 Task: Change  the formatting of the data to Which is Less than 10, In conditional formating, put the option 'Light Red Fill with Drak Red Text. 'add another formatting option Format As Table, insert the option Blue Table style Light 9 In the sheet   Inspire Sales review   book
Action: Mouse moved to (154, 84)
Screenshot: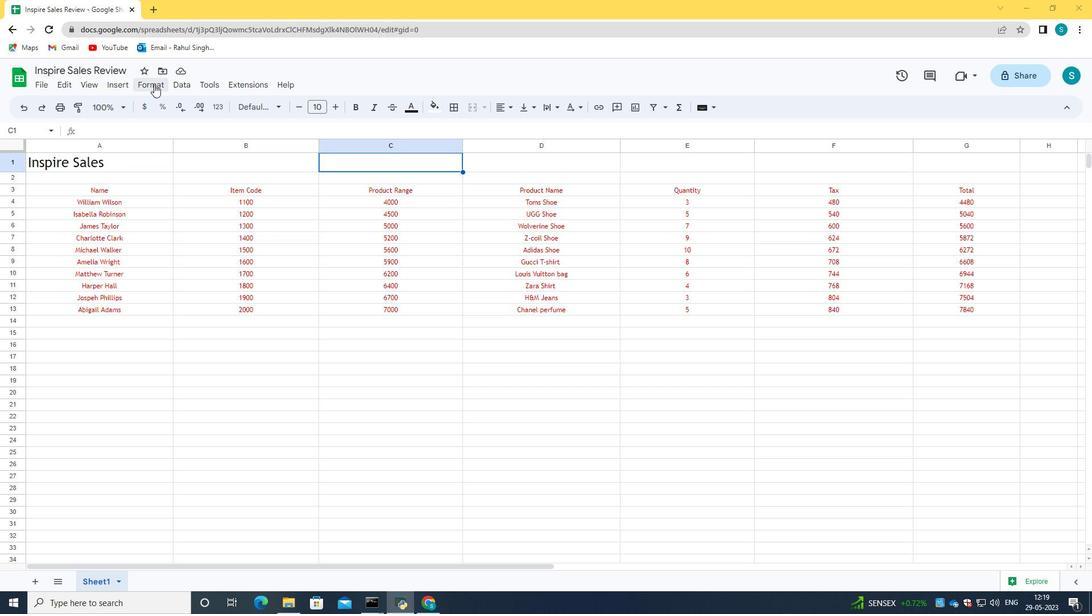 
Action: Mouse pressed left at (154, 84)
Screenshot: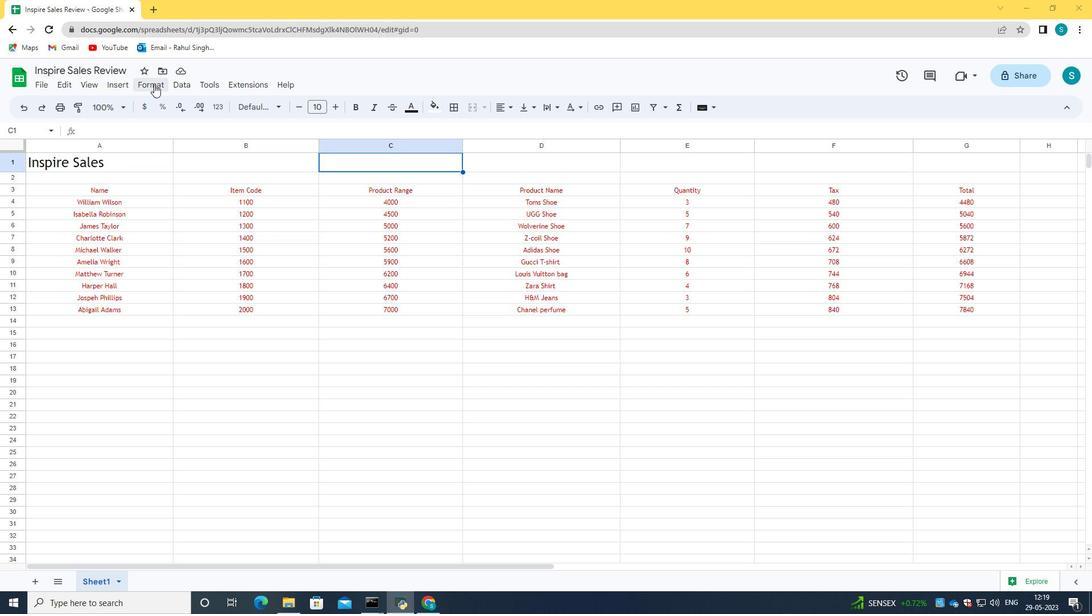 
Action: Mouse moved to (180, 282)
Screenshot: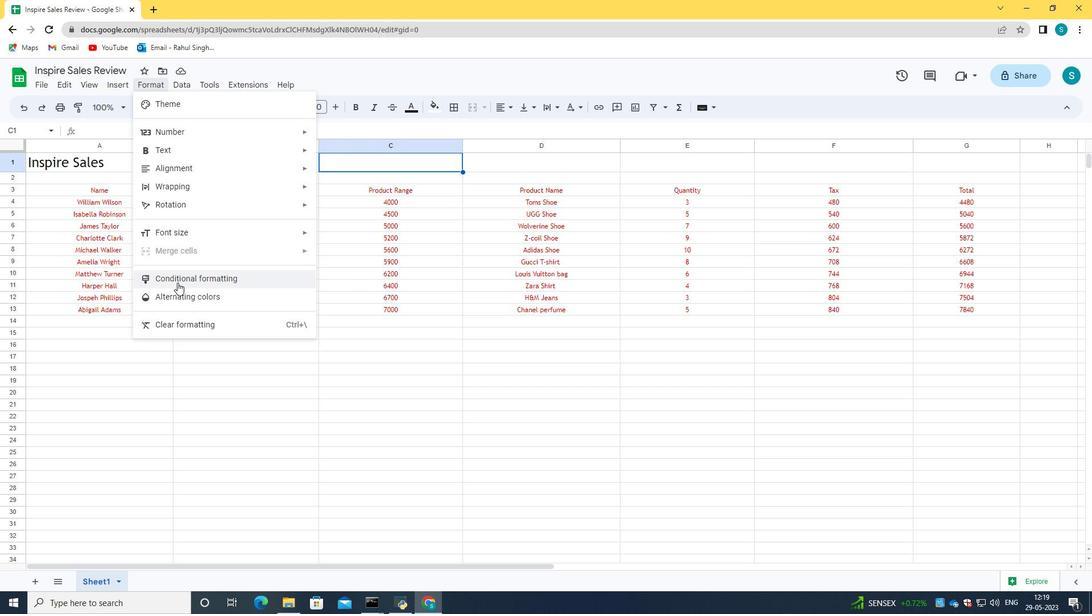 
Action: Mouse pressed left at (180, 282)
Screenshot: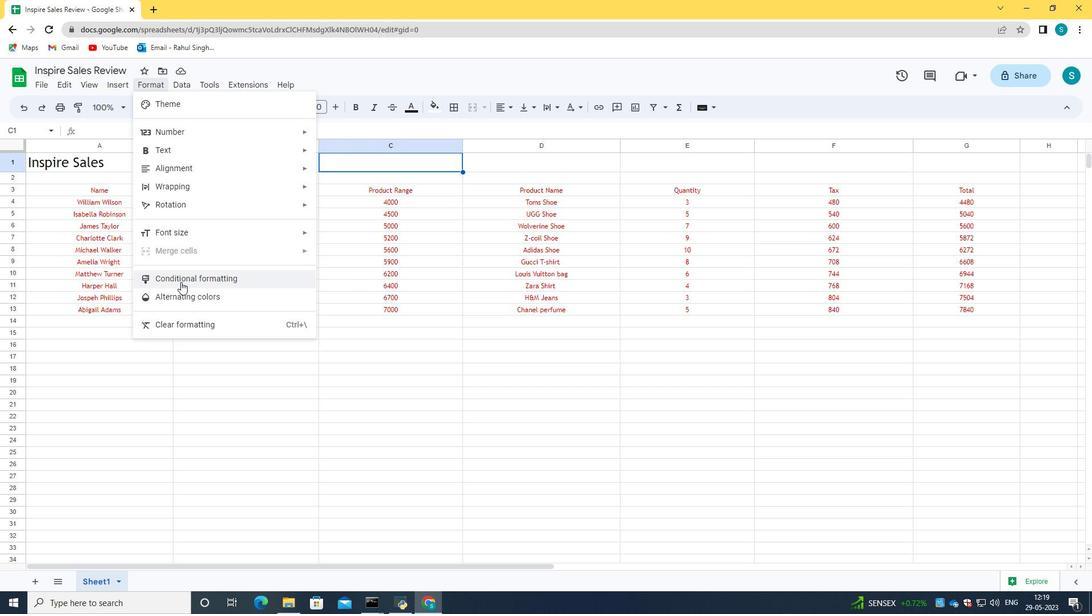 
Action: Mouse moved to (970, 260)
Screenshot: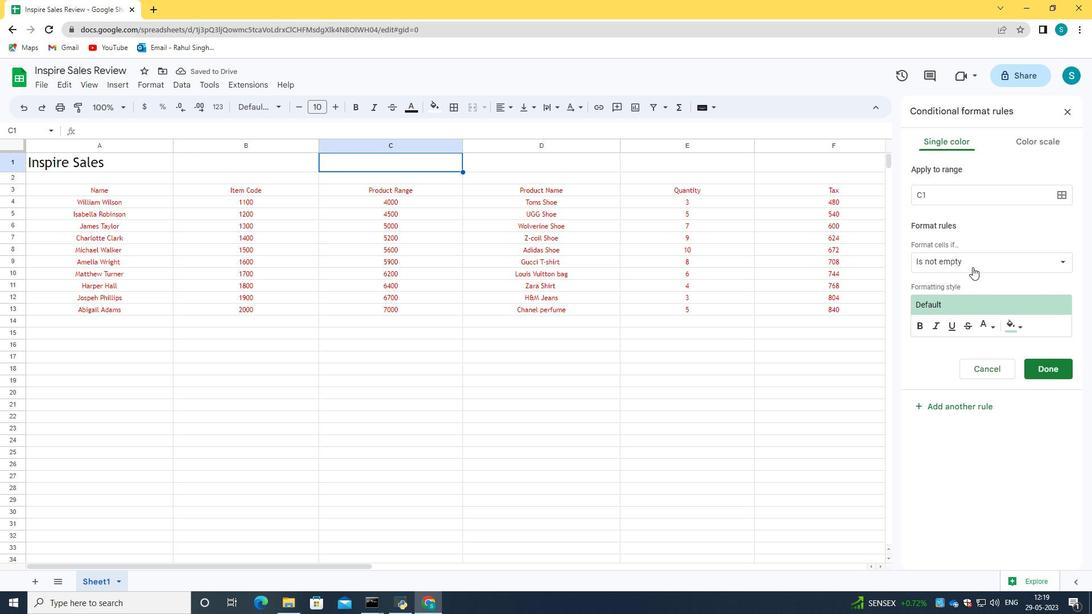 
Action: Mouse pressed left at (970, 260)
Screenshot: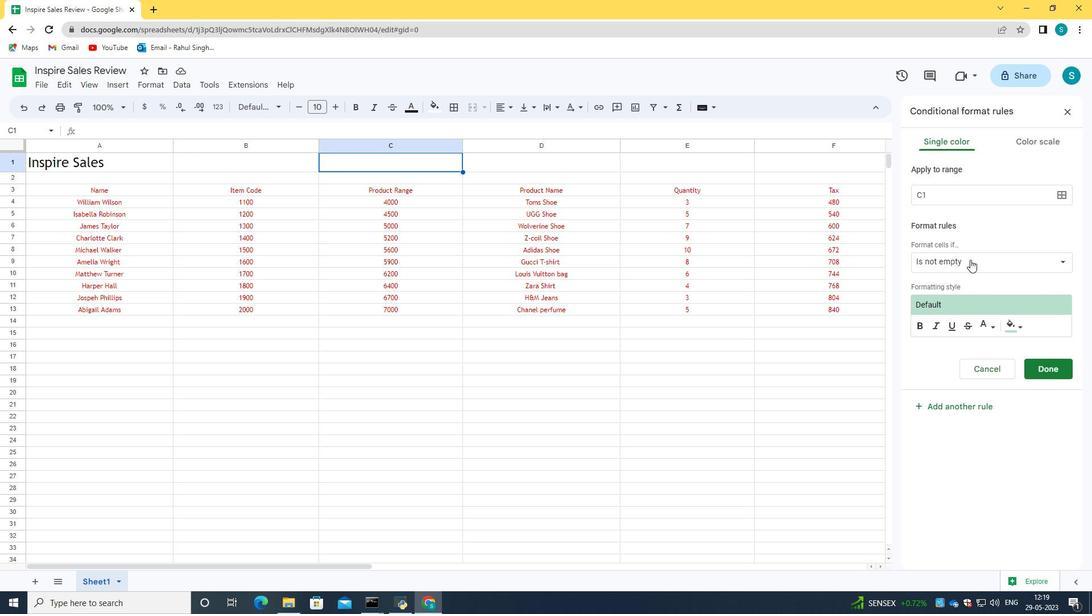 
Action: Mouse moved to (956, 485)
Screenshot: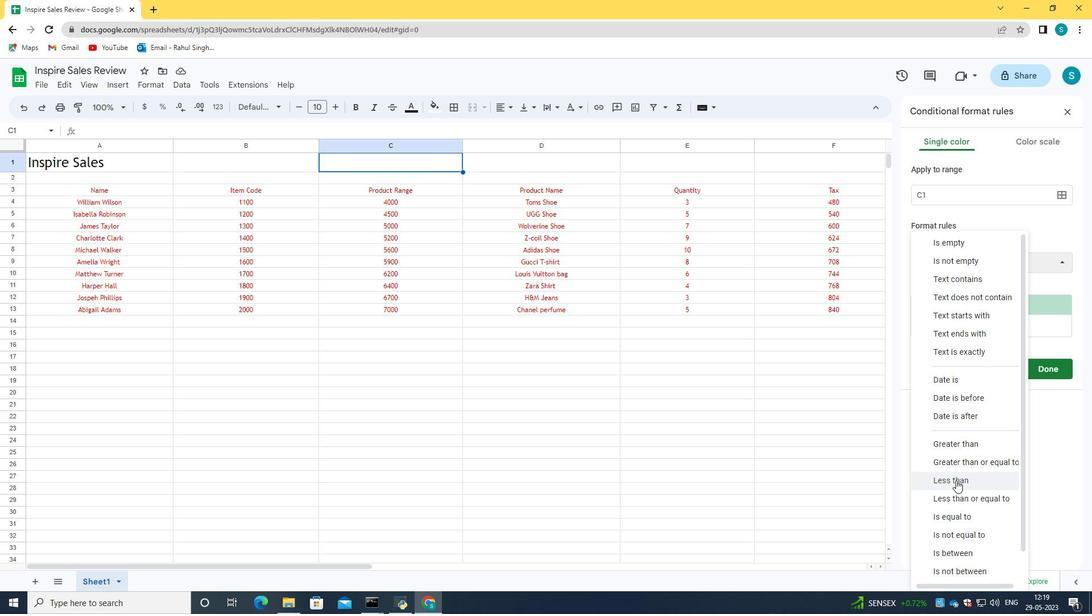 
Action: Mouse pressed left at (956, 485)
Screenshot: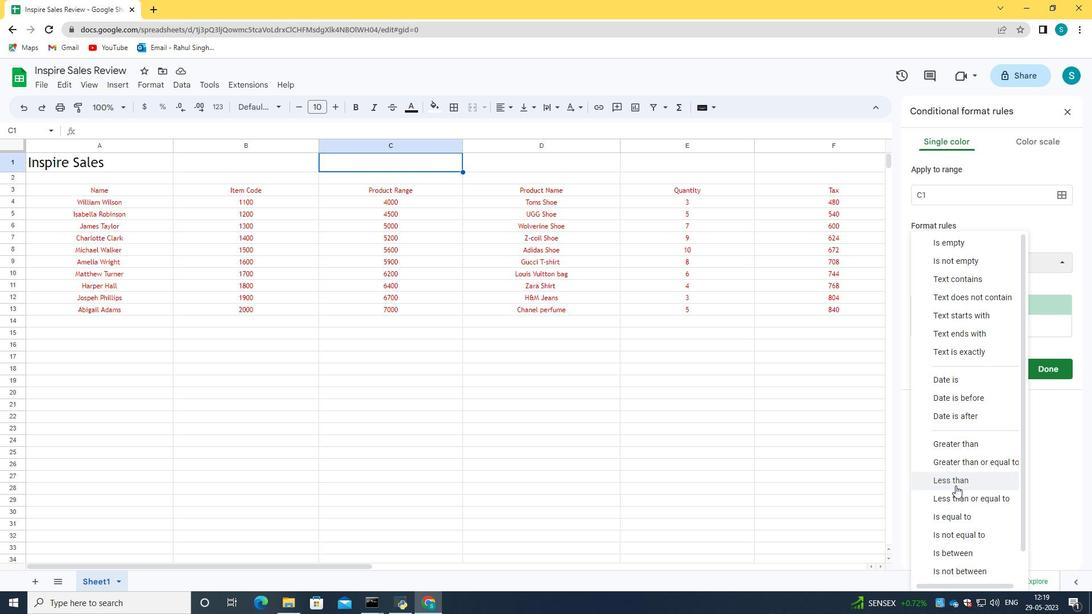 
Action: Mouse moved to (945, 285)
Screenshot: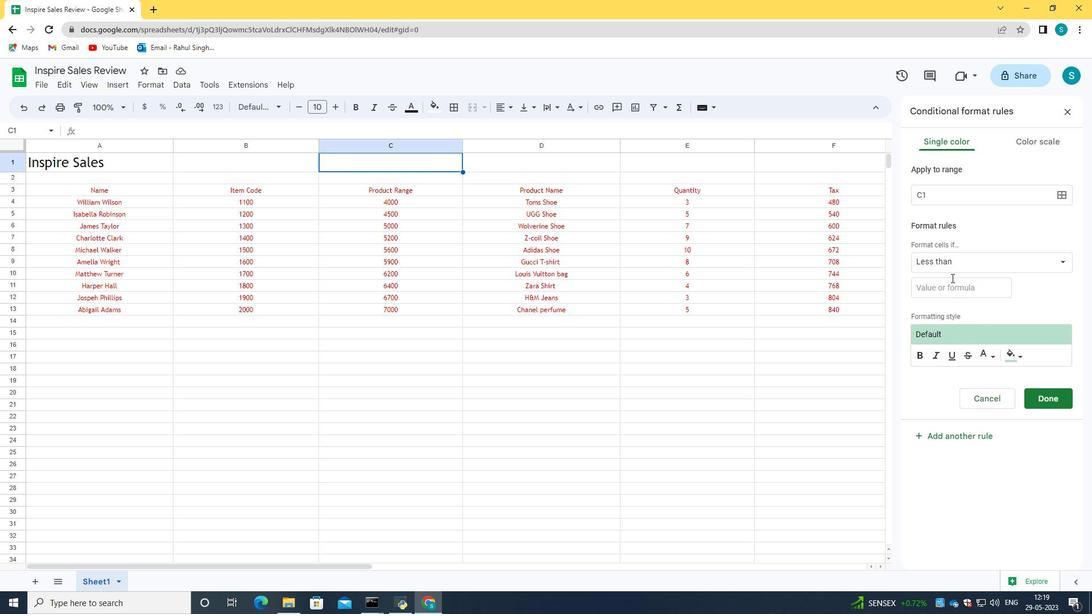 
Action: Mouse pressed left at (945, 285)
Screenshot: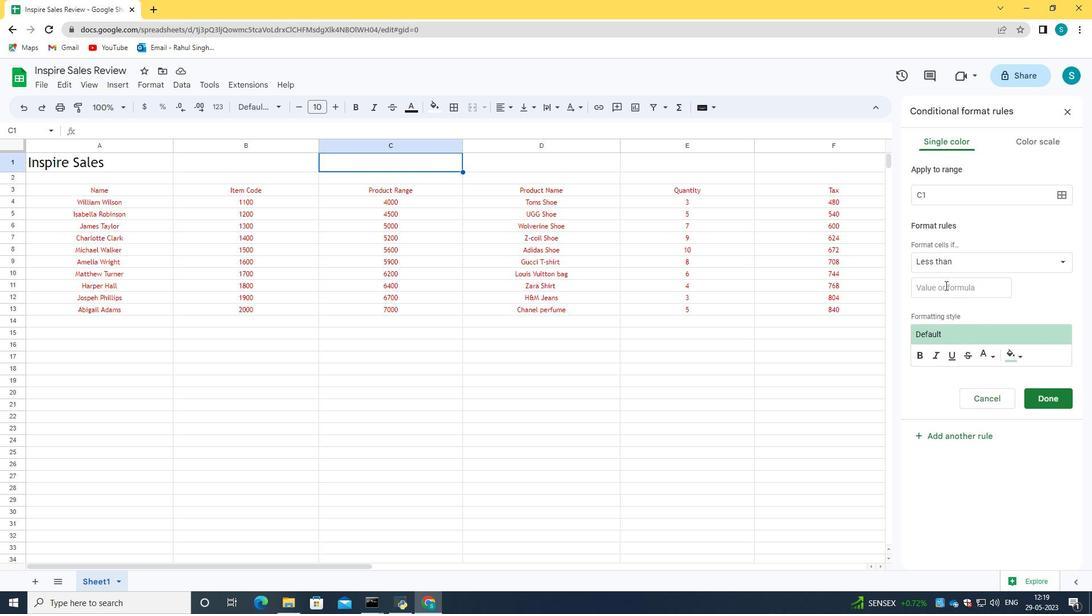
Action: Key pressed 10
Screenshot: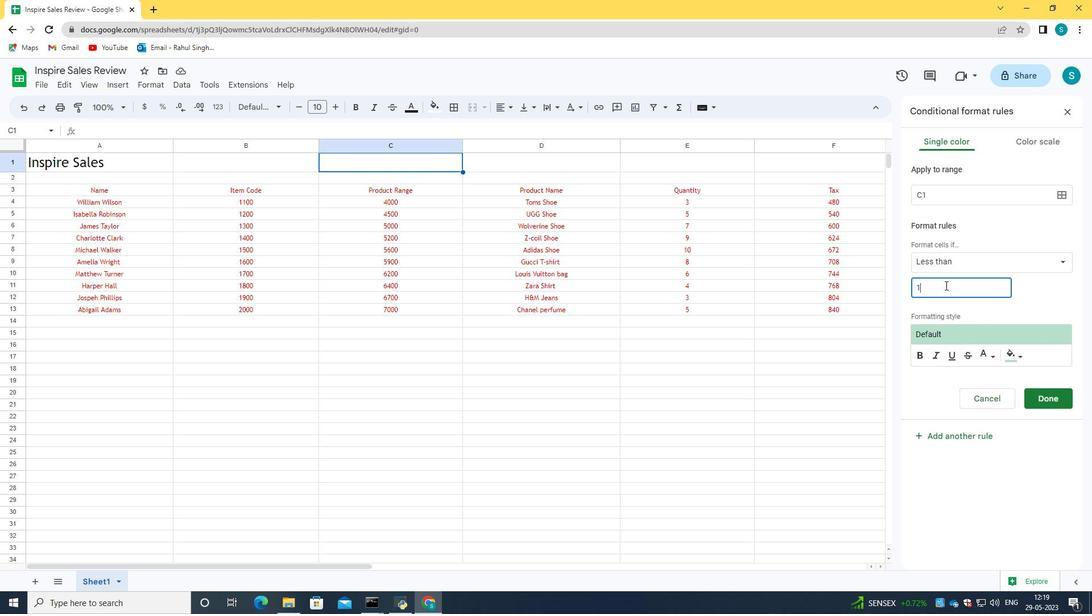 
Action: Mouse moved to (361, 214)
Screenshot: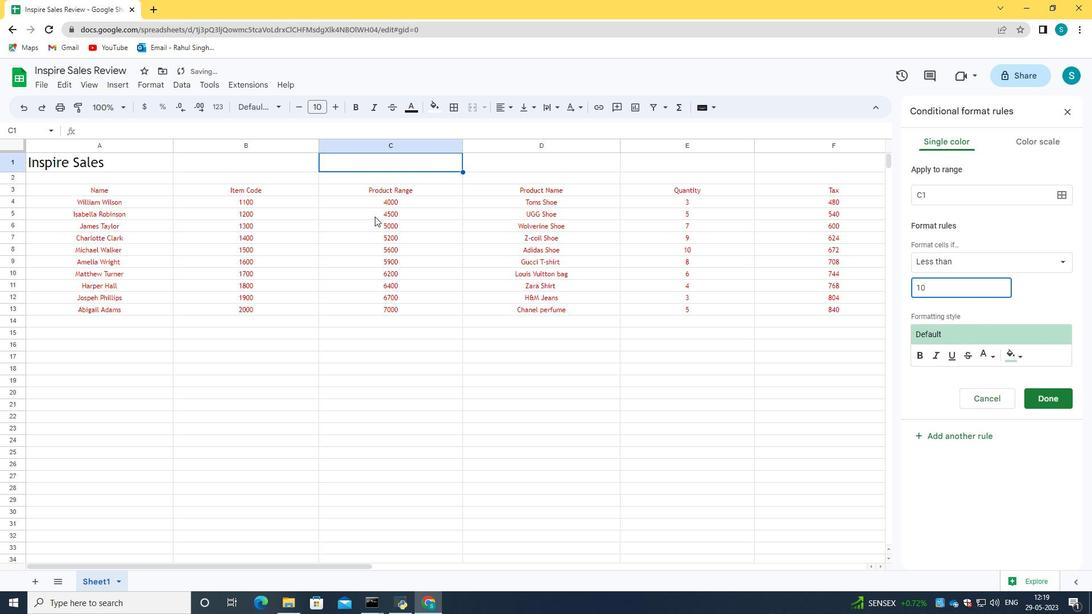 
Action: Mouse pressed left at (361, 214)
Screenshot: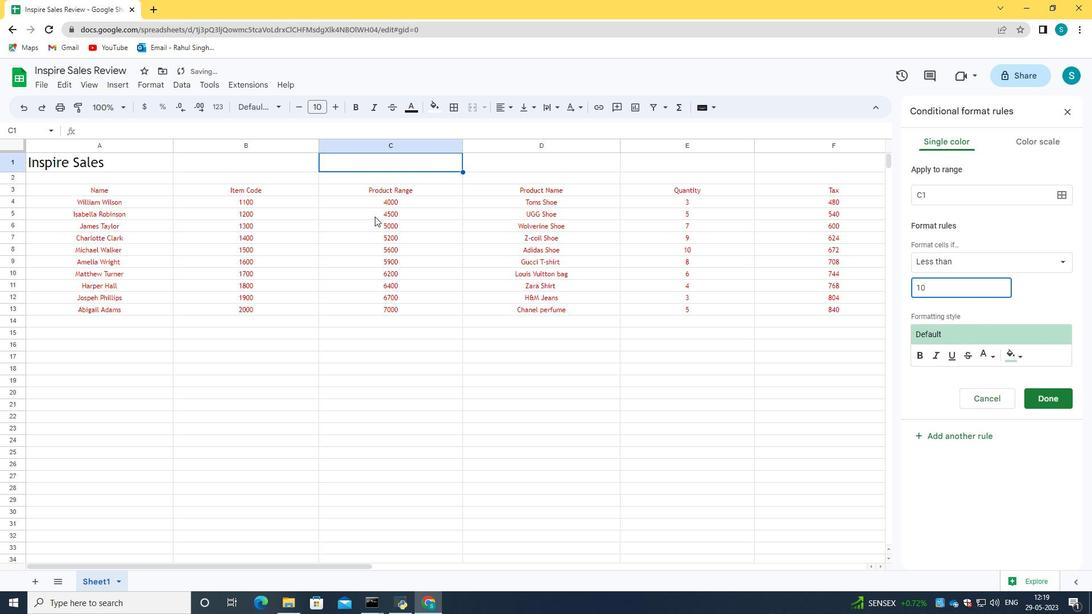
Action: Mouse moved to (32, 180)
Screenshot: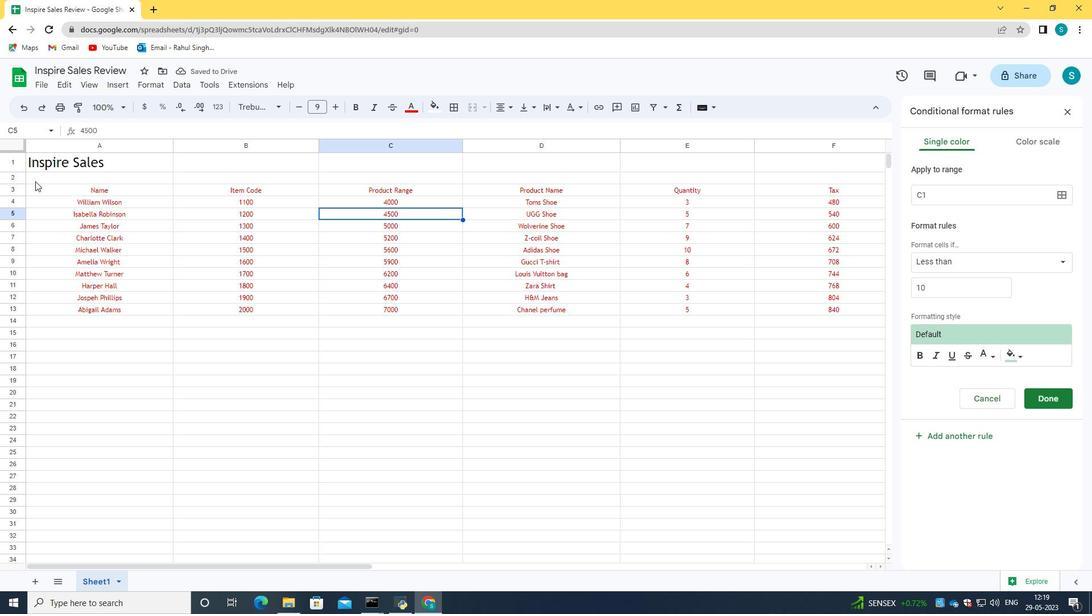 
Action: Mouse pressed left at (32, 180)
Screenshot: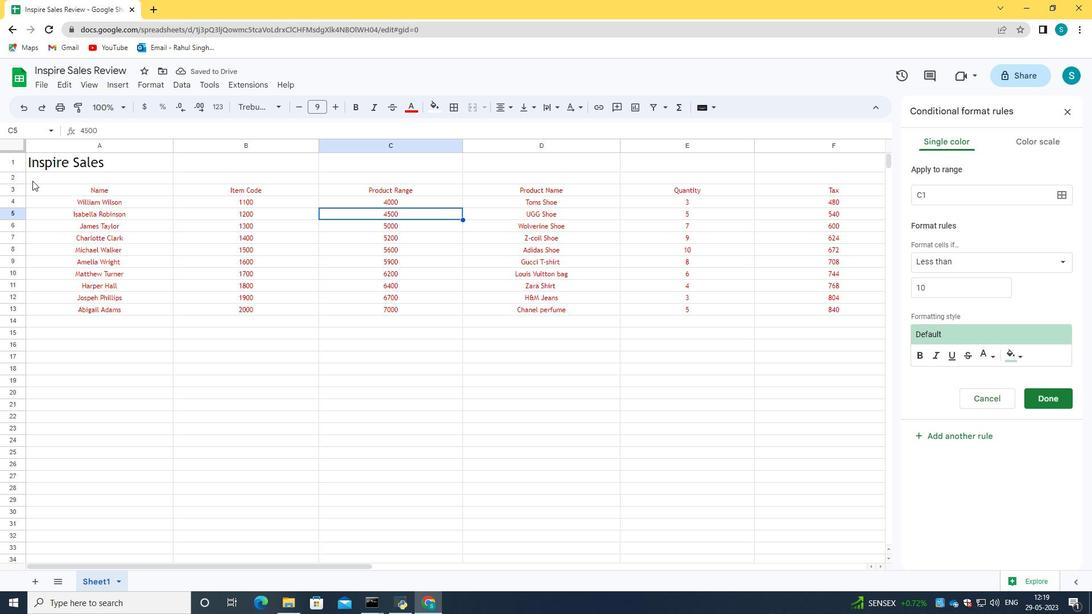 
Action: Mouse moved to (1071, 110)
Screenshot: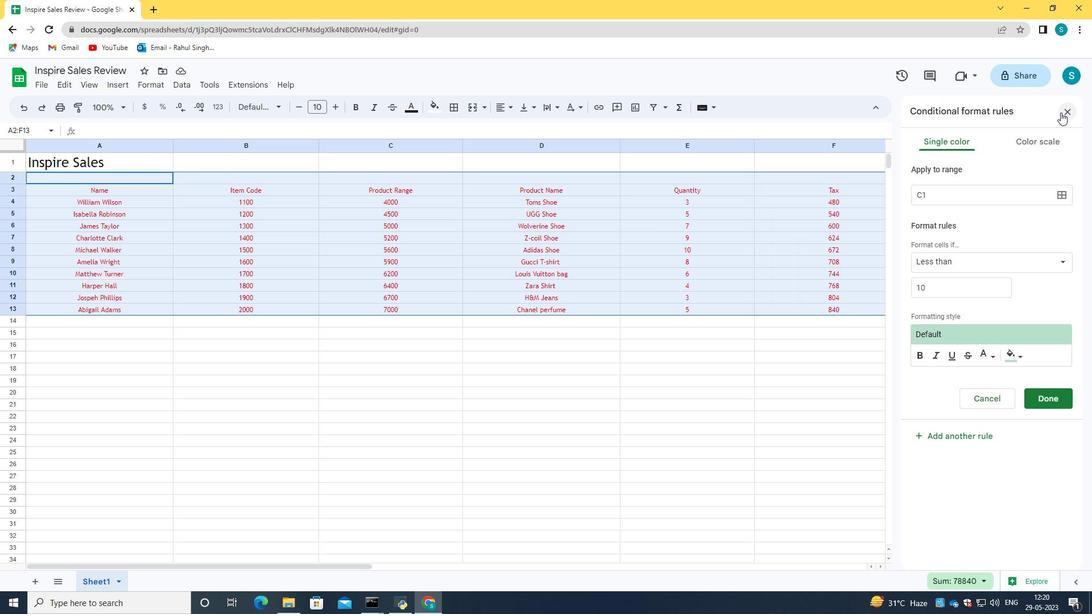 
Action: Mouse pressed left at (1071, 110)
Screenshot: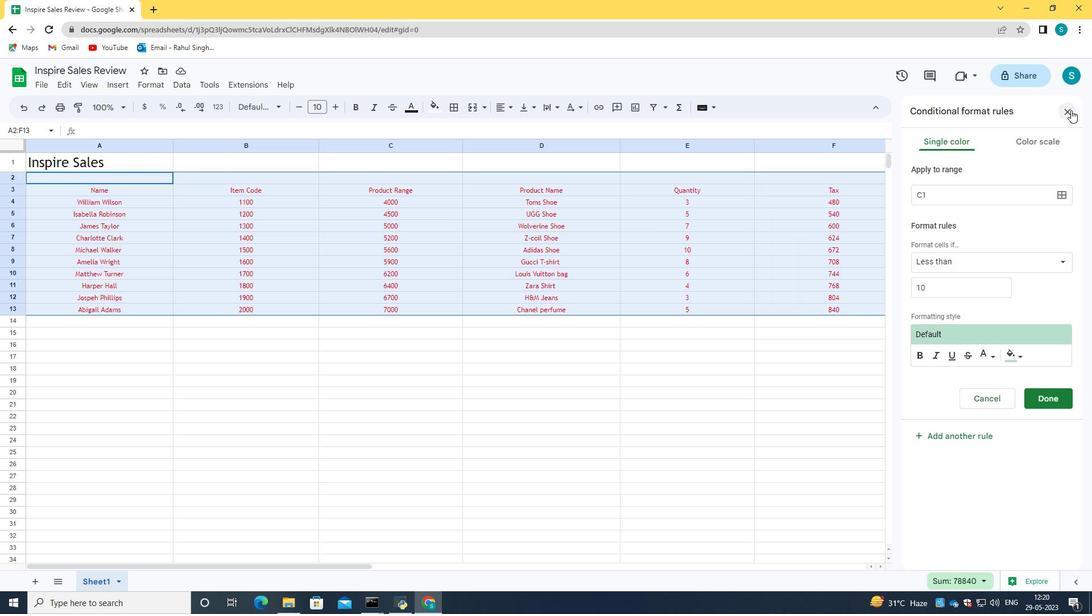 
Action: Mouse moved to (155, 88)
Screenshot: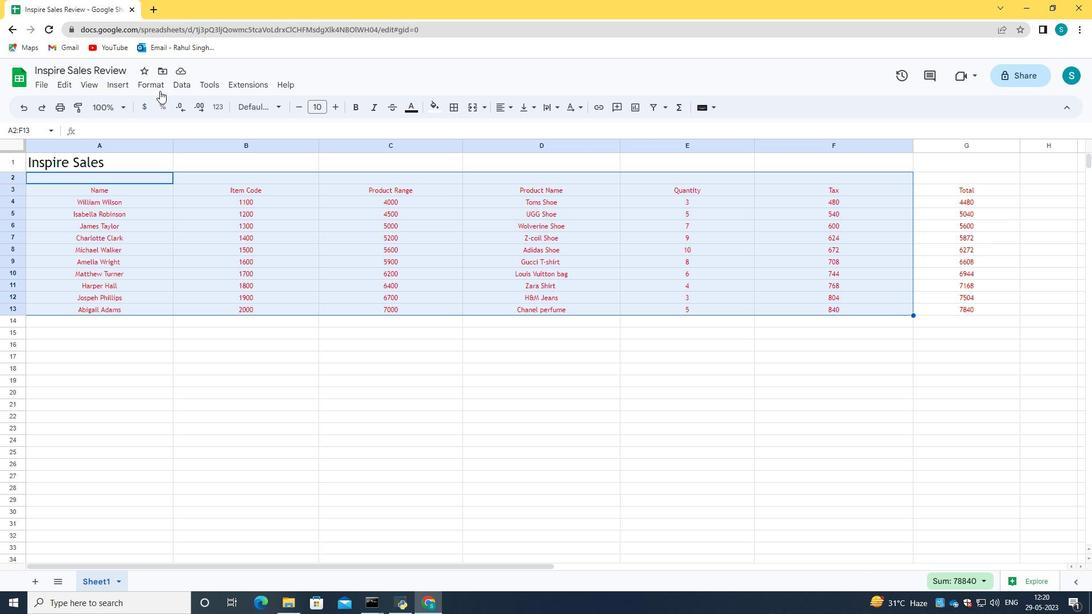 
Action: Mouse pressed left at (155, 88)
Screenshot: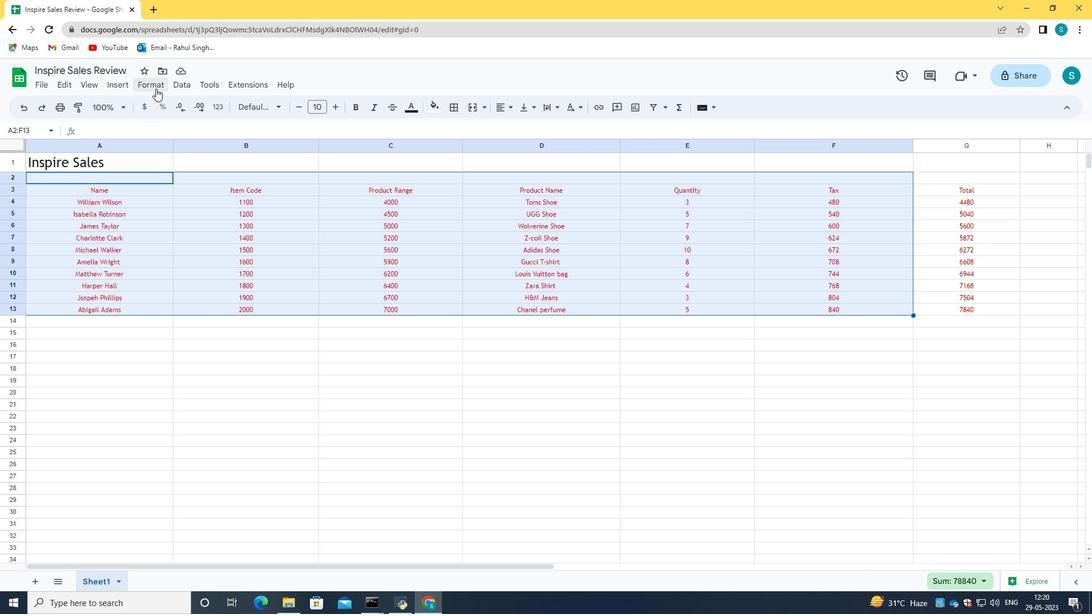 
Action: Mouse moved to (283, 285)
Screenshot: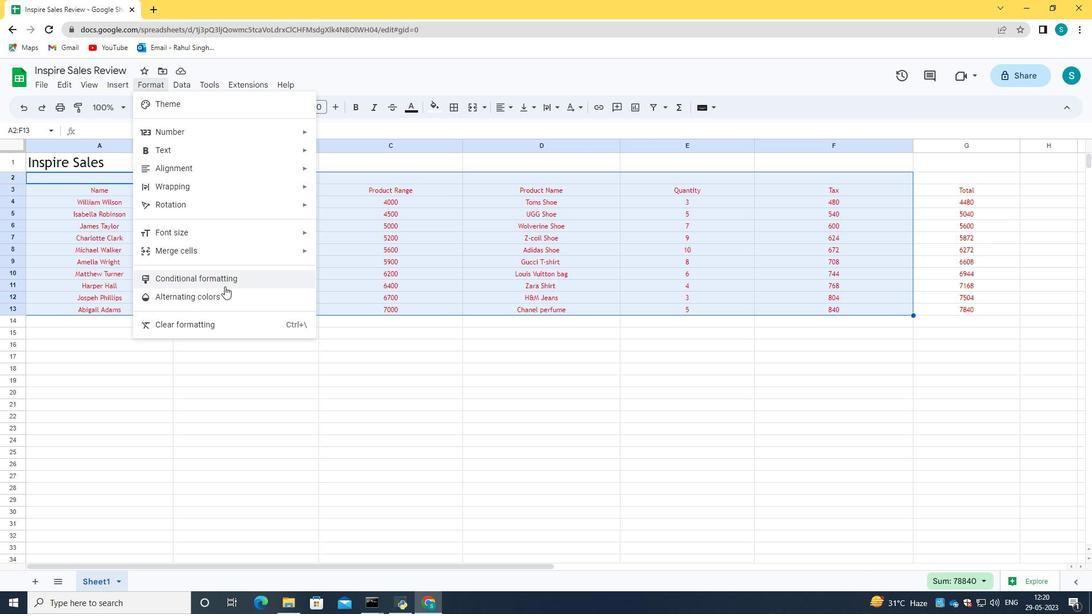 
Action: Mouse pressed left at (283, 285)
Screenshot: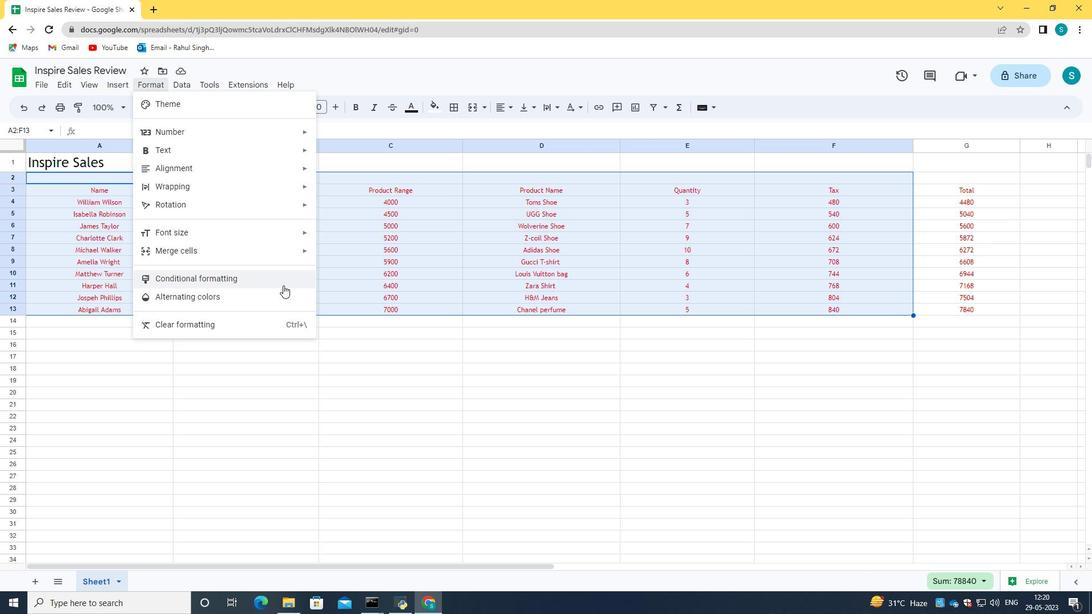 
Action: Mouse moved to (975, 261)
Screenshot: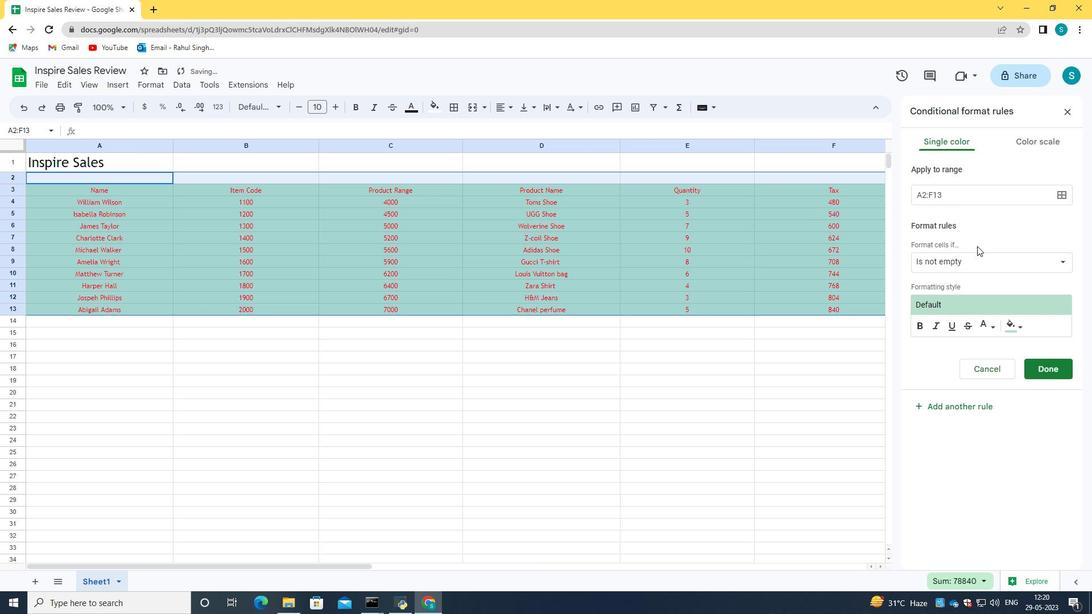 
Action: Mouse pressed left at (975, 261)
Screenshot: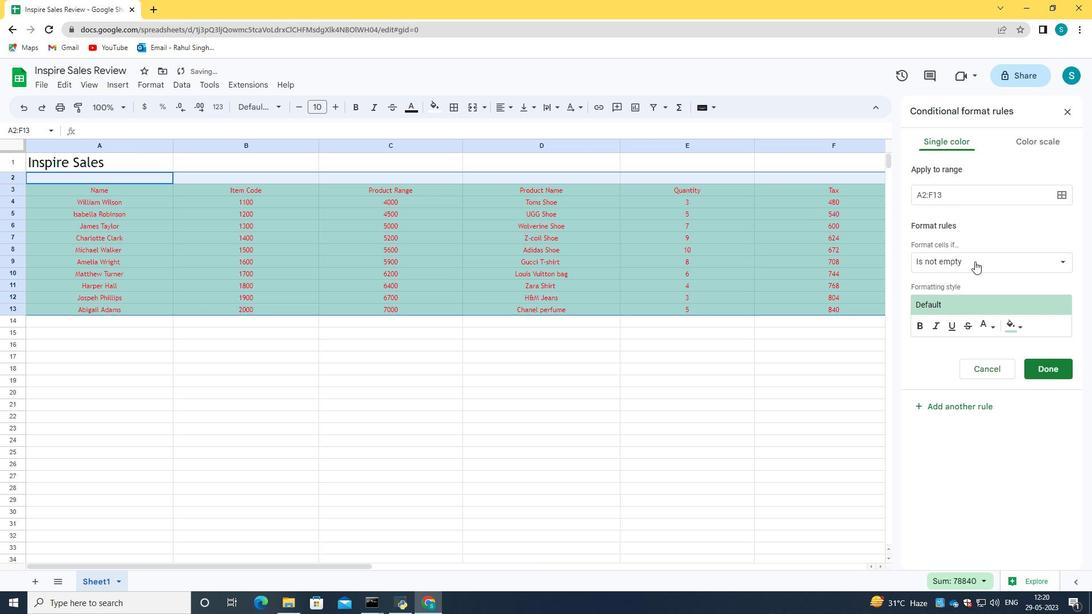
Action: Mouse moved to (969, 478)
Screenshot: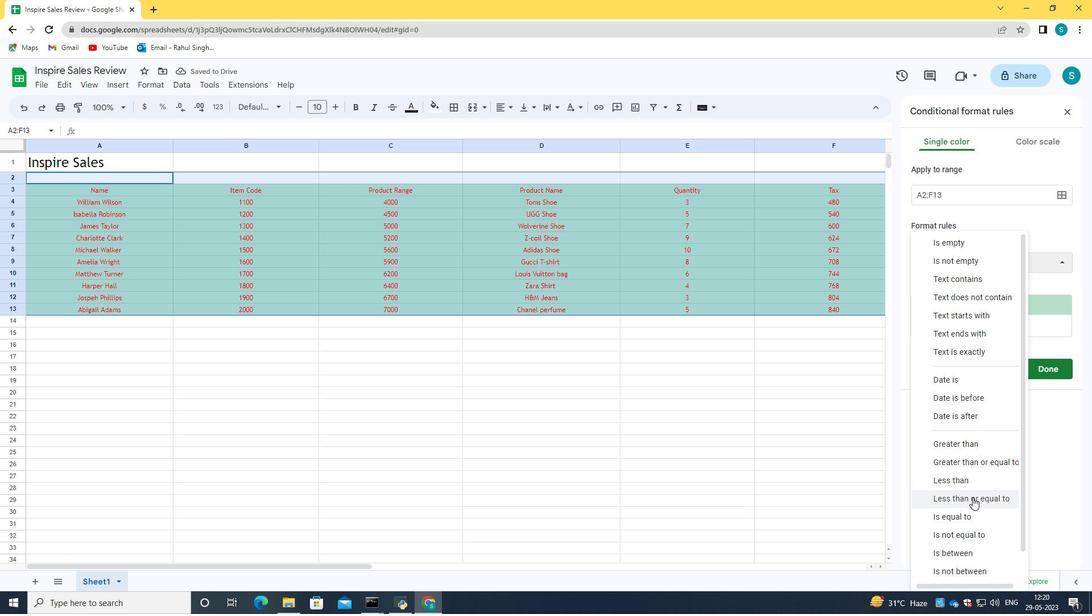
Action: Mouse pressed left at (969, 478)
Screenshot: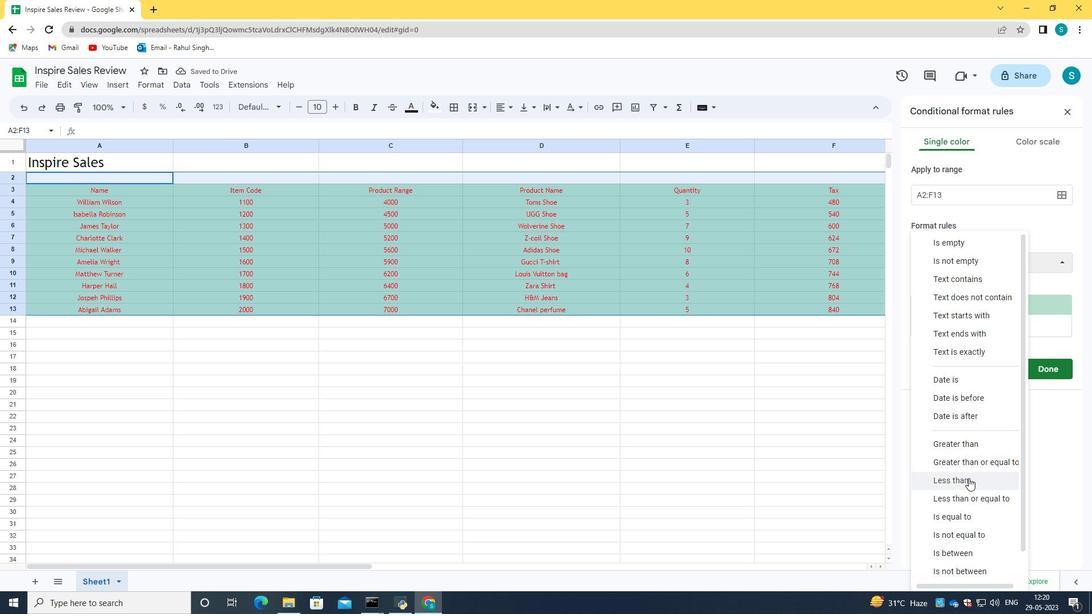 
Action: Mouse moved to (949, 285)
Screenshot: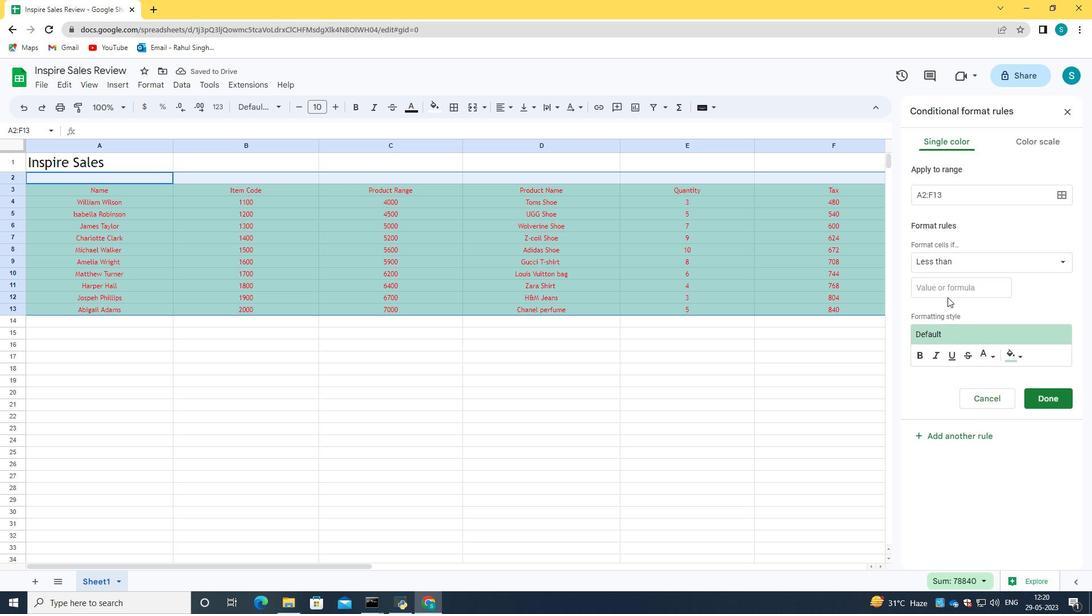 
Action: Mouse pressed left at (949, 285)
Screenshot: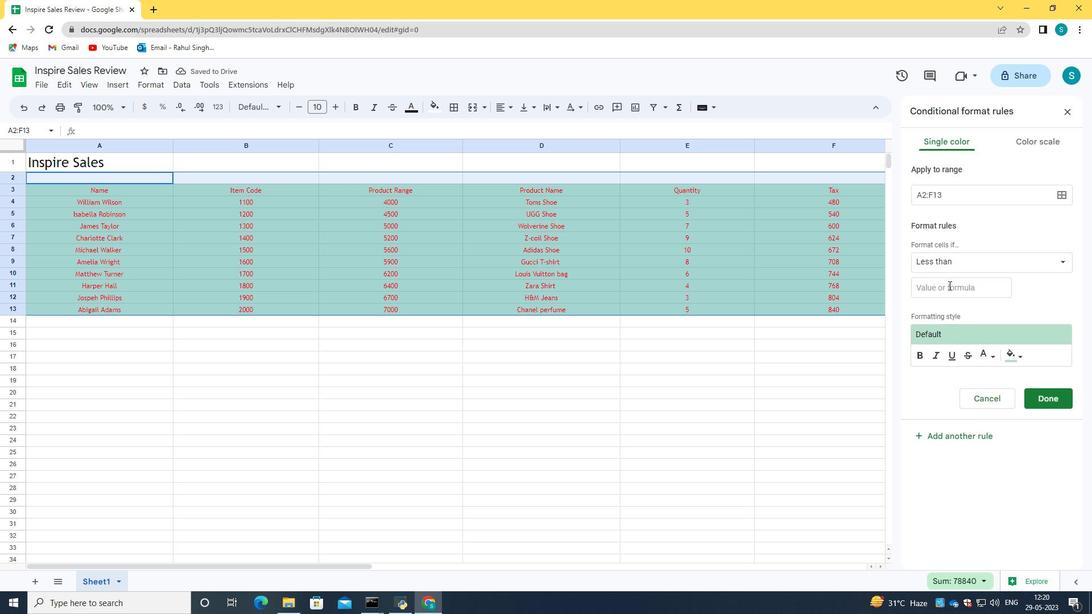 
Action: Mouse moved to (939, 277)
Screenshot: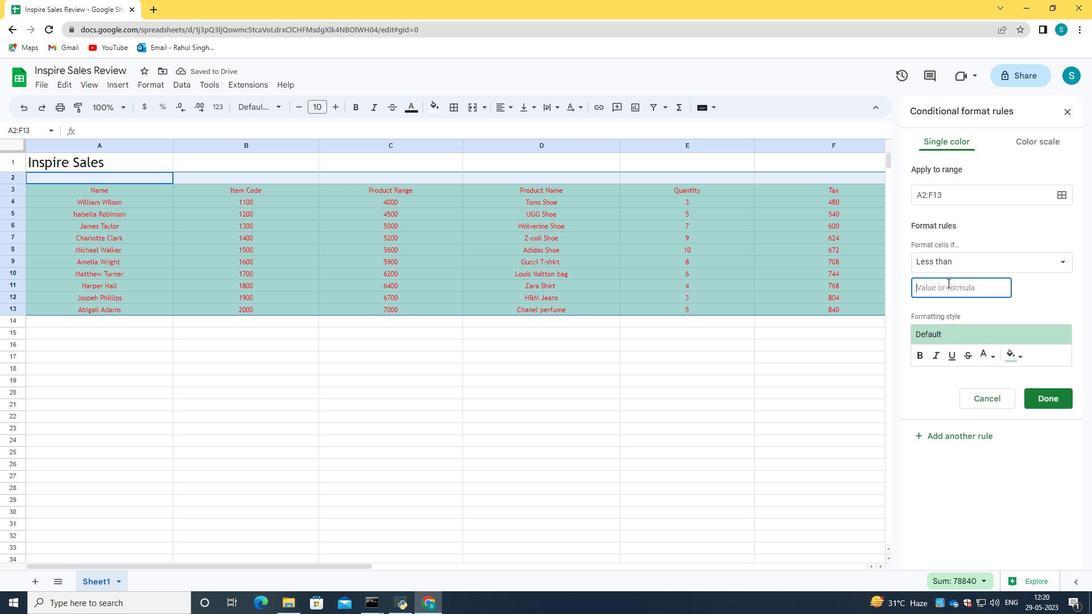 
Action: Key pressed 10
Screenshot: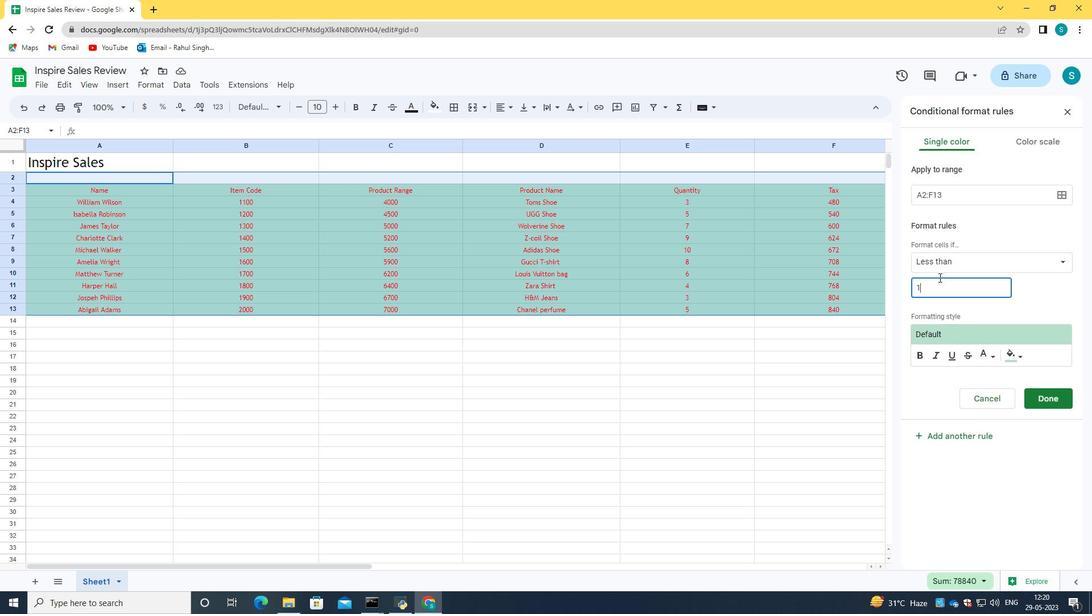 
Action: Mouse moved to (1015, 354)
Screenshot: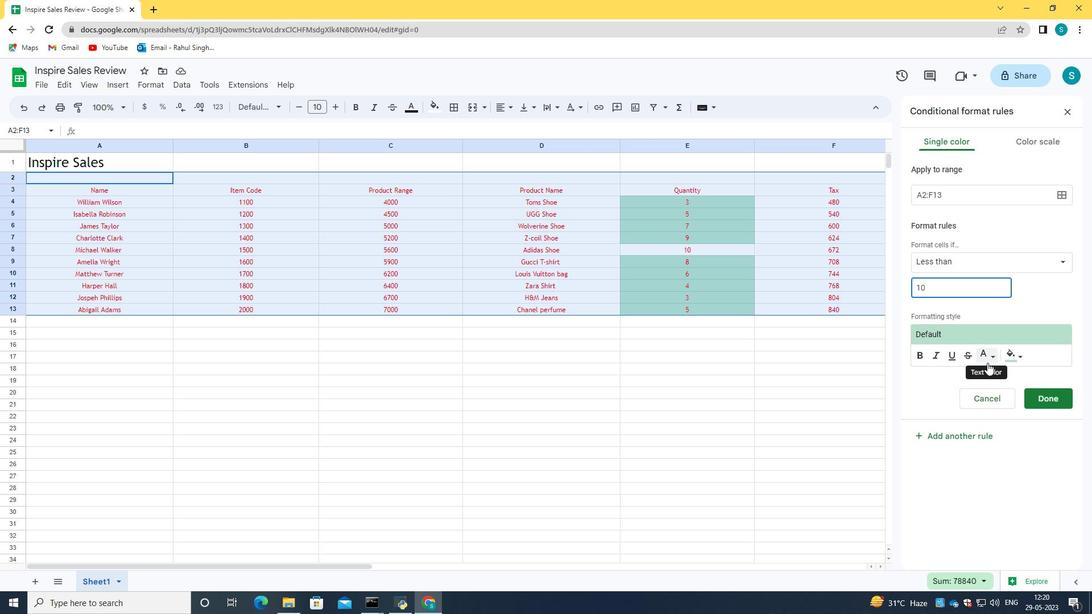 
Action: Mouse pressed left at (1015, 354)
Screenshot: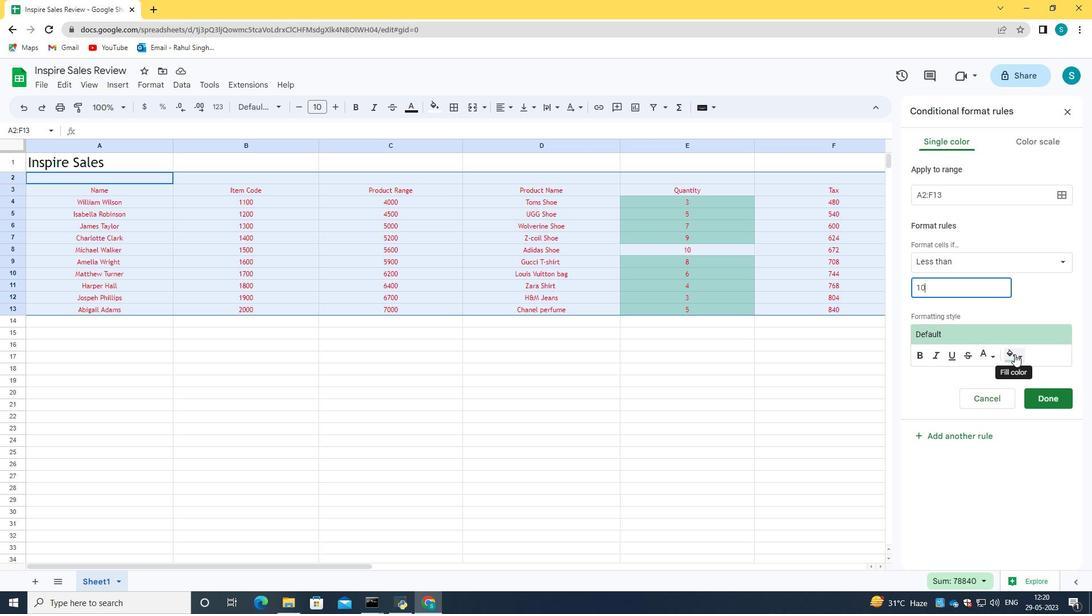 
Action: Mouse moved to (909, 407)
Screenshot: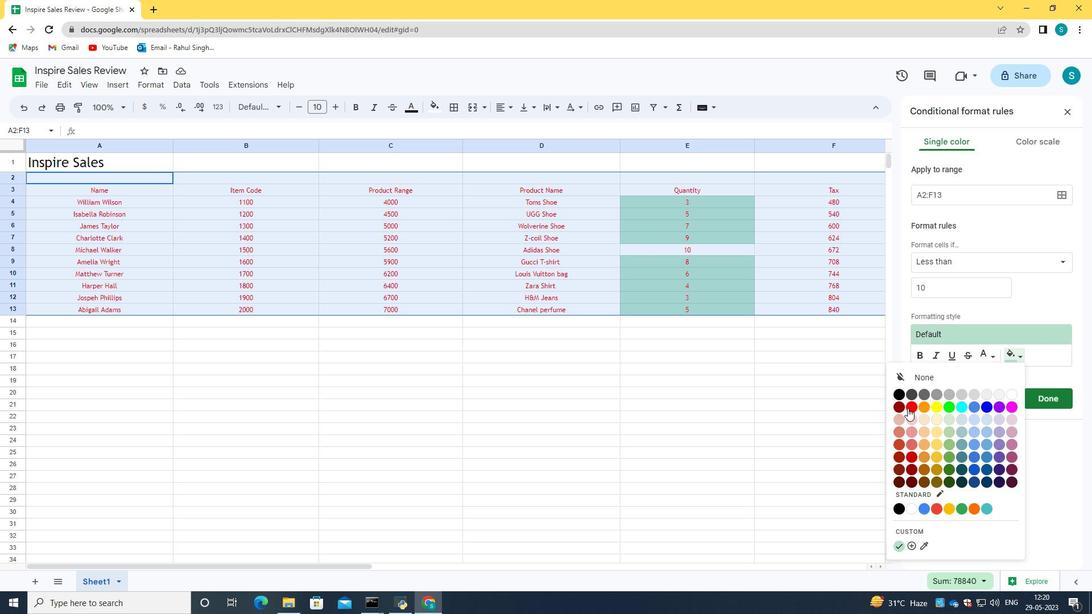 
Action: Mouse pressed left at (909, 407)
Screenshot: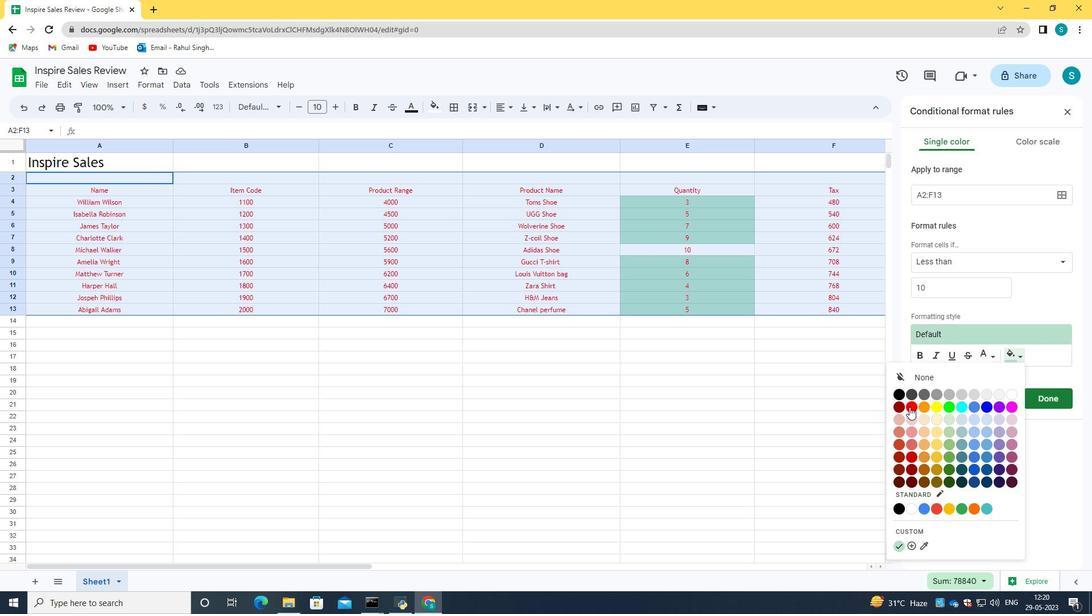 
Action: Mouse moved to (1022, 357)
Screenshot: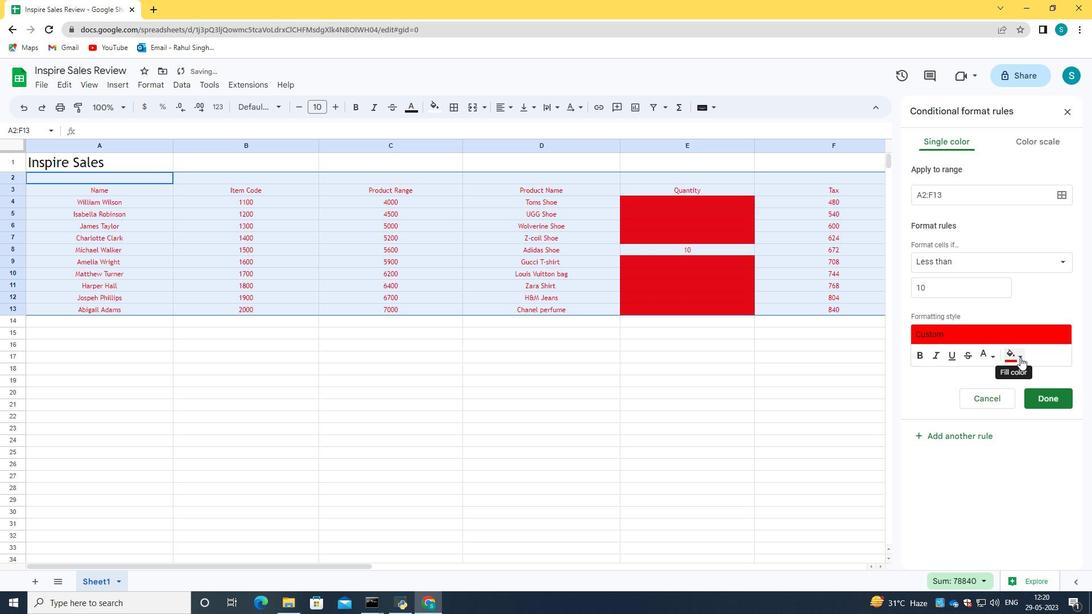 
Action: Mouse pressed left at (1022, 357)
Screenshot: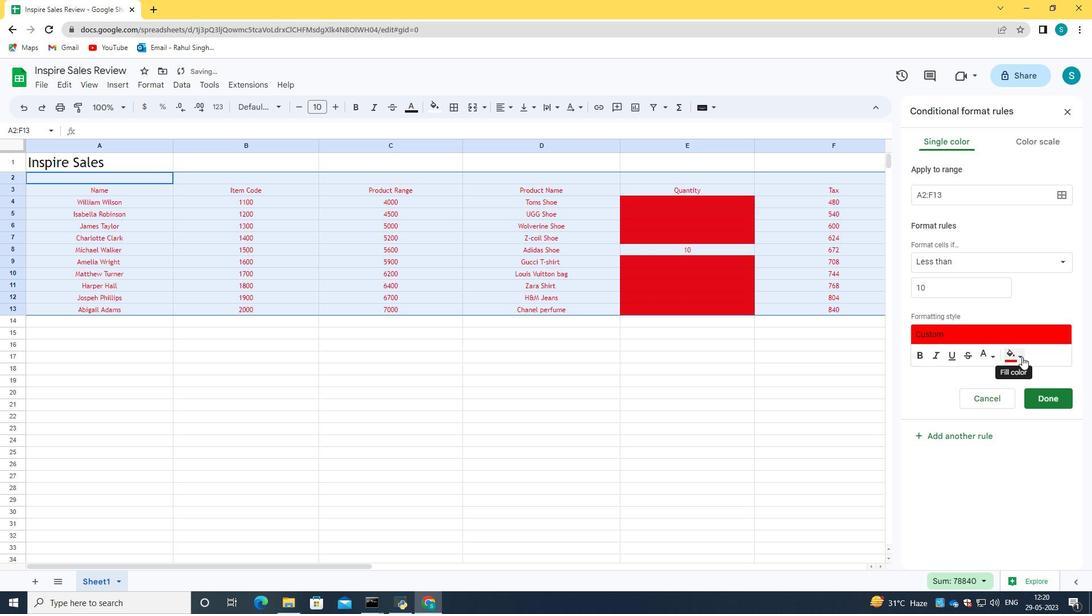 
Action: Mouse moved to (900, 408)
Screenshot: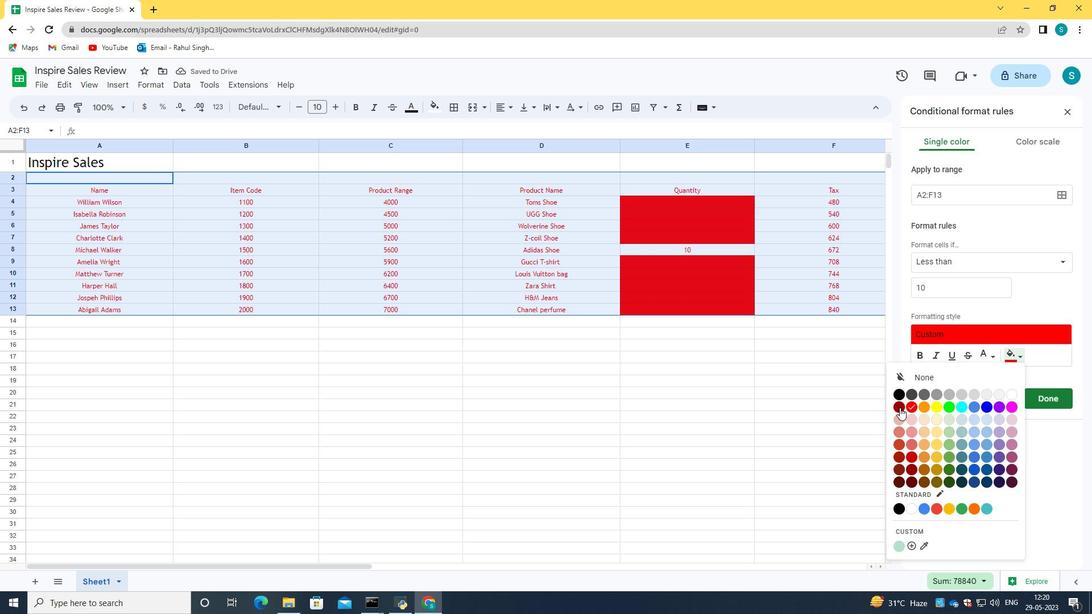 
Action: Mouse pressed left at (900, 408)
Screenshot: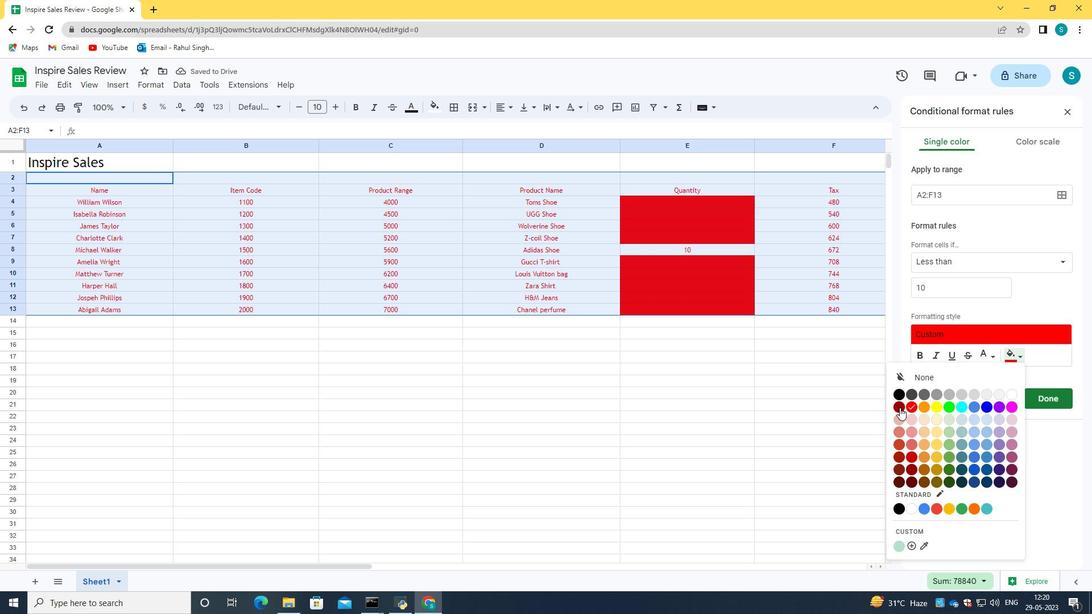 
Action: Mouse moved to (990, 359)
Screenshot: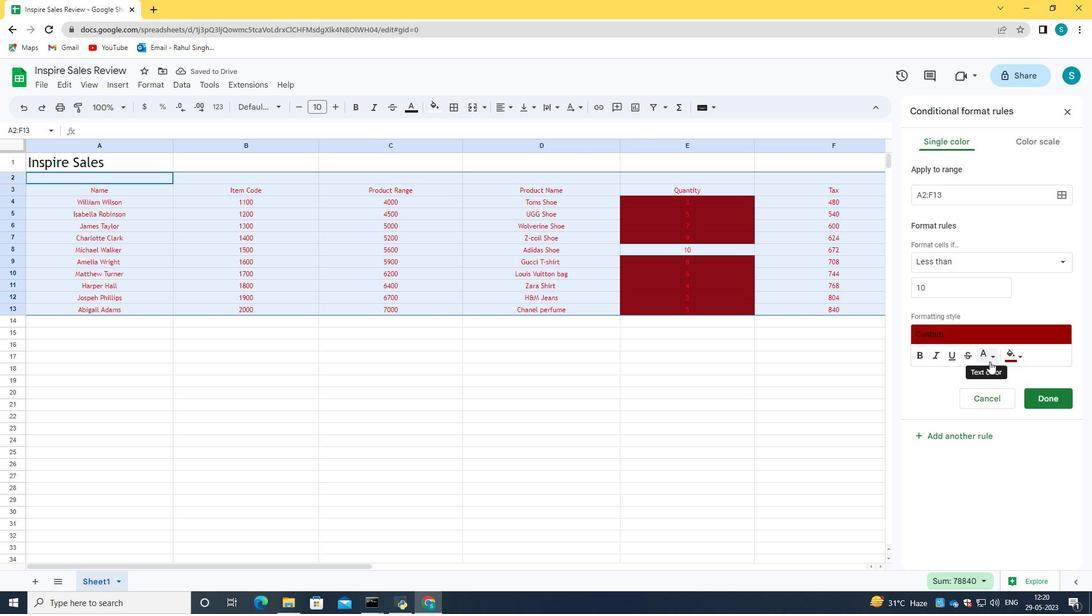 
Action: Mouse pressed left at (990, 359)
Screenshot: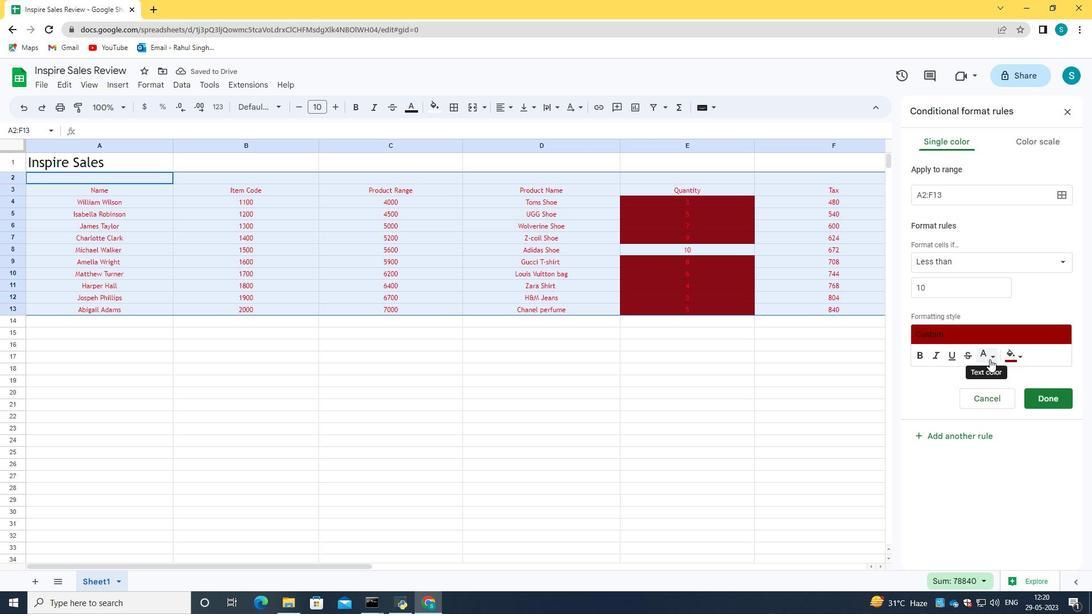 
Action: Mouse moved to (886, 458)
Screenshot: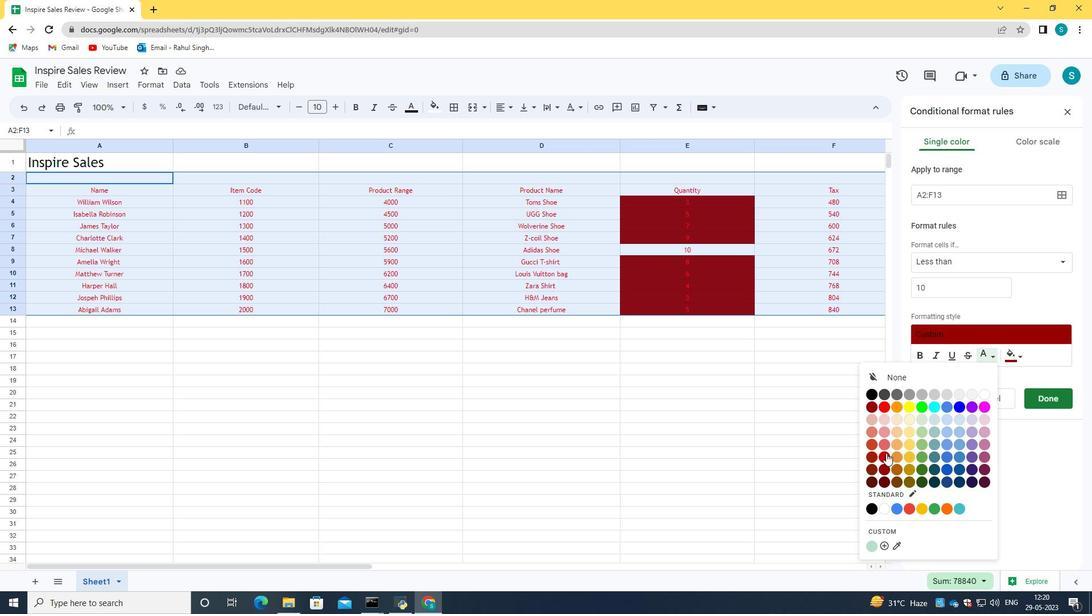 
Action: Mouse pressed left at (886, 458)
Screenshot: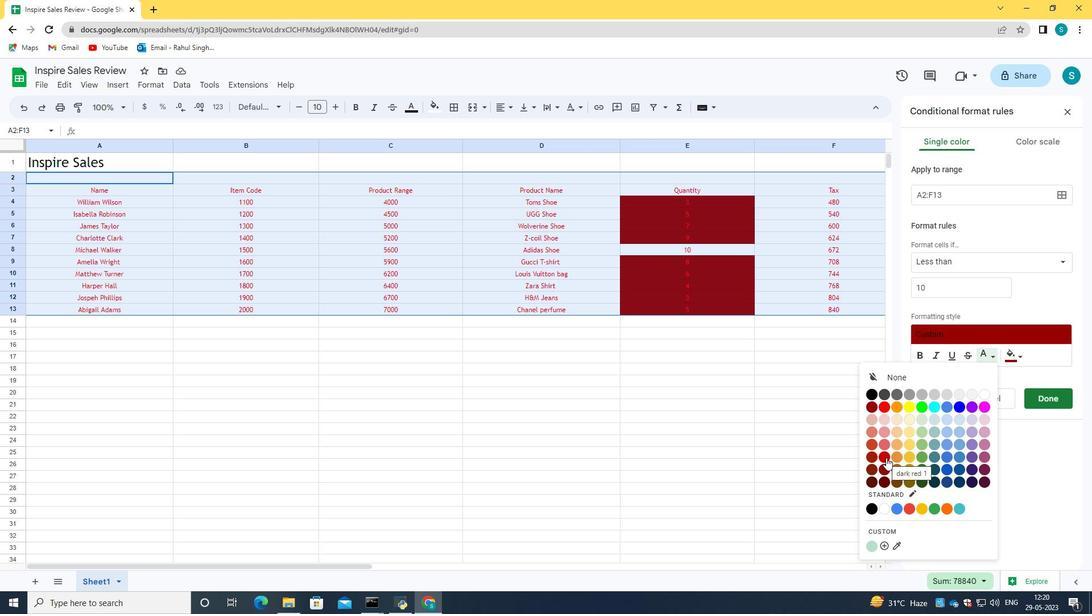 
Action: Mouse moved to (1013, 360)
Screenshot: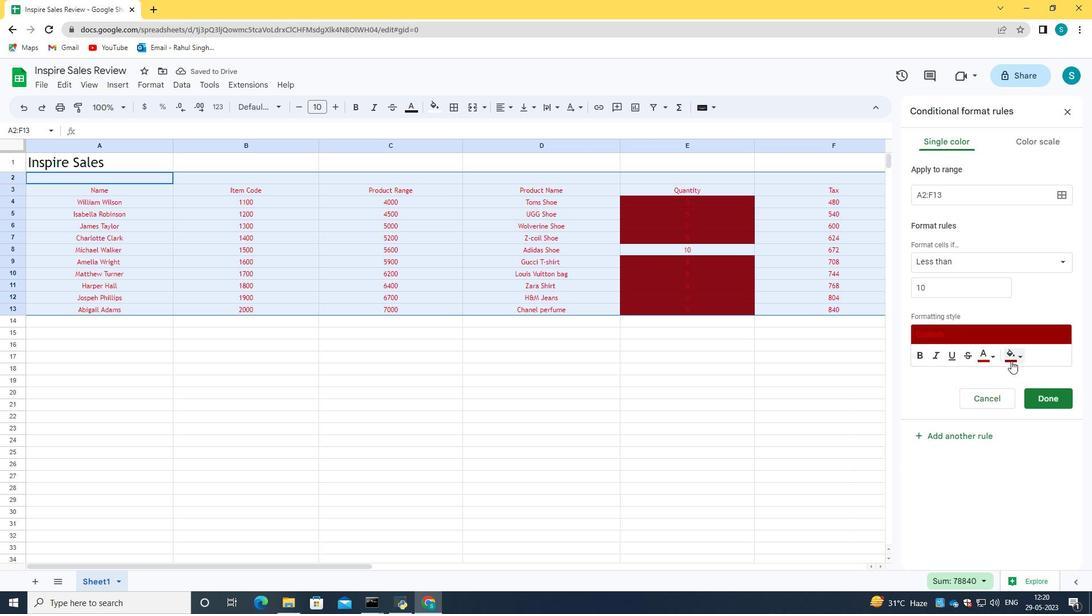 
Action: Mouse pressed left at (1013, 360)
Screenshot: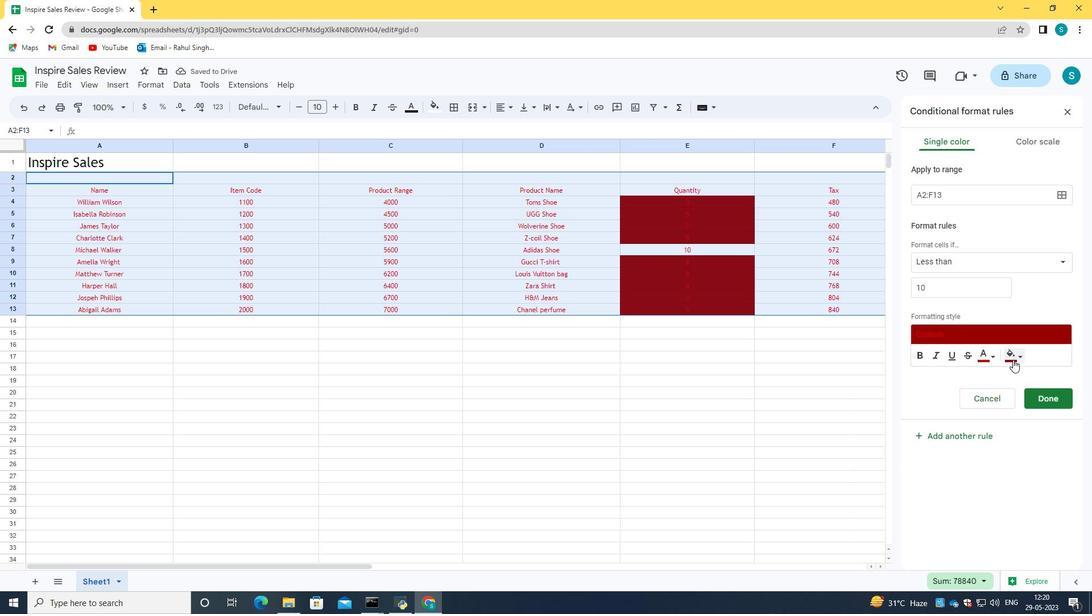 
Action: Mouse pressed left at (1013, 360)
Screenshot: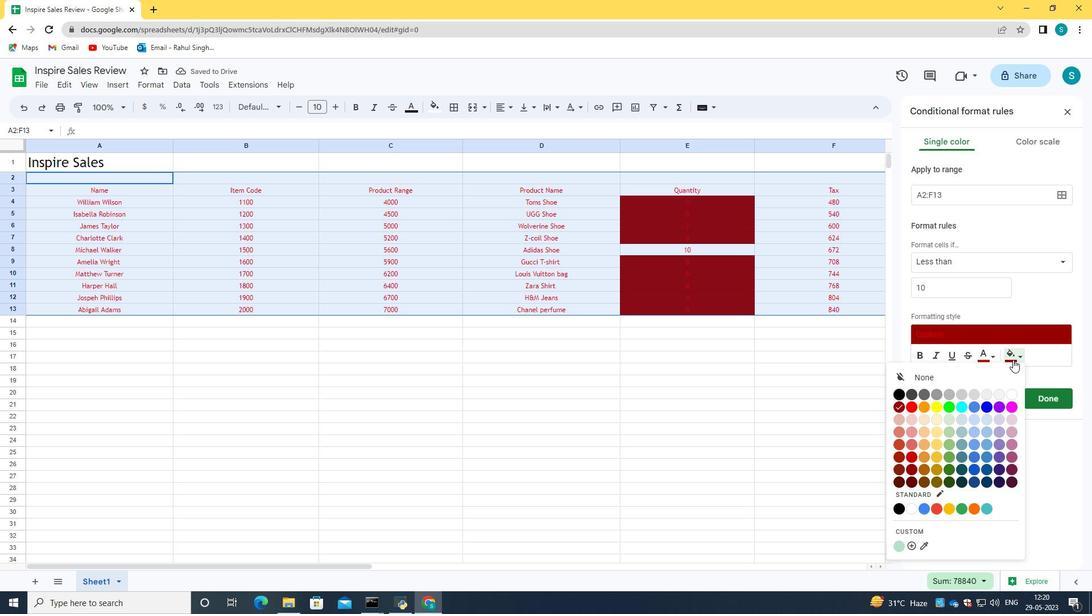 
Action: Mouse moved to (1044, 394)
Screenshot: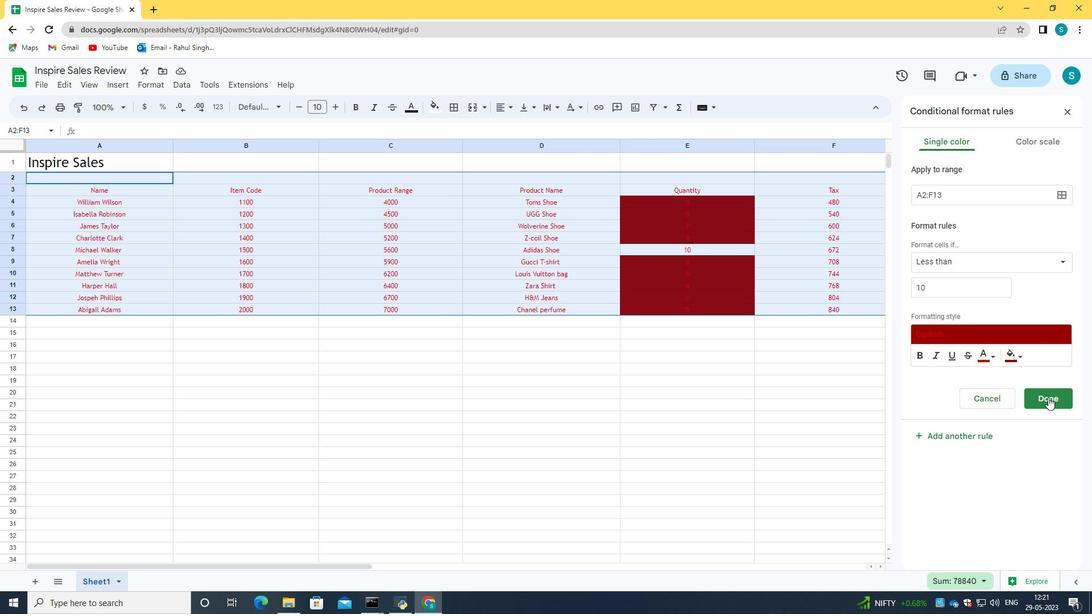 
Action: Mouse pressed left at (1044, 394)
Screenshot: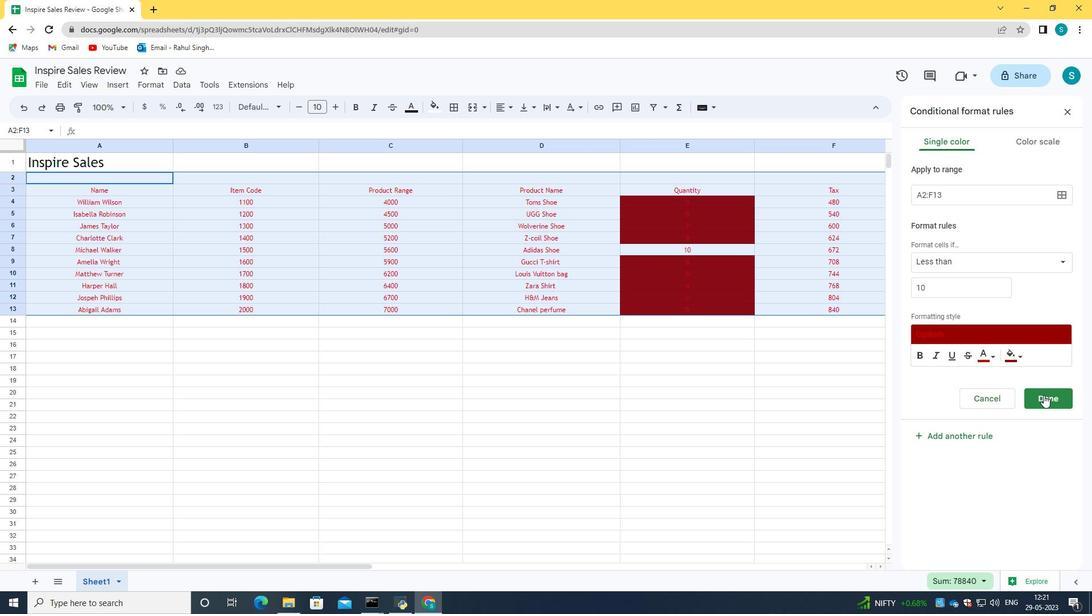 
Action: Mouse moved to (966, 192)
Screenshot: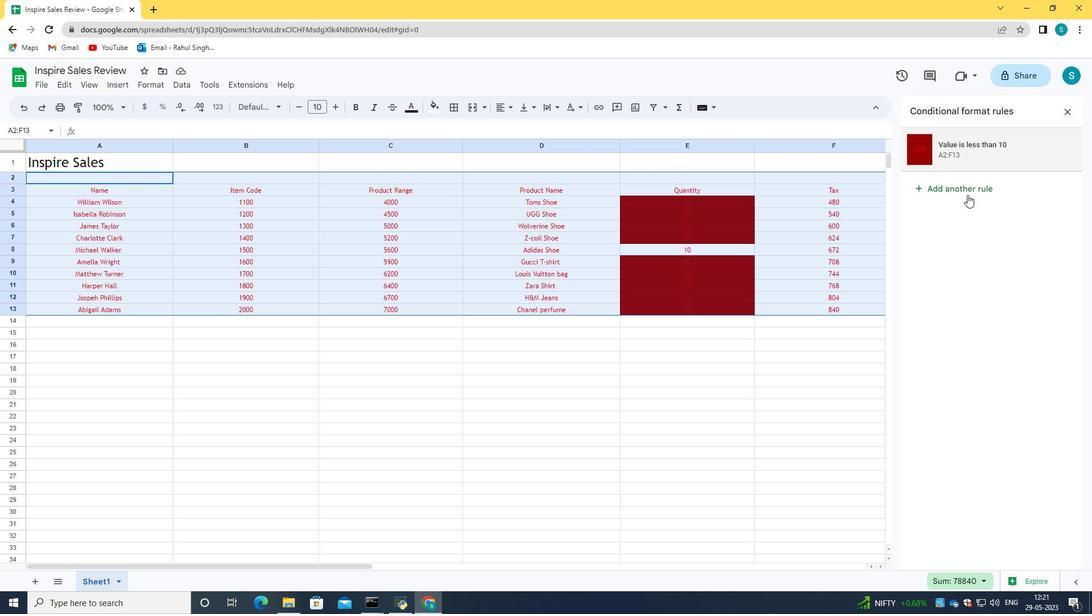 
Action: Mouse pressed left at (966, 192)
Screenshot: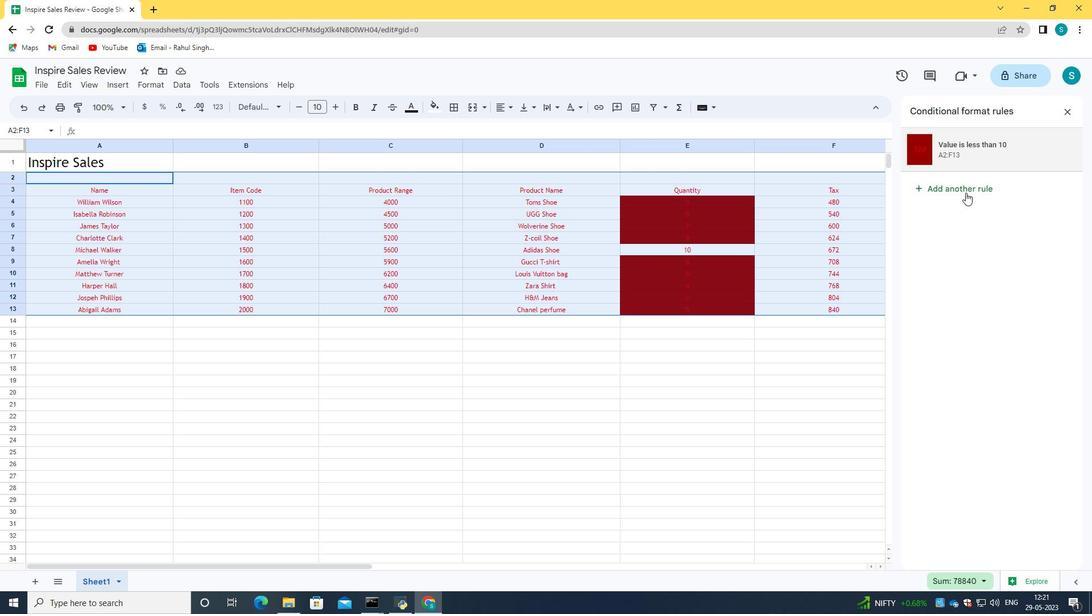 
Action: Mouse moved to (173, 146)
Screenshot: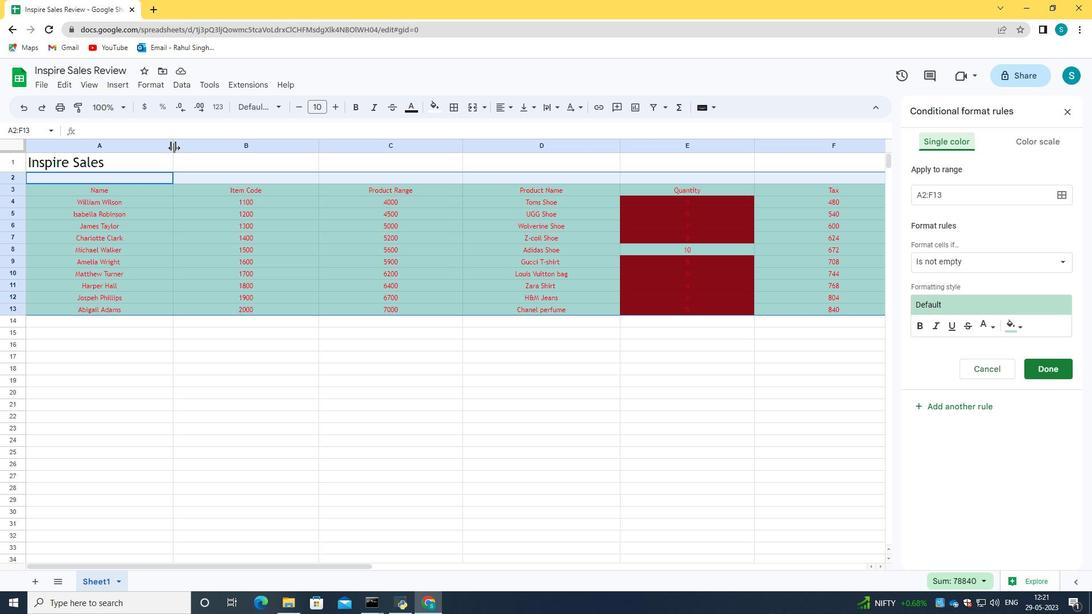 
Action: Mouse pressed left at (173, 146)
Screenshot: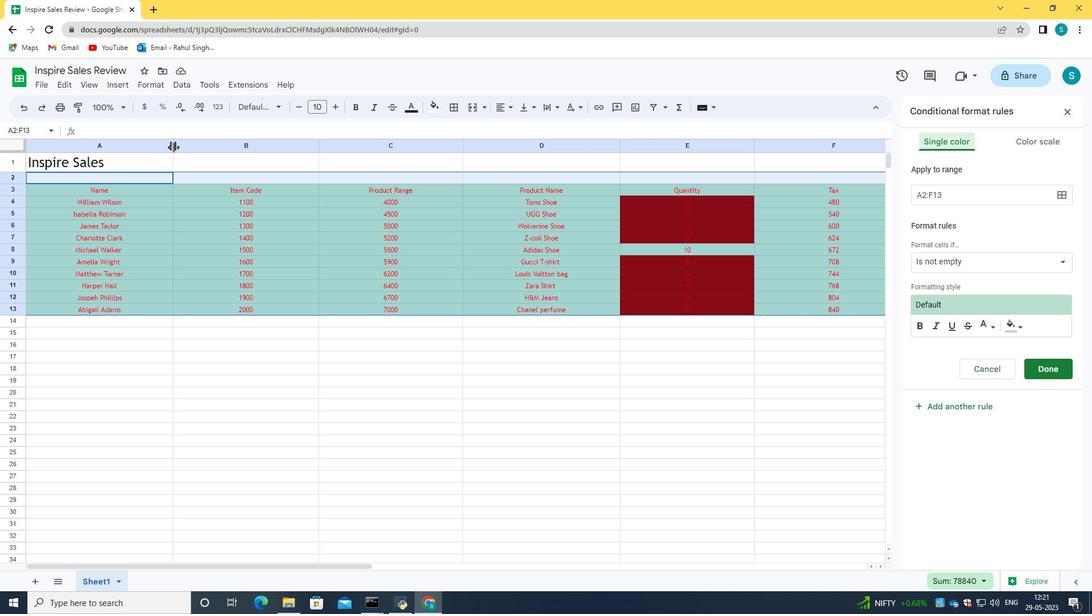 
Action: Mouse moved to (124, 146)
Screenshot: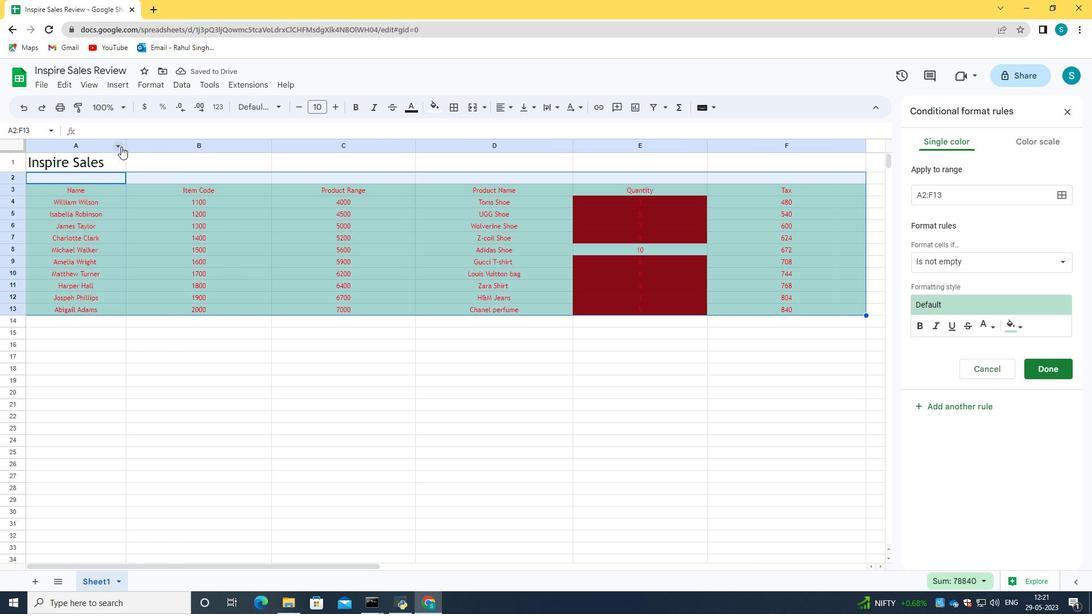 
Action: Mouse pressed left at (124, 146)
Screenshot: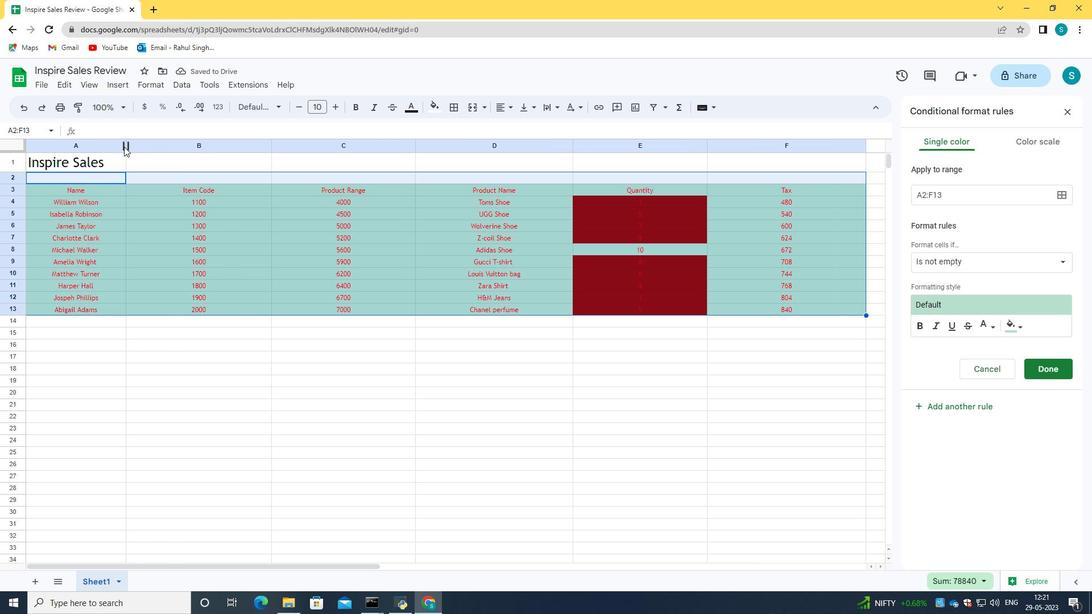 
Action: Mouse moved to (243, 142)
Screenshot: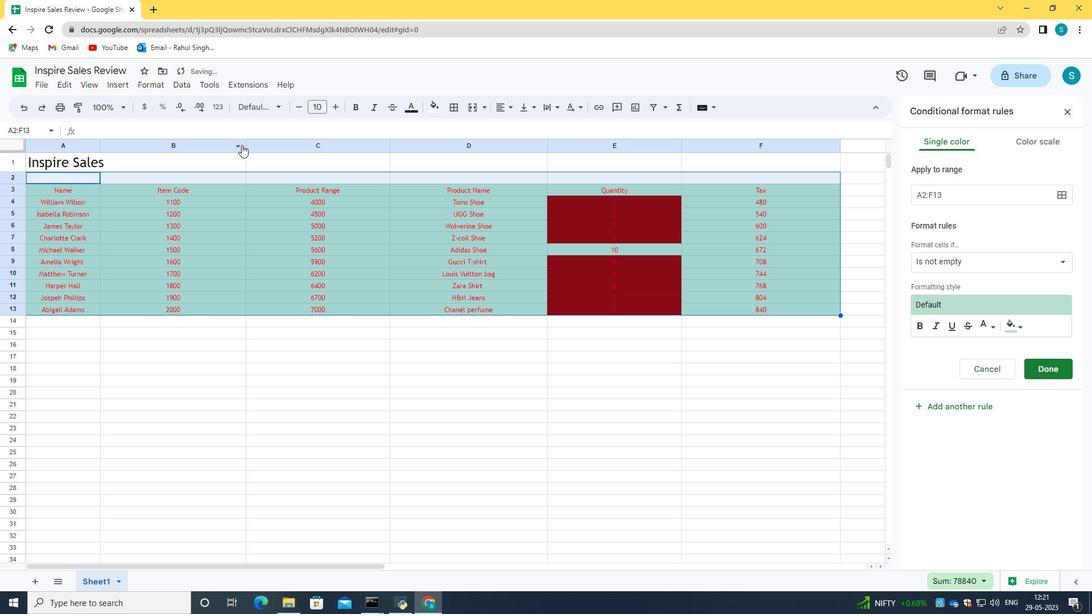 
Action: Mouse pressed left at (243, 142)
Screenshot: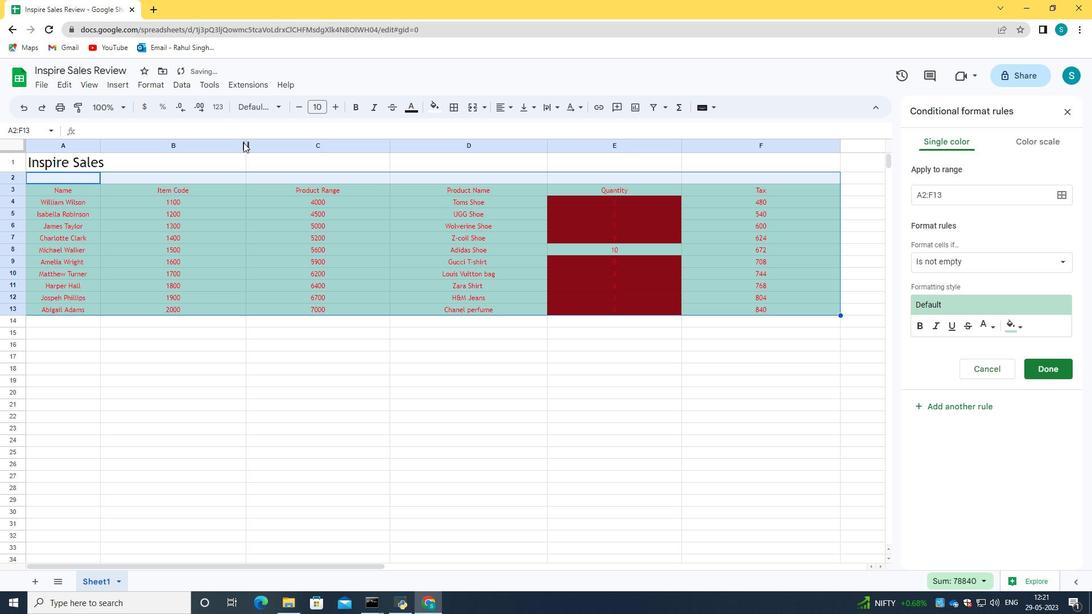 
Action: Mouse moved to (308, 142)
Screenshot: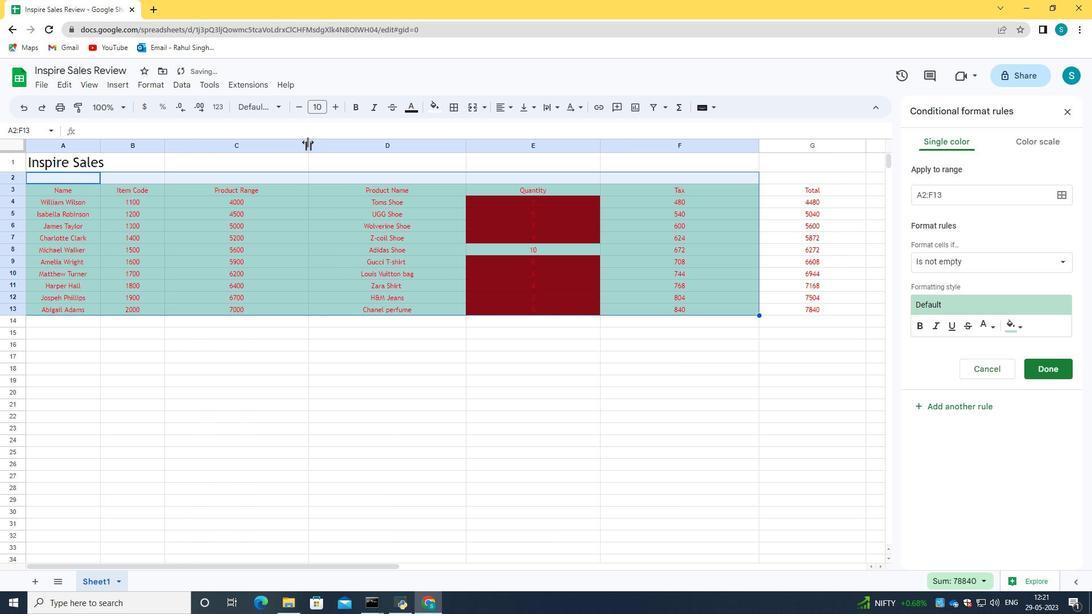 
Action: Mouse pressed left at (308, 142)
Screenshot: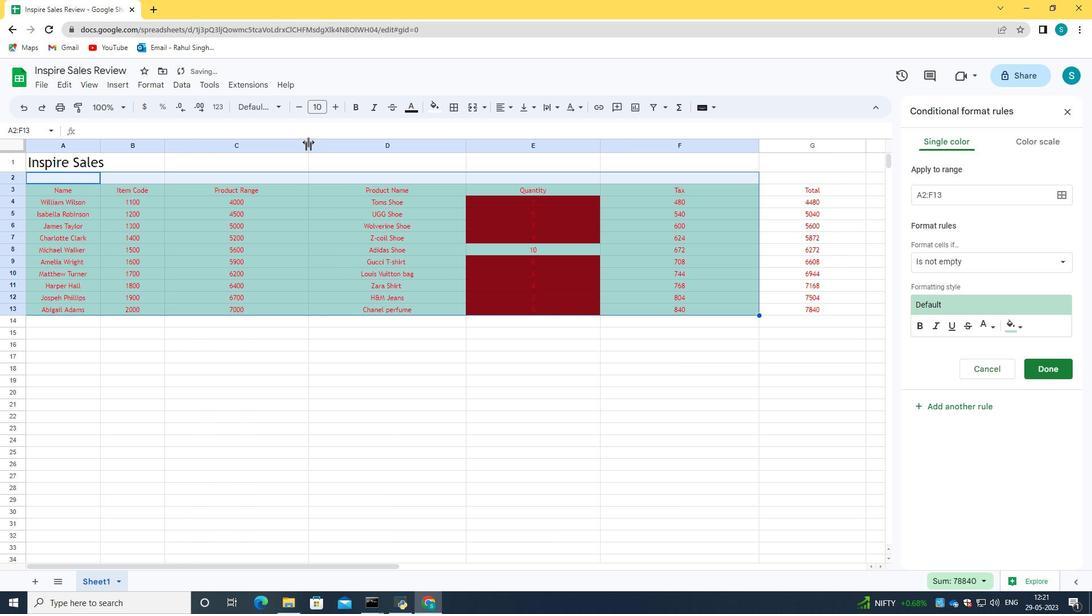 
Action: Mouse moved to (374, 148)
Screenshot: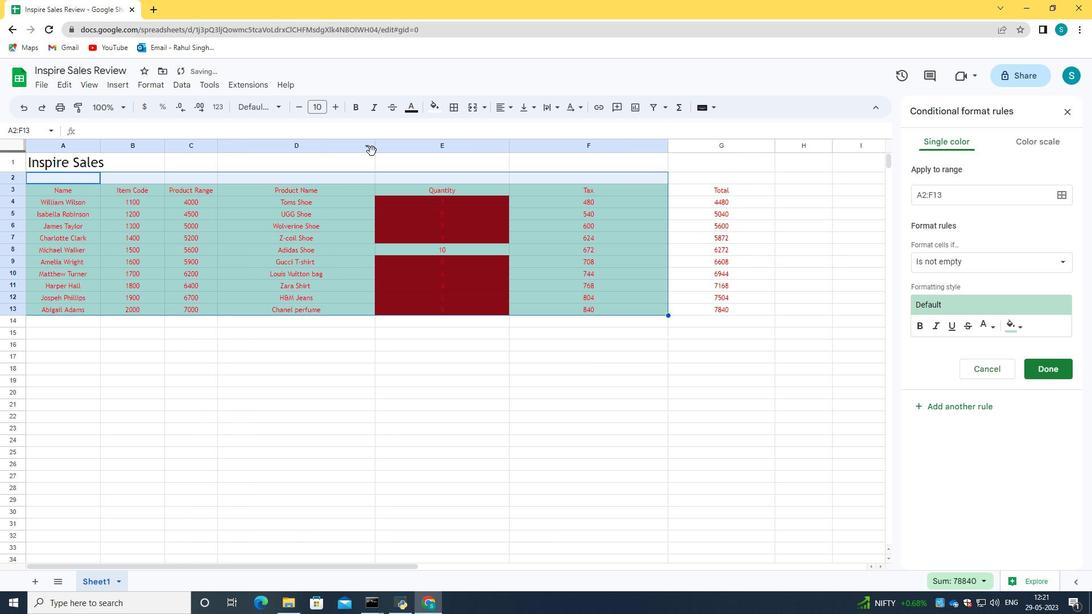 
Action: Mouse pressed left at (374, 148)
Screenshot: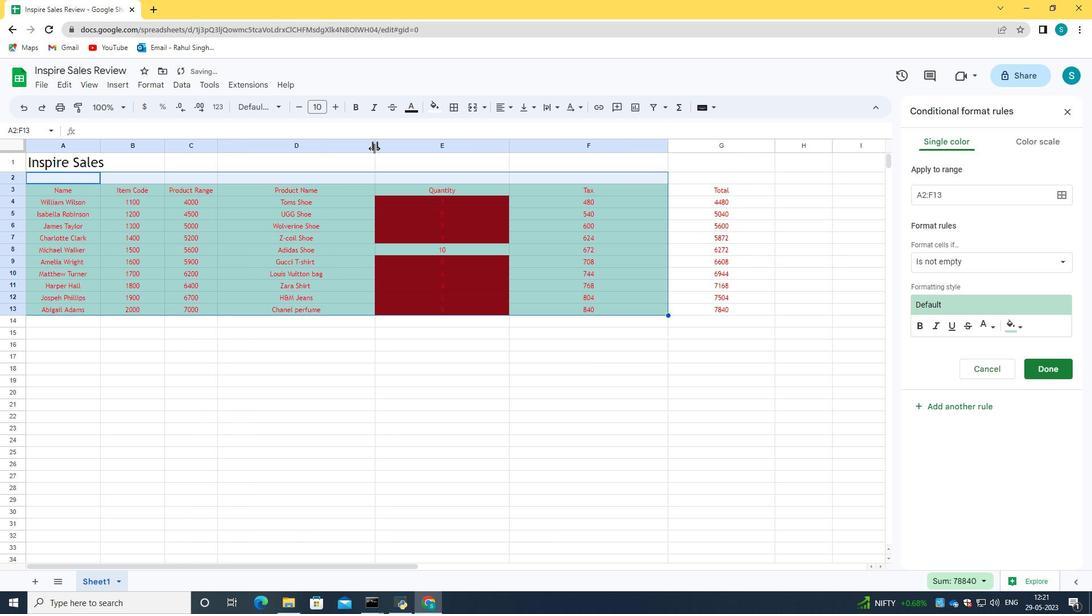 
Action: Mouse moved to (255, 143)
Screenshot: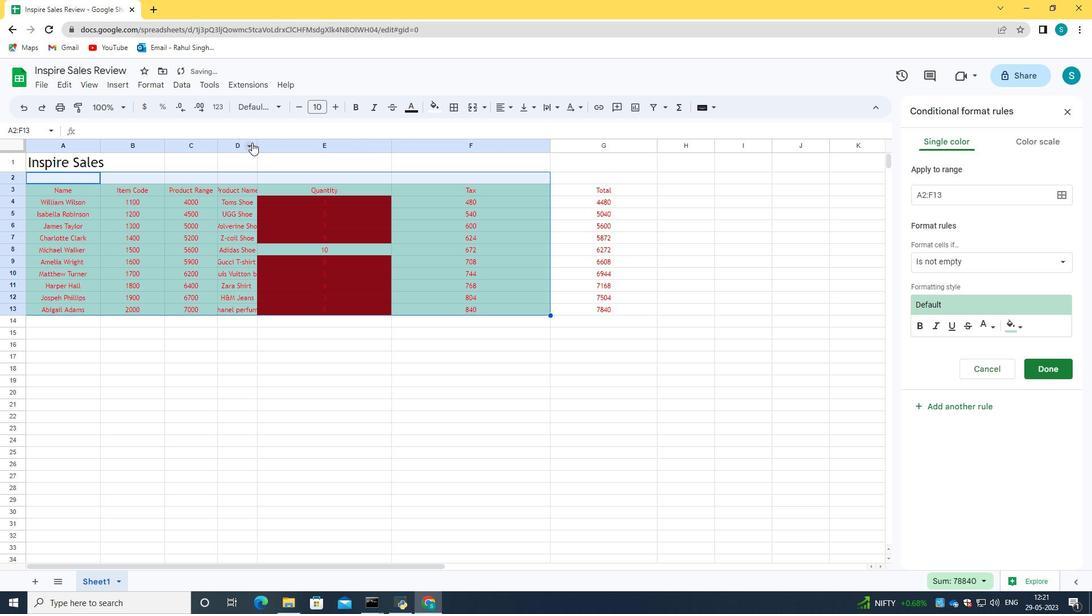 
Action: Mouse pressed left at (255, 143)
Screenshot: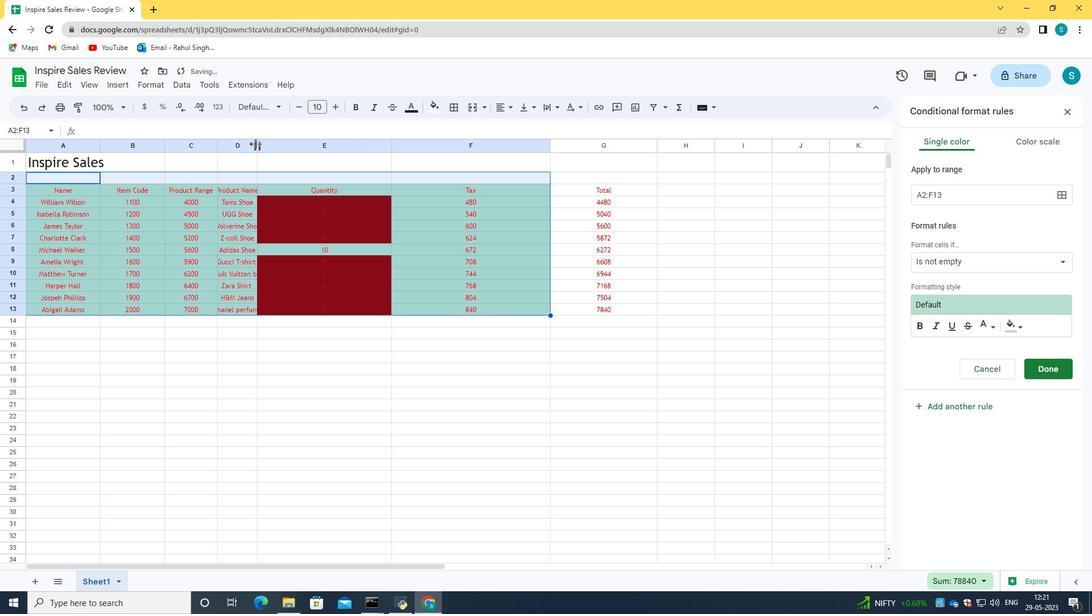 
Action: Mouse moved to (437, 147)
Screenshot: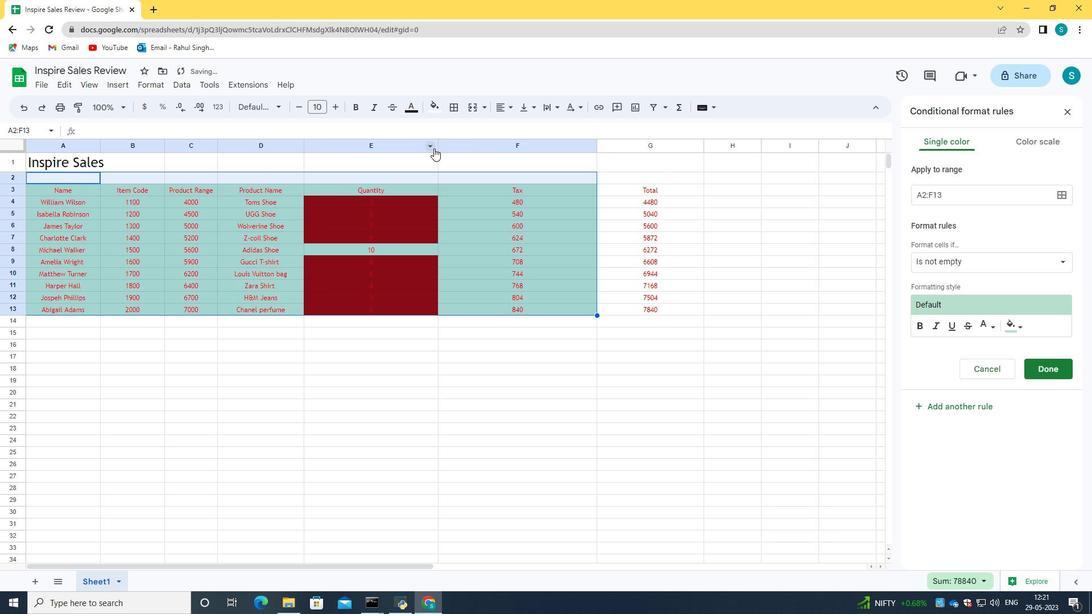 
Action: Mouse pressed left at (437, 147)
Screenshot: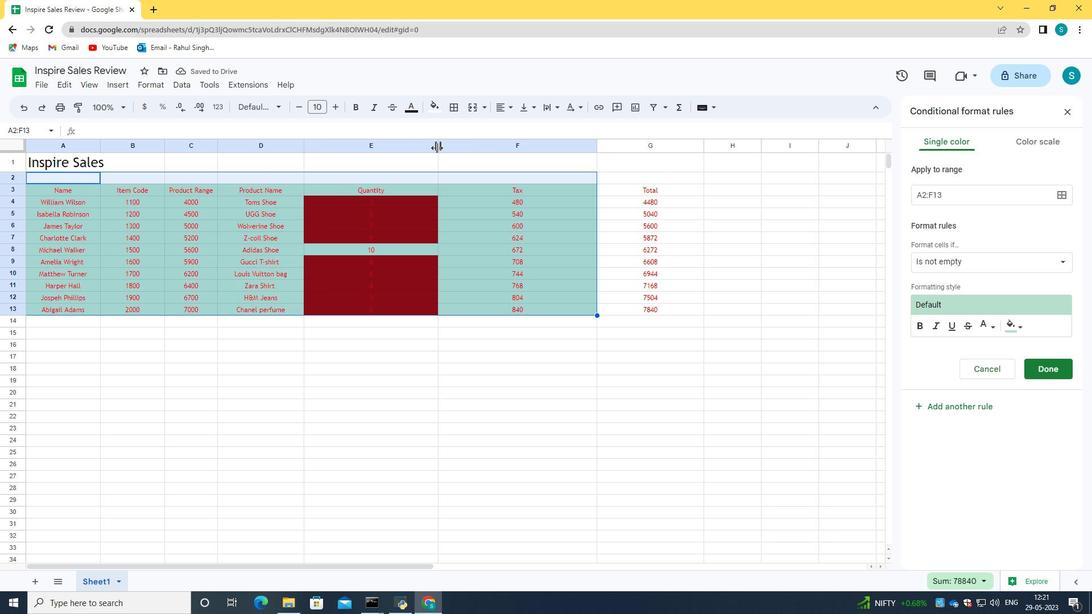 
Action: Mouse moved to (550, 143)
Screenshot: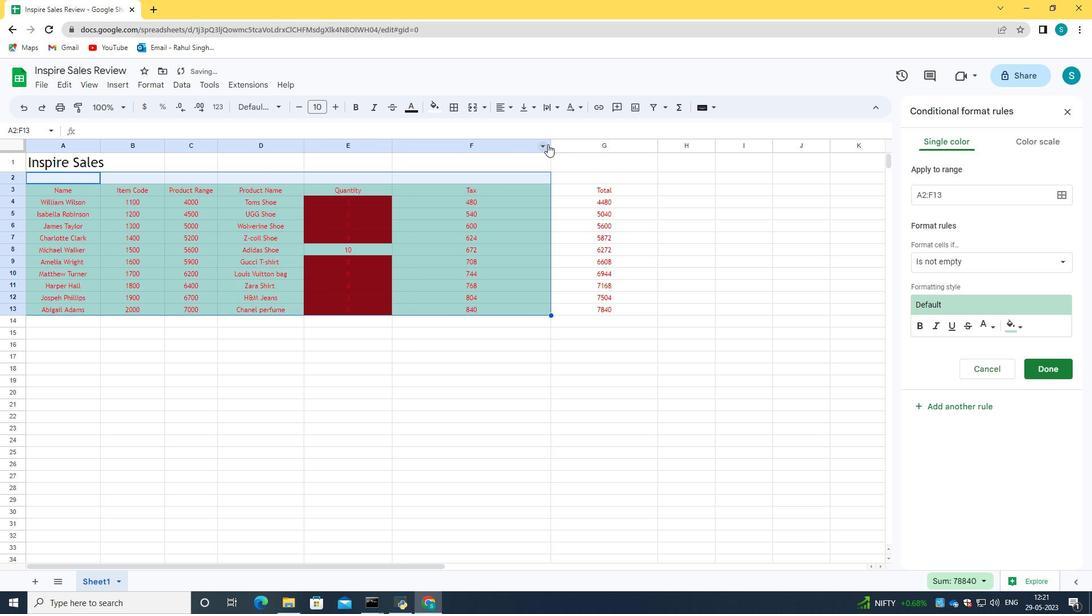 
Action: Mouse pressed left at (550, 143)
Screenshot: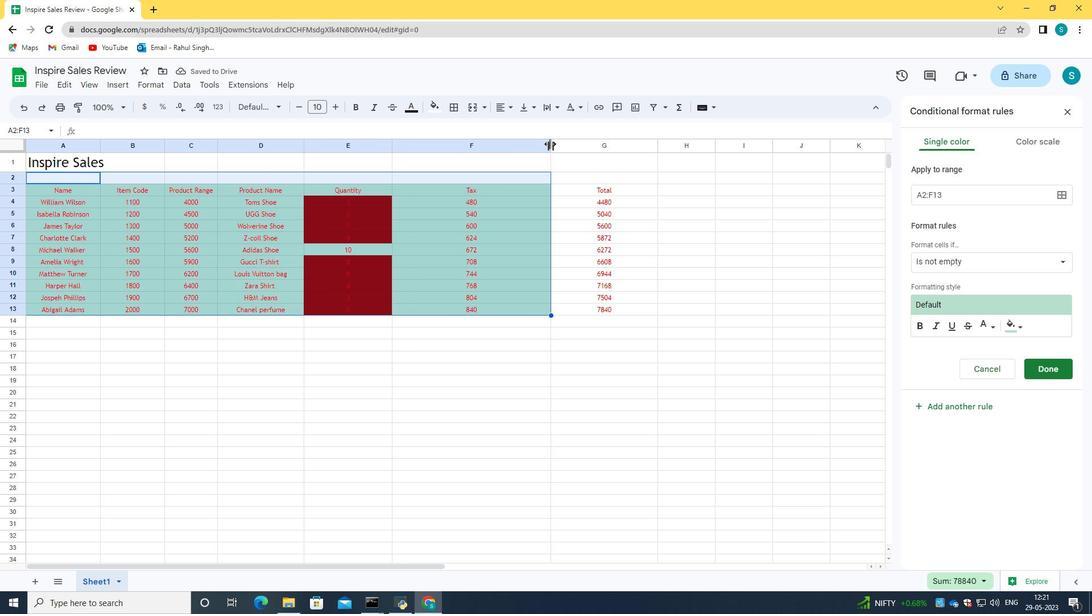 
Action: Mouse moved to (535, 148)
Screenshot: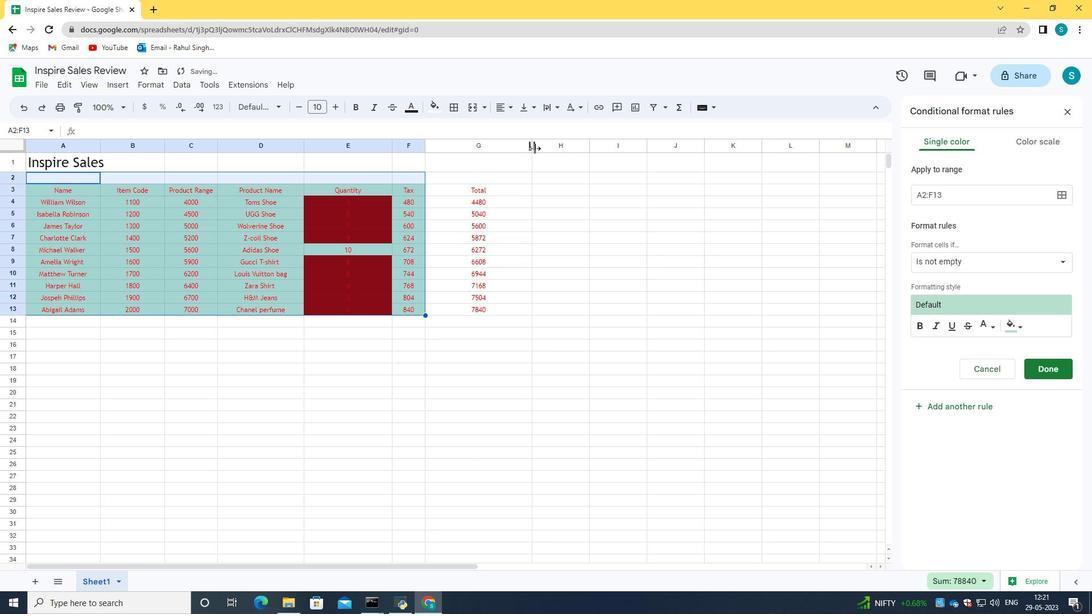 
Action: Mouse pressed left at (535, 148)
Screenshot: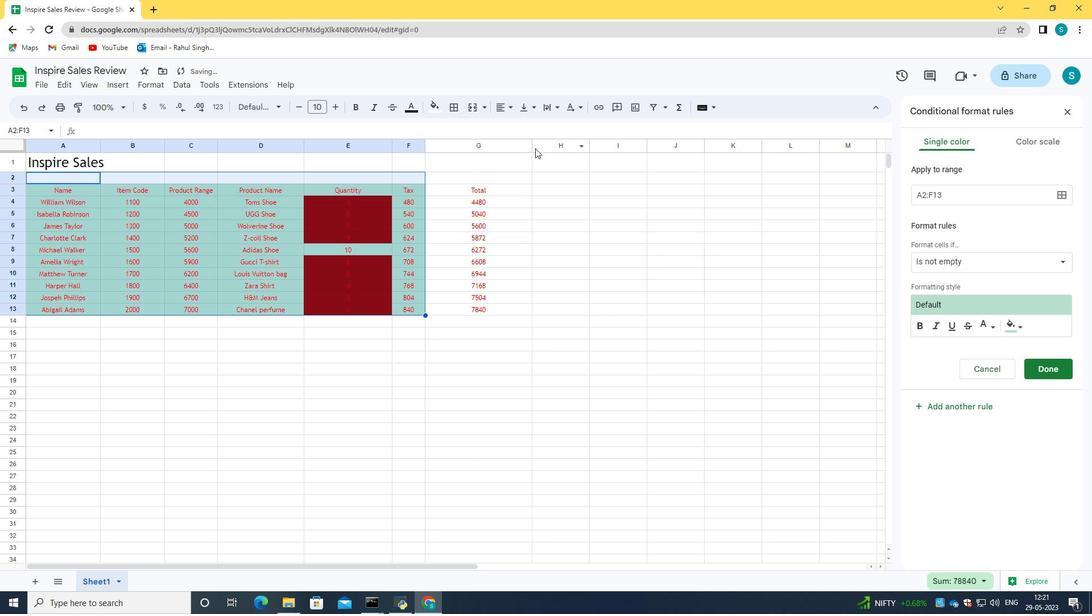 
Action: Mouse moved to (531, 145)
Screenshot: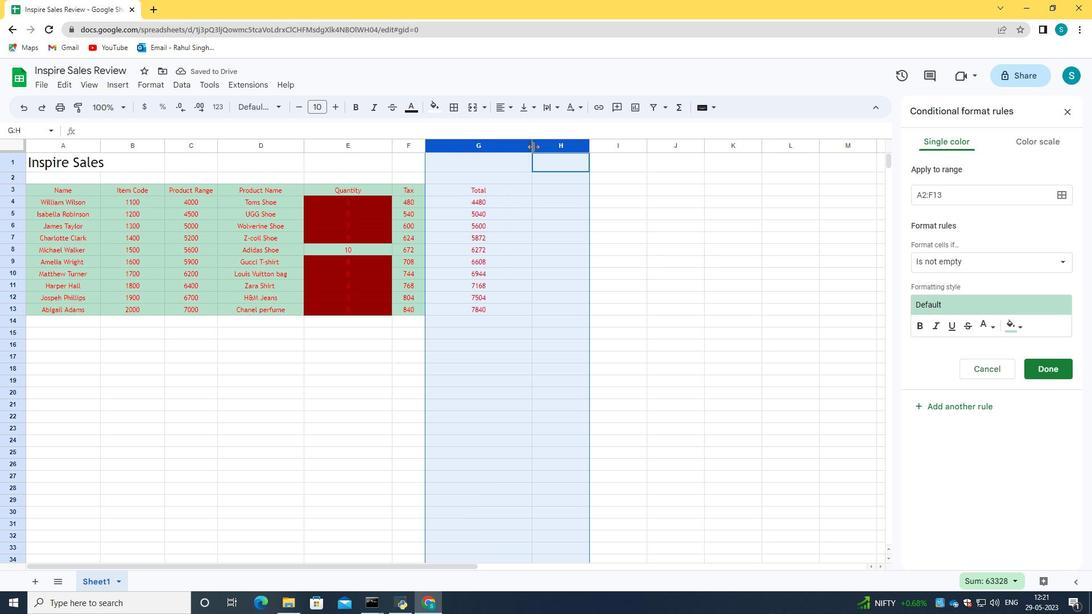 
Action: Mouse pressed left at (531, 145)
Screenshot: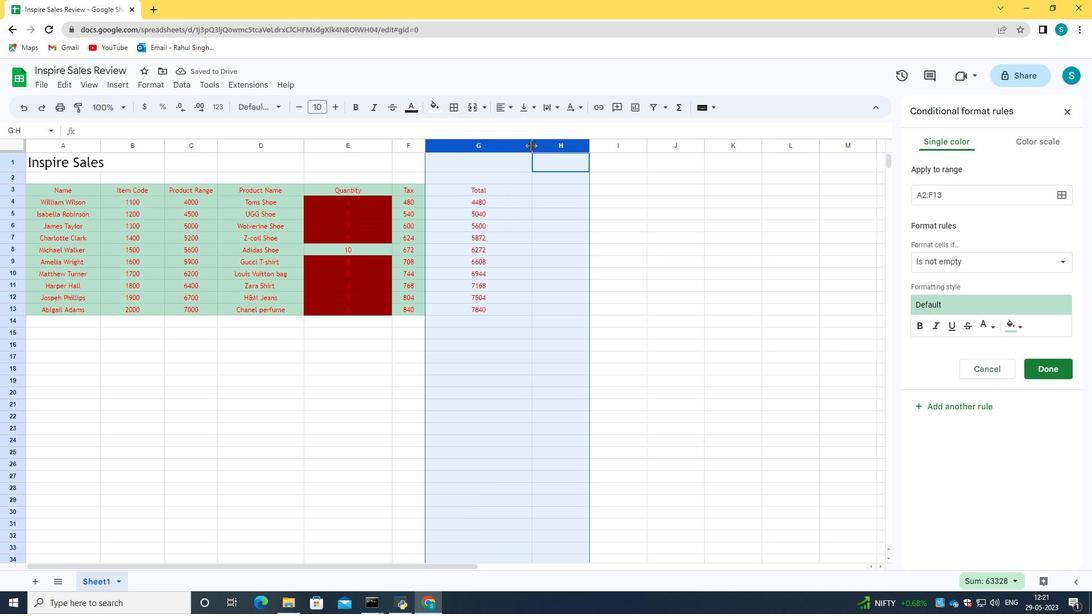 
Action: Mouse moved to (534, 198)
Screenshot: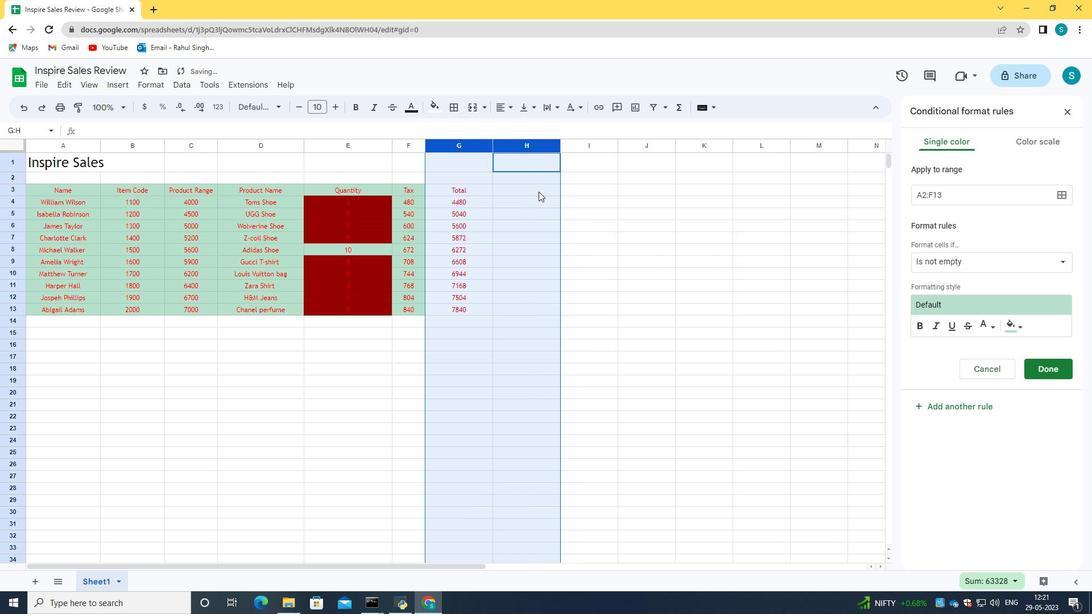 
Action: Mouse pressed left at (534, 198)
Screenshot: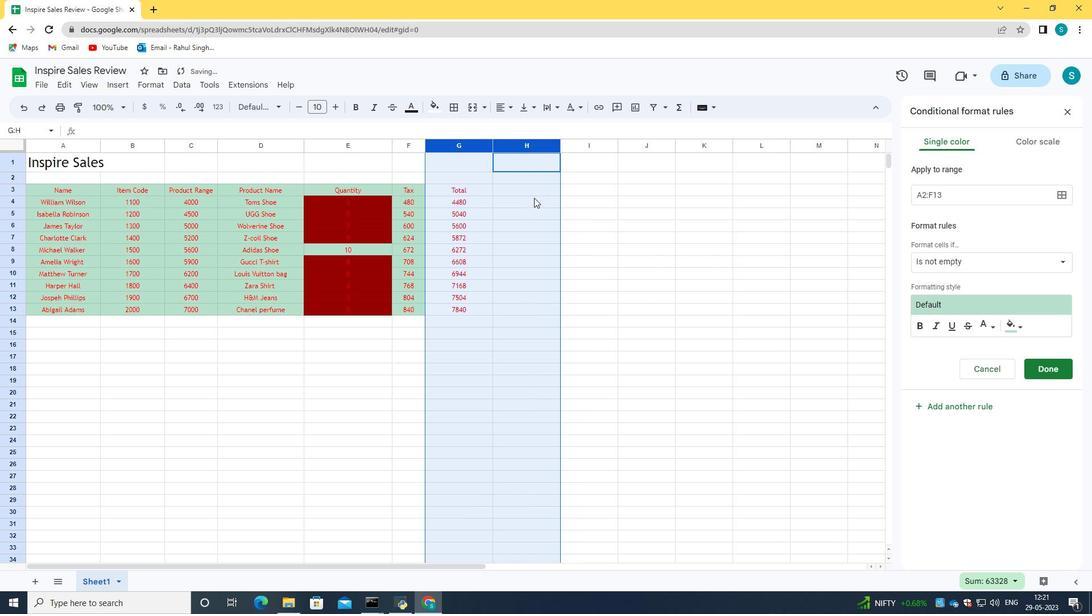 
Action: Mouse moved to (441, 191)
Screenshot: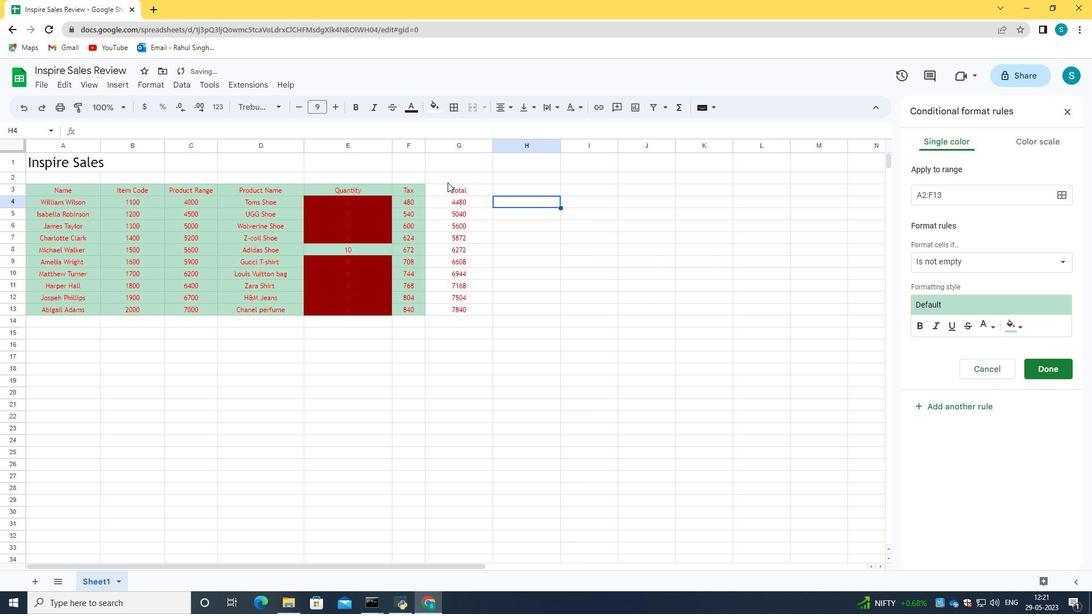 
Action: Mouse pressed left at (441, 191)
Screenshot: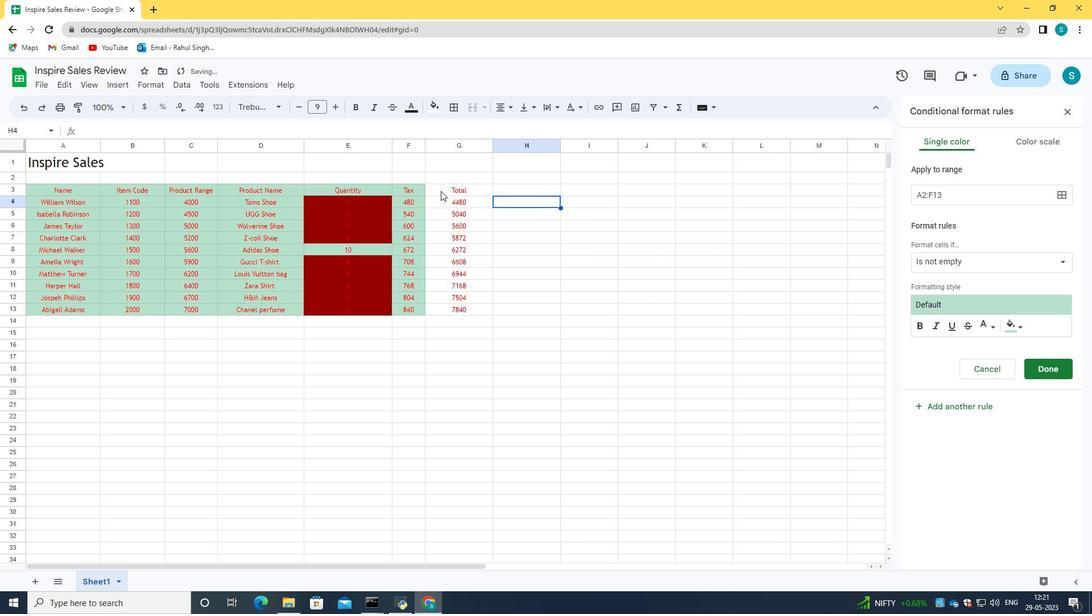 
Action: Mouse moved to (29, 183)
Screenshot: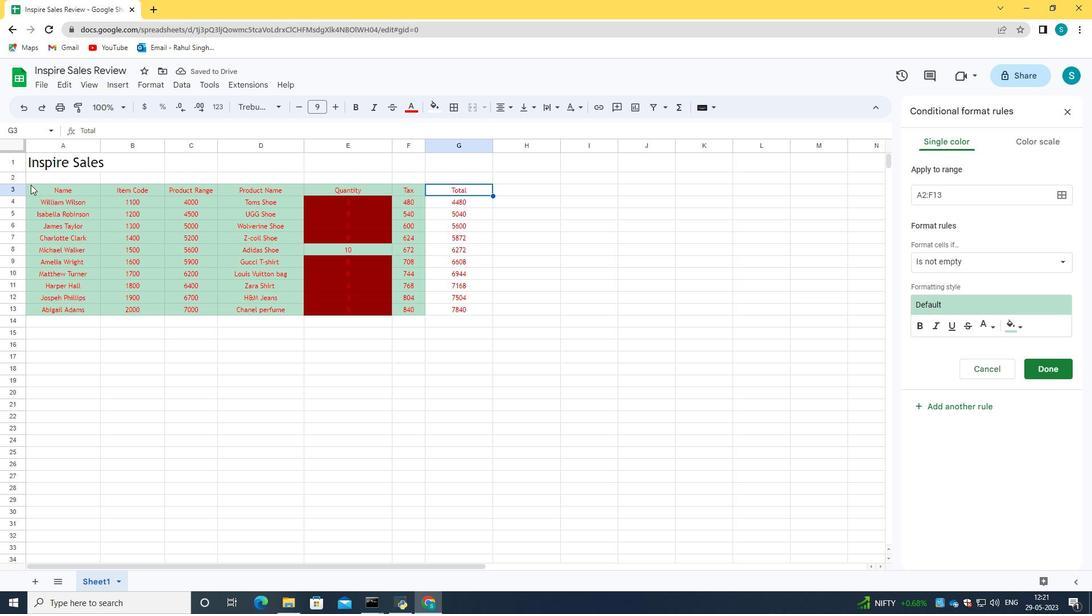 
Action: Mouse pressed left at (29, 183)
Screenshot: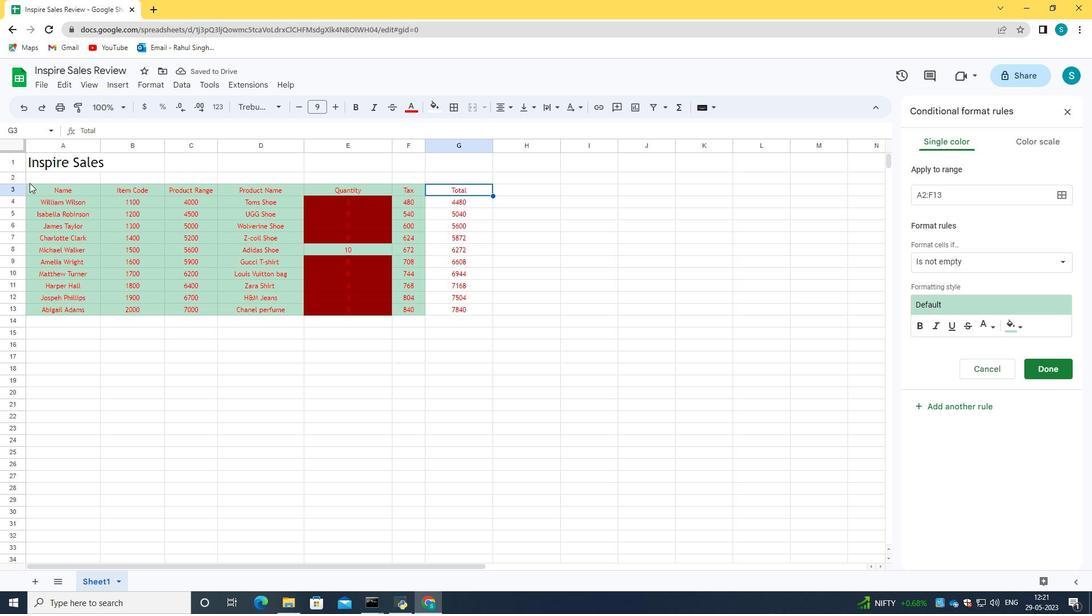 
Action: Mouse moved to (1063, 114)
Screenshot: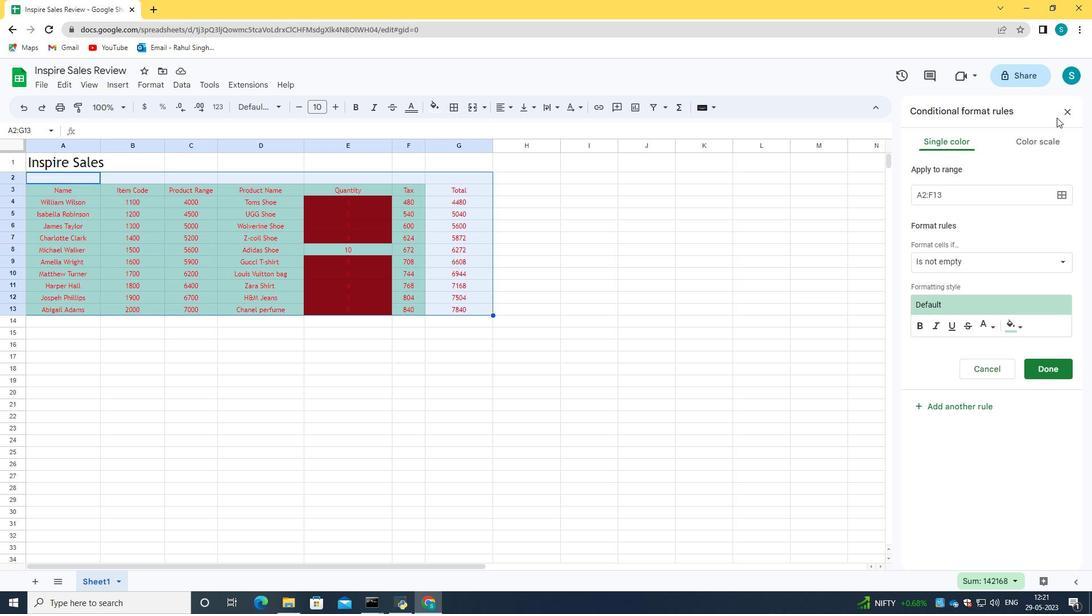 
Action: Mouse pressed left at (1063, 114)
Screenshot: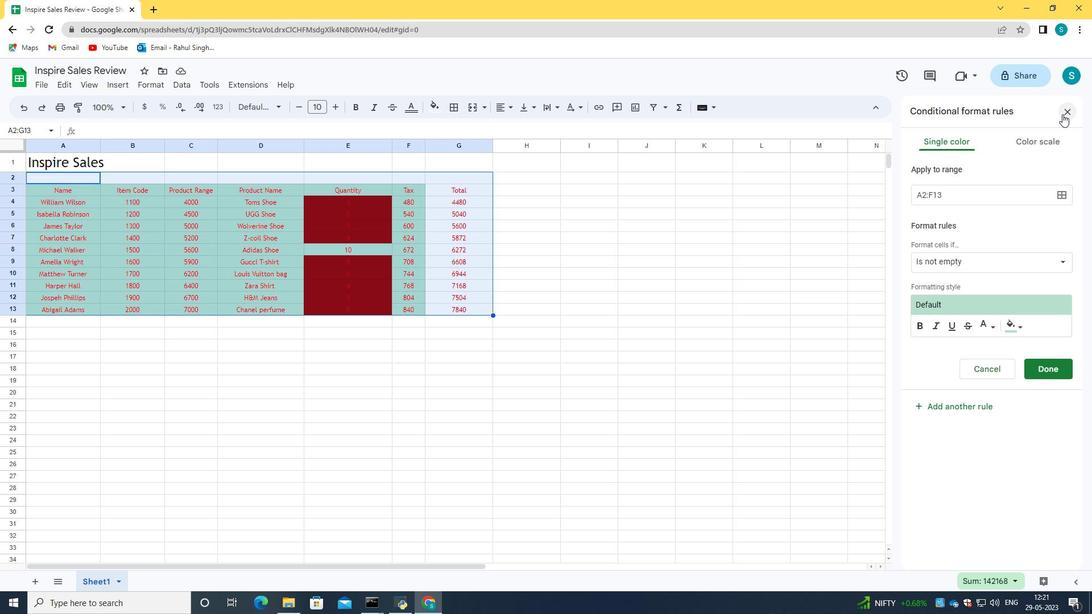 
Action: Mouse moved to (151, 83)
Screenshot: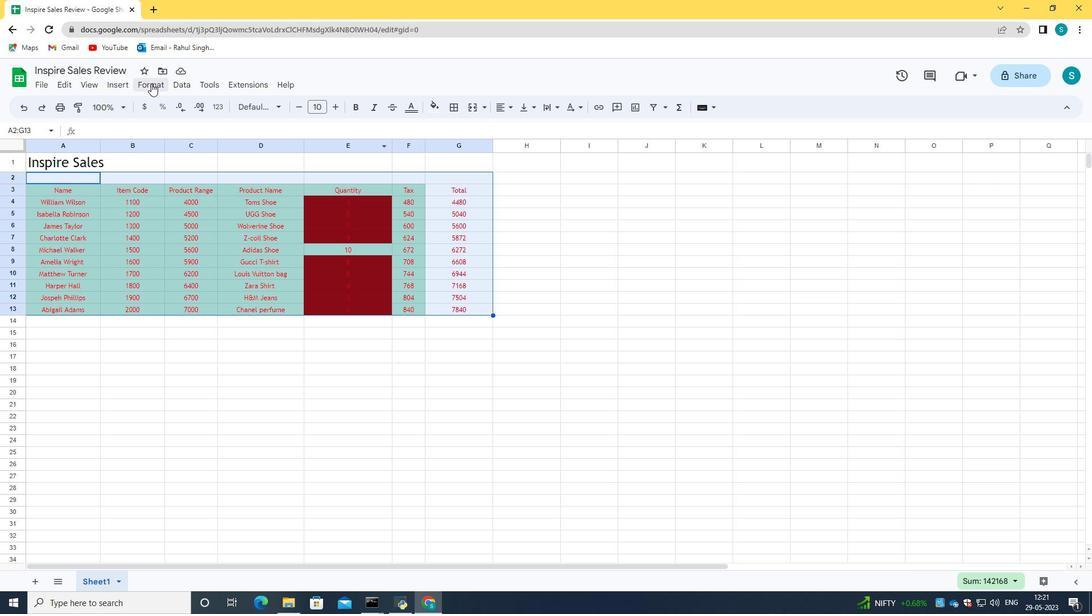 
Action: Mouse pressed left at (151, 83)
Screenshot: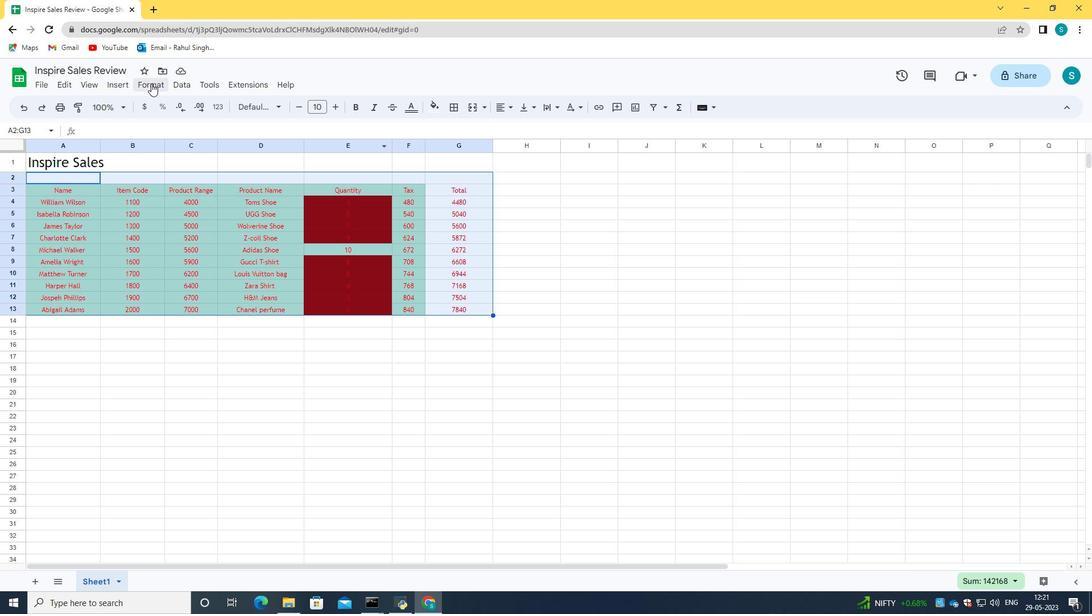 
Action: Mouse moved to (200, 281)
Screenshot: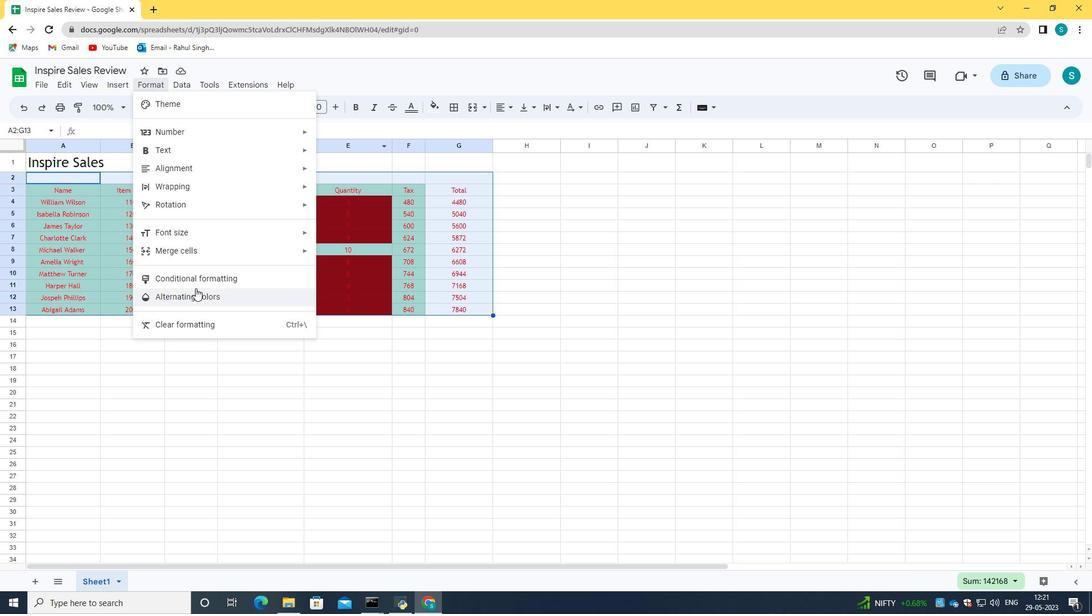 
Action: Mouse pressed left at (200, 281)
Screenshot: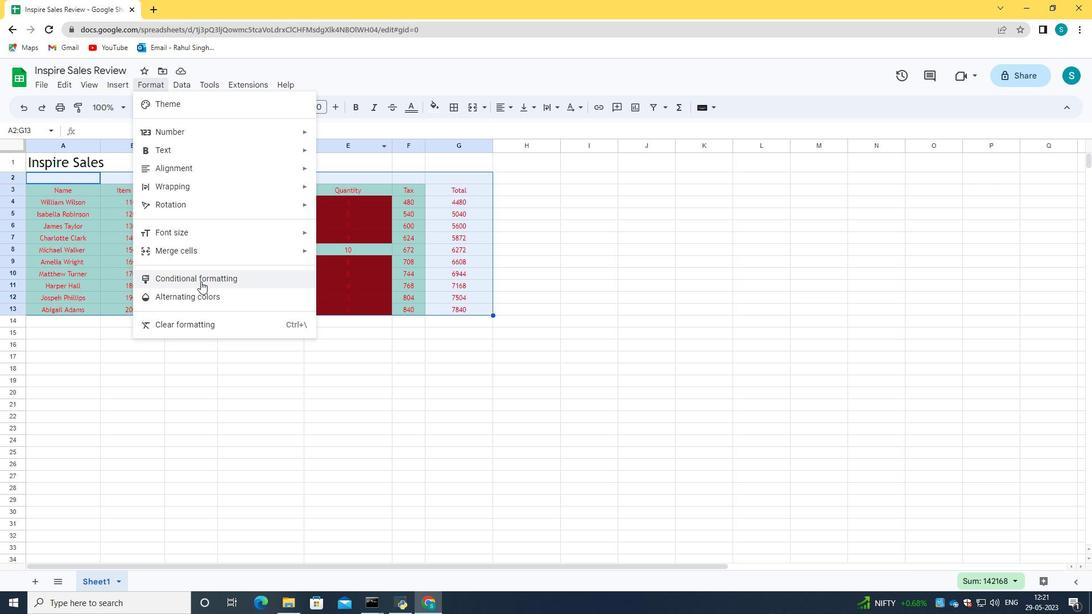
Action: Mouse moved to (941, 143)
Screenshot: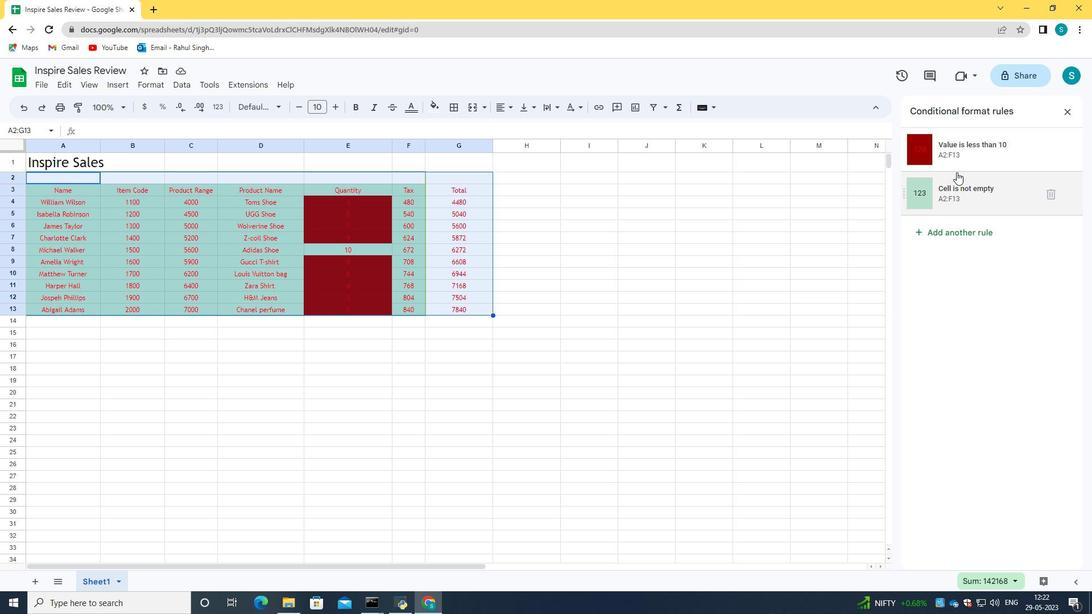 
Action: Mouse pressed left at (941, 143)
Screenshot: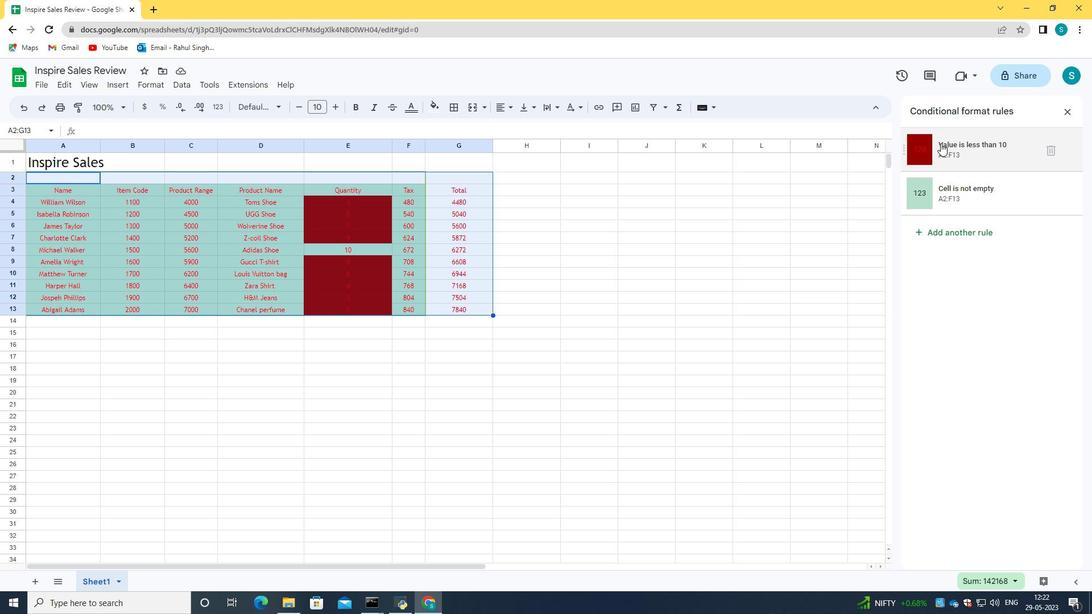 
Action: Mouse moved to (961, 264)
Screenshot: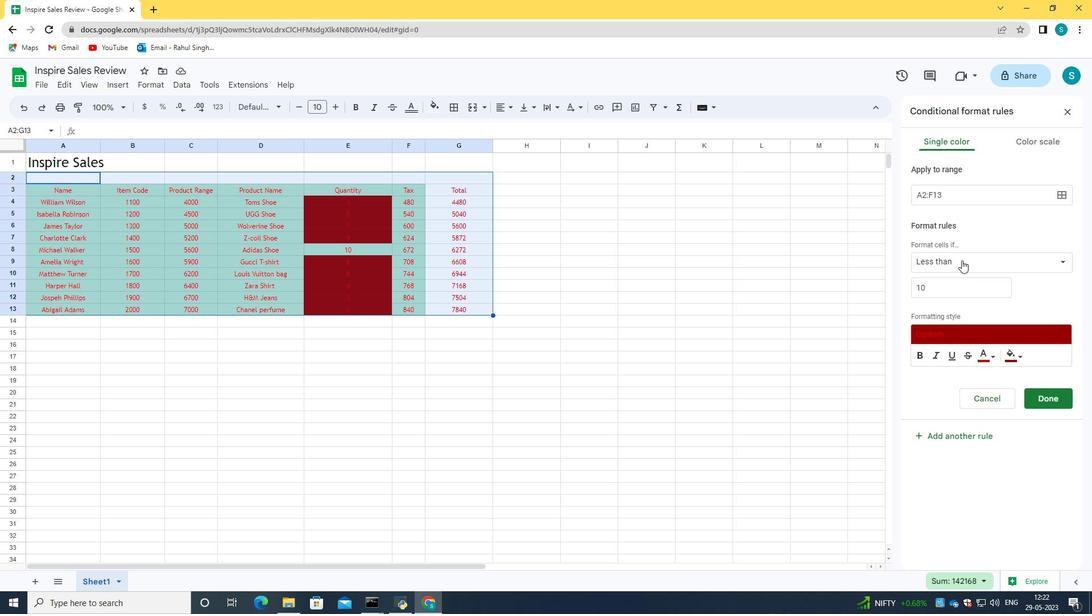 
Action: Mouse pressed left at (961, 264)
Screenshot: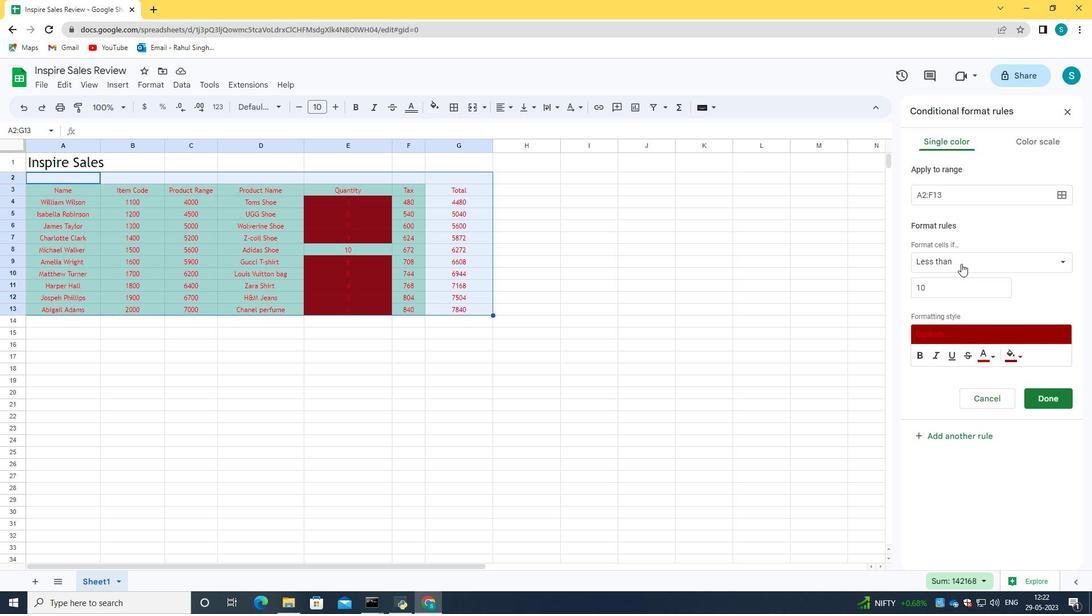 
Action: Mouse moved to (967, 312)
Screenshot: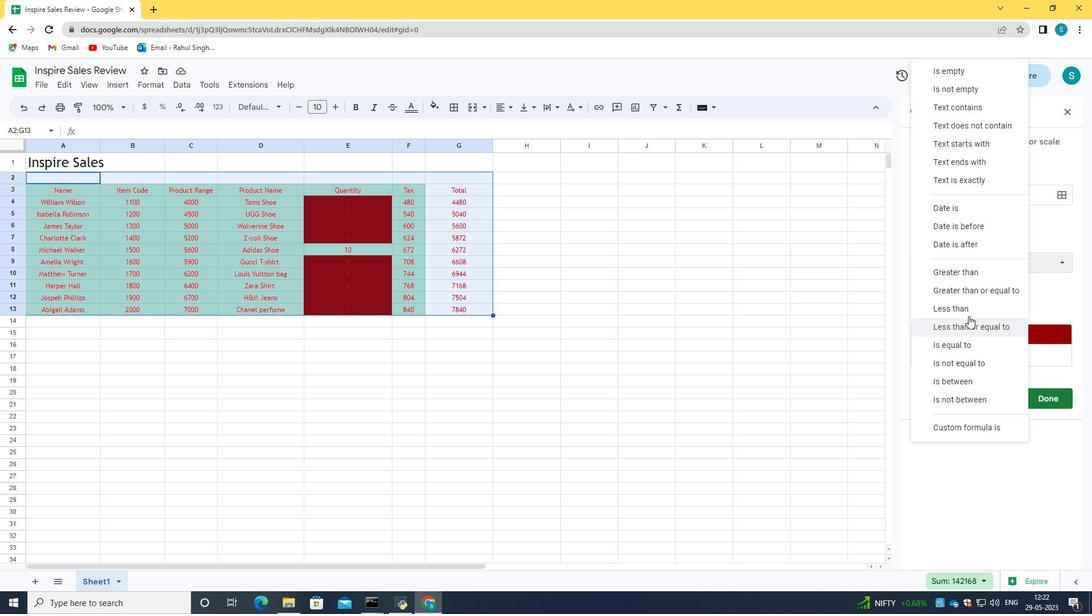 
Action: Mouse pressed left at (967, 312)
Screenshot: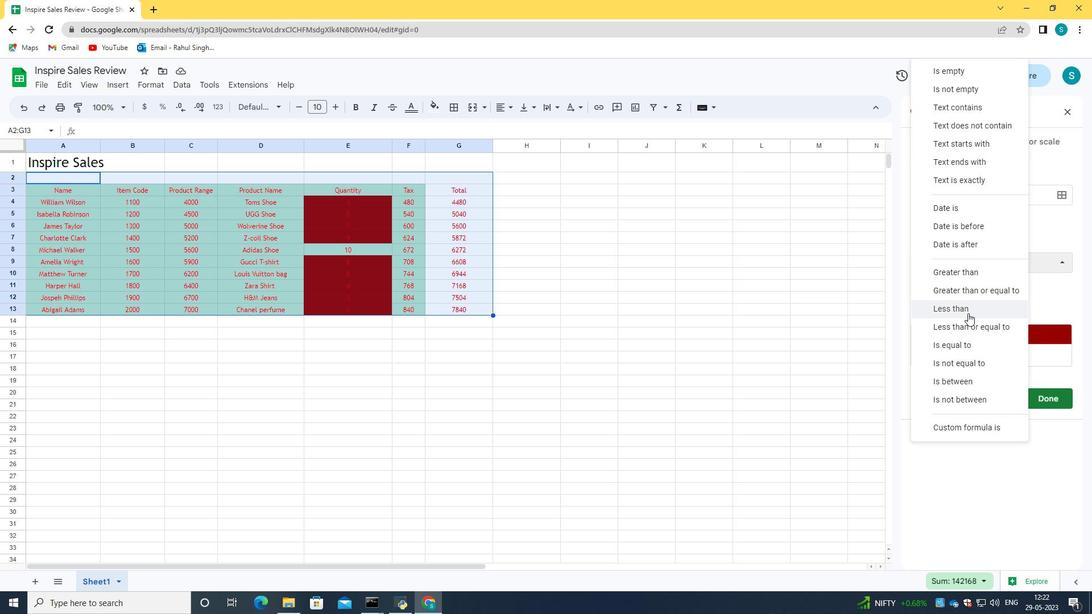 
Action: Mouse moved to (990, 357)
Screenshot: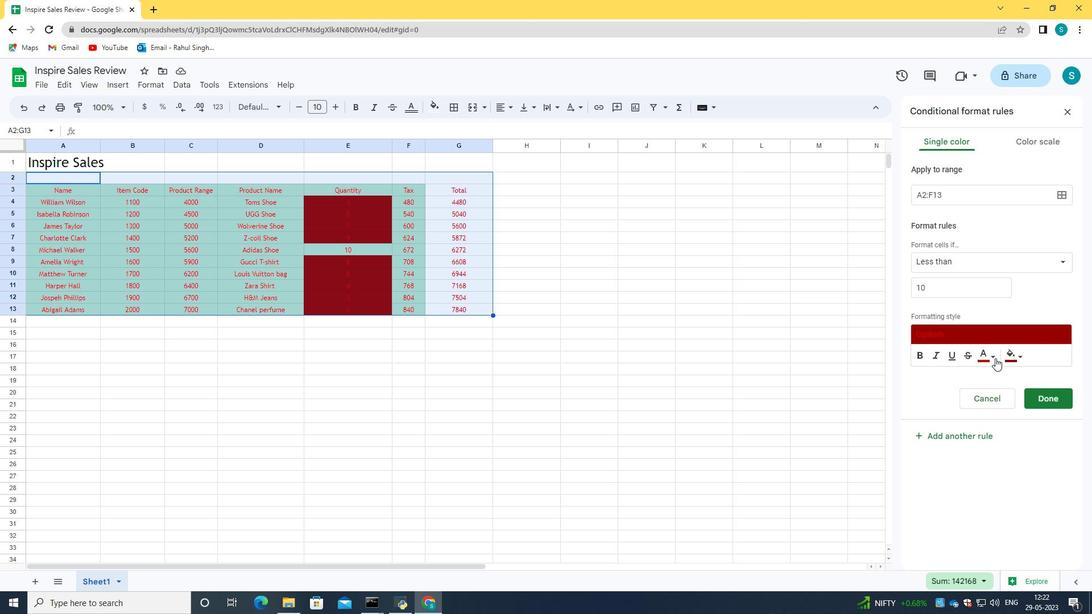 
Action: Mouse pressed left at (990, 357)
Screenshot: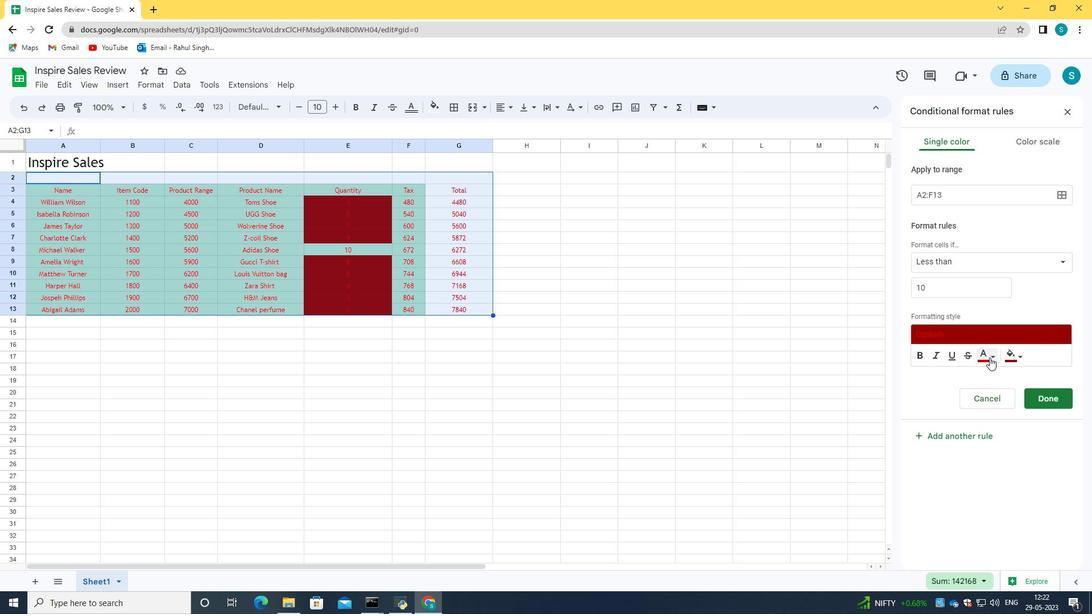 
Action: Mouse moved to (885, 456)
Screenshot: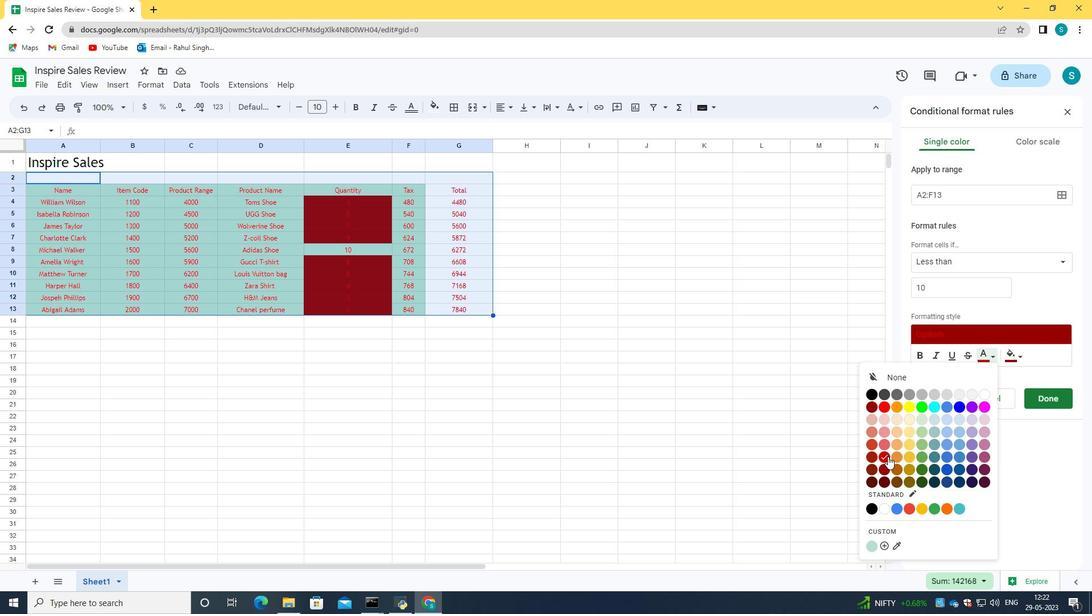 
Action: Mouse pressed left at (885, 456)
Screenshot: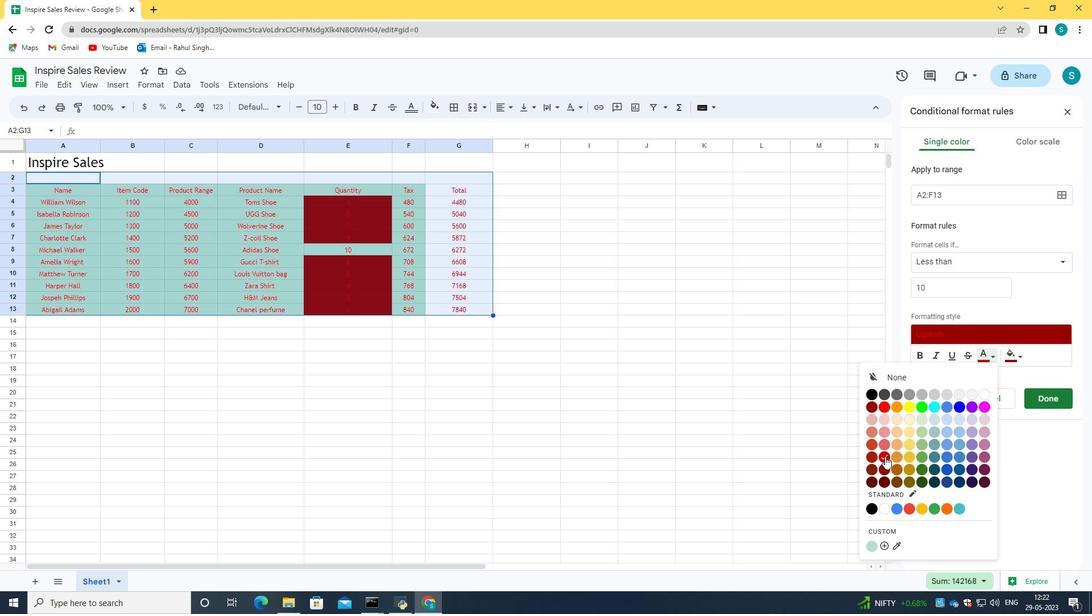 
Action: Mouse moved to (1015, 353)
Screenshot: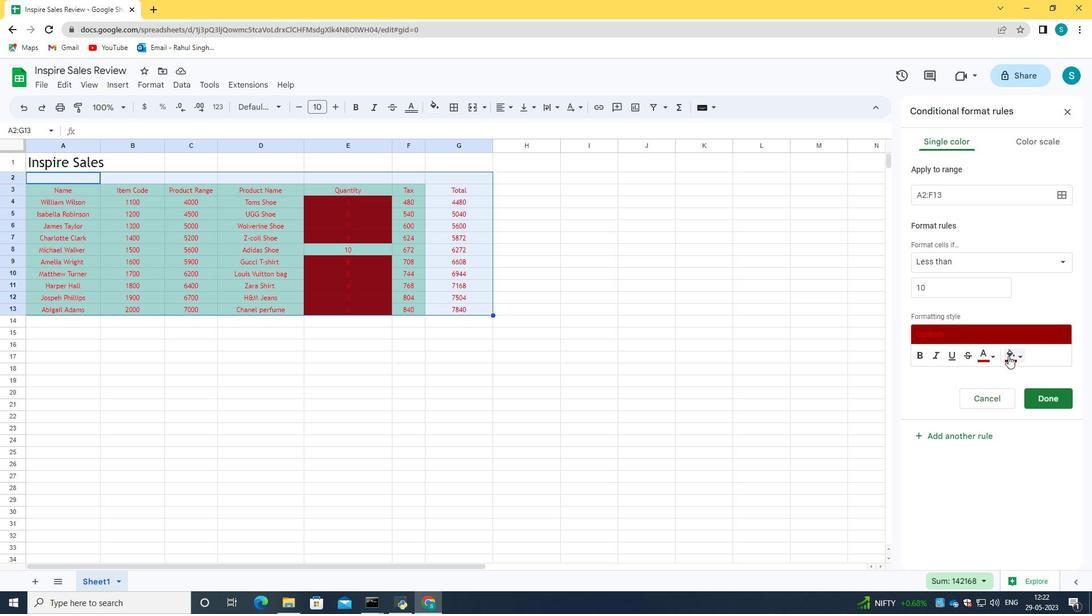 
Action: Mouse pressed left at (1015, 353)
Screenshot: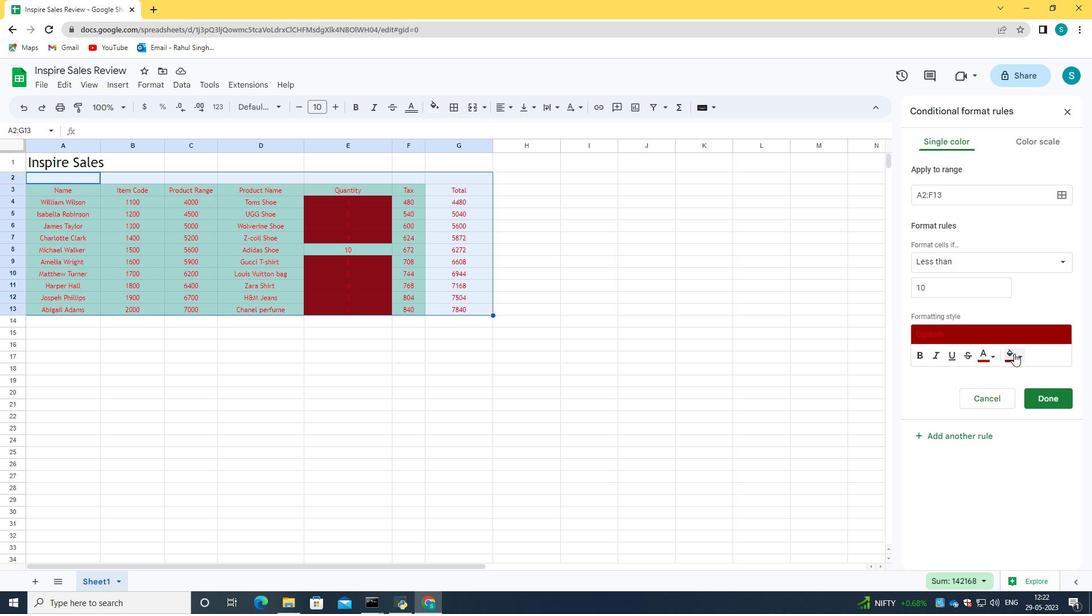 
Action: Mouse moved to (910, 409)
Screenshot: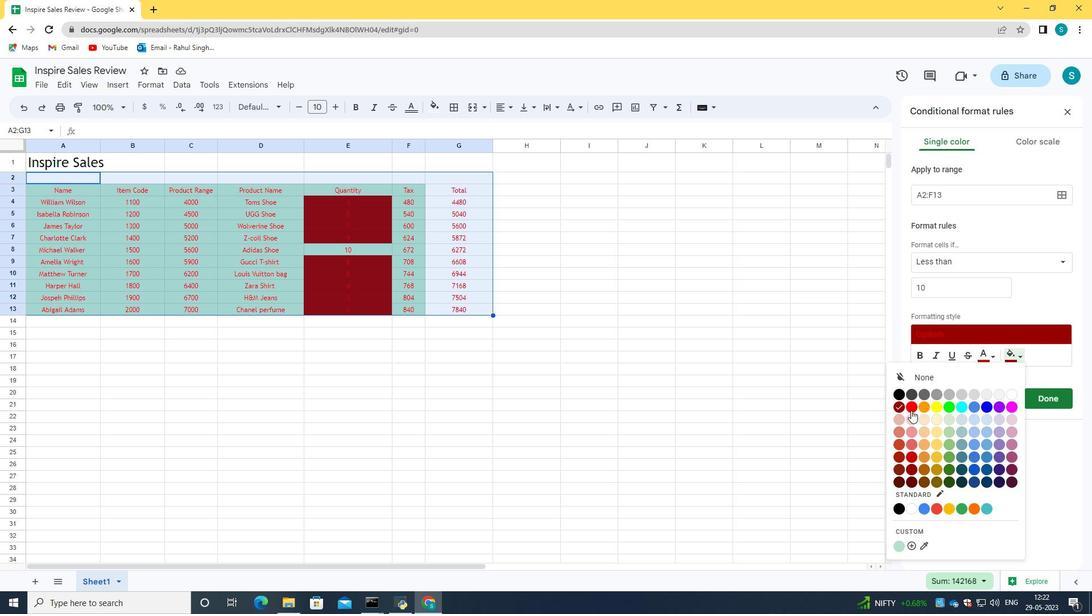 
Action: Mouse pressed left at (910, 409)
Screenshot: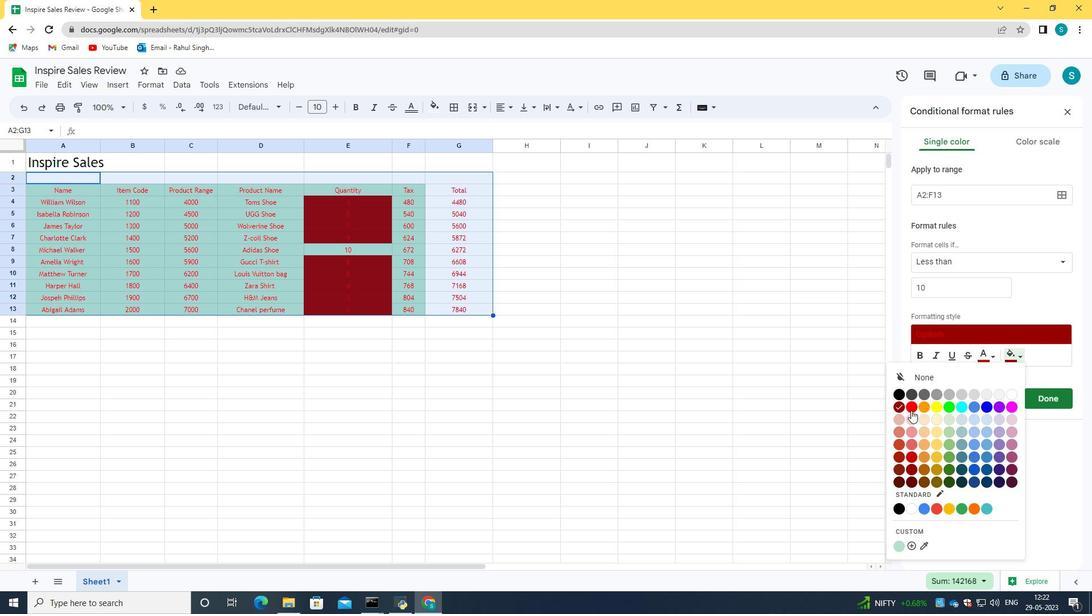 
Action: Mouse moved to (992, 357)
Screenshot: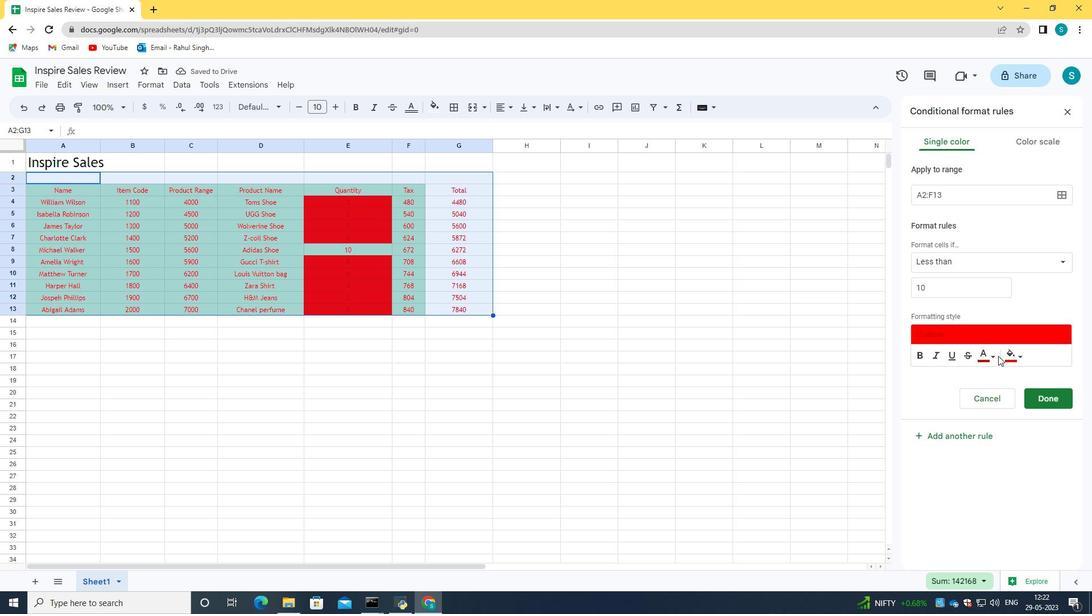 
Action: Mouse pressed left at (992, 357)
Screenshot: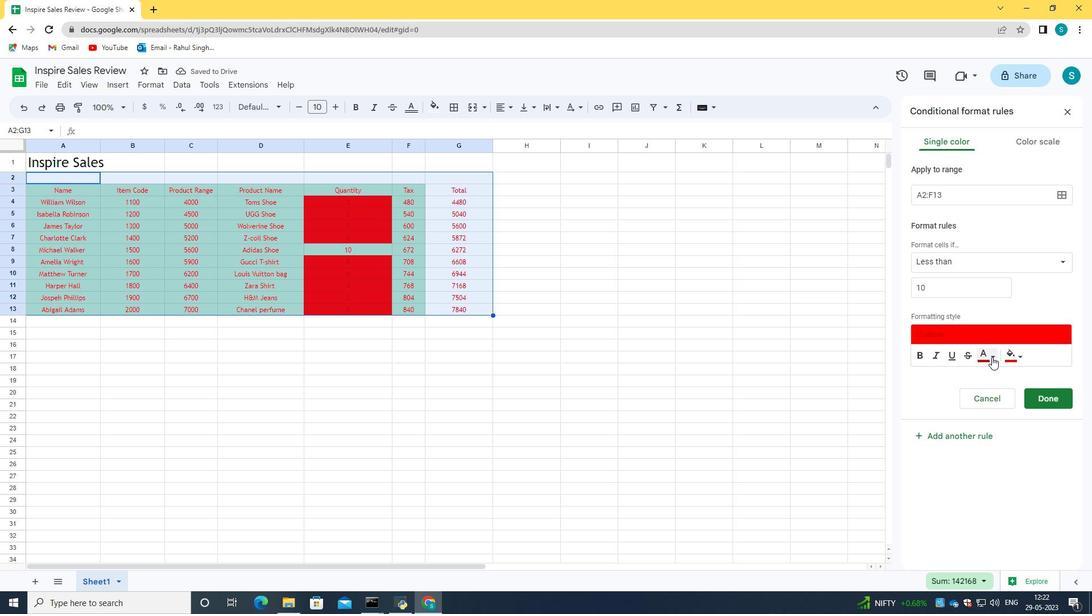 
Action: Mouse moved to (882, 408)
Screenshot: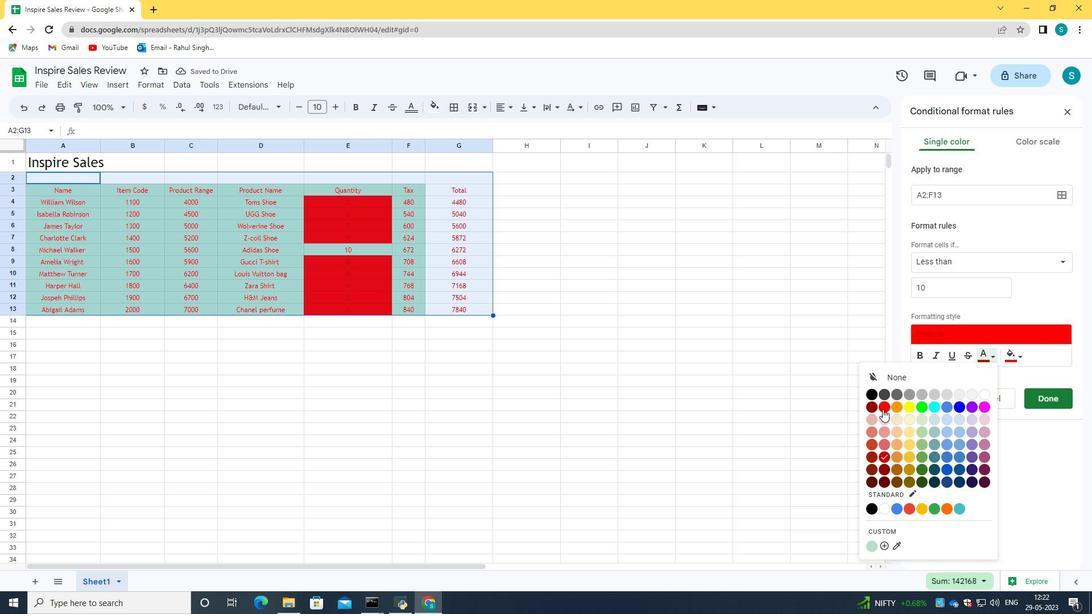 
Action: Mouse pressed left at (882, 408)
Screenshot: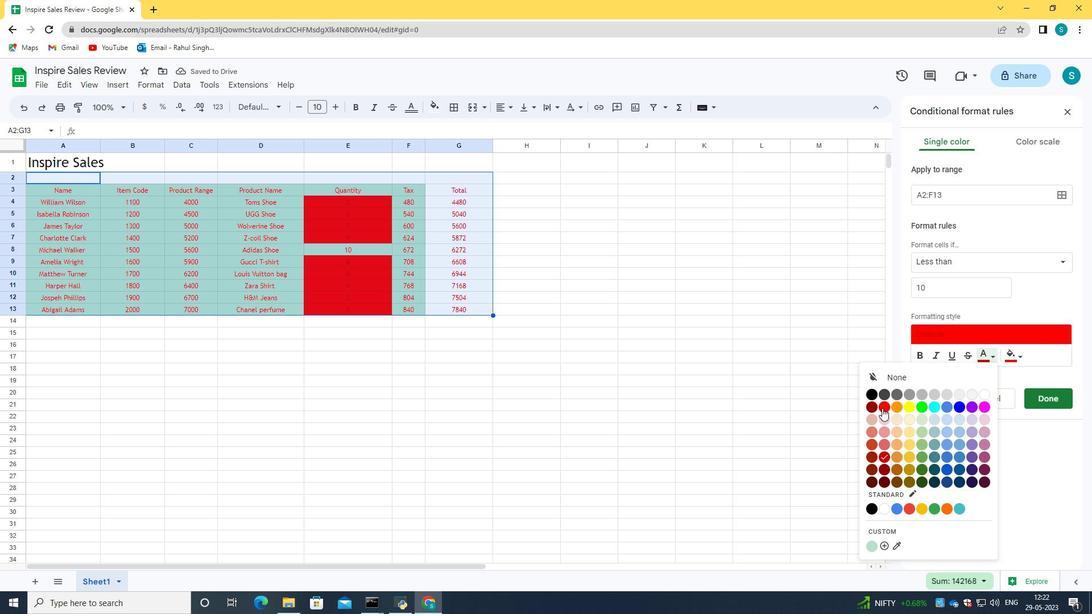 
Action: Mouse moved to (1022, 360)
Screenshot: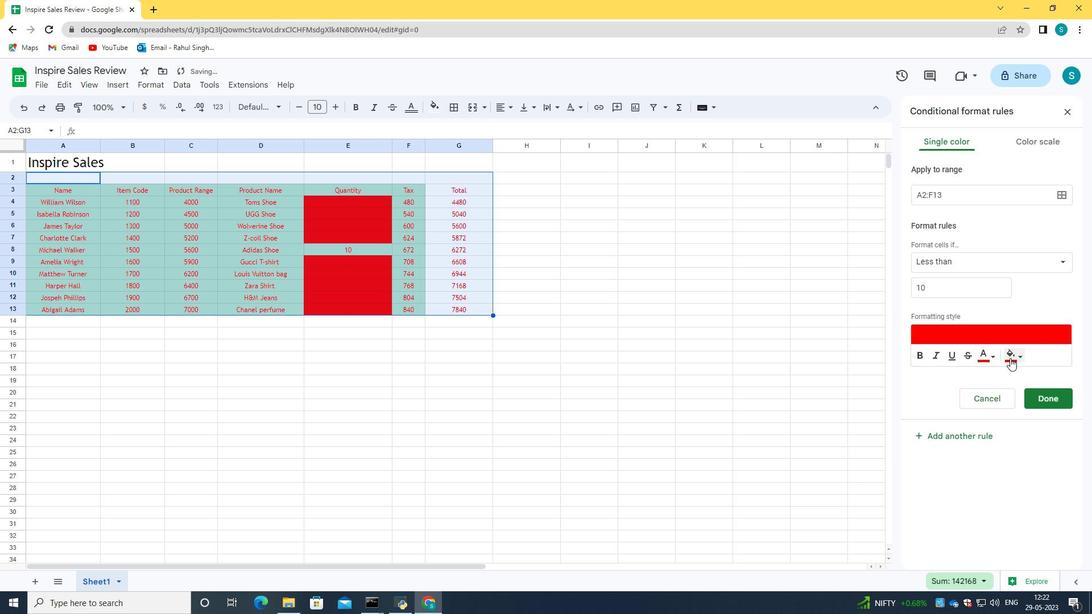 
Action: Mouse pressed left at (1022, 360)
Screenshot: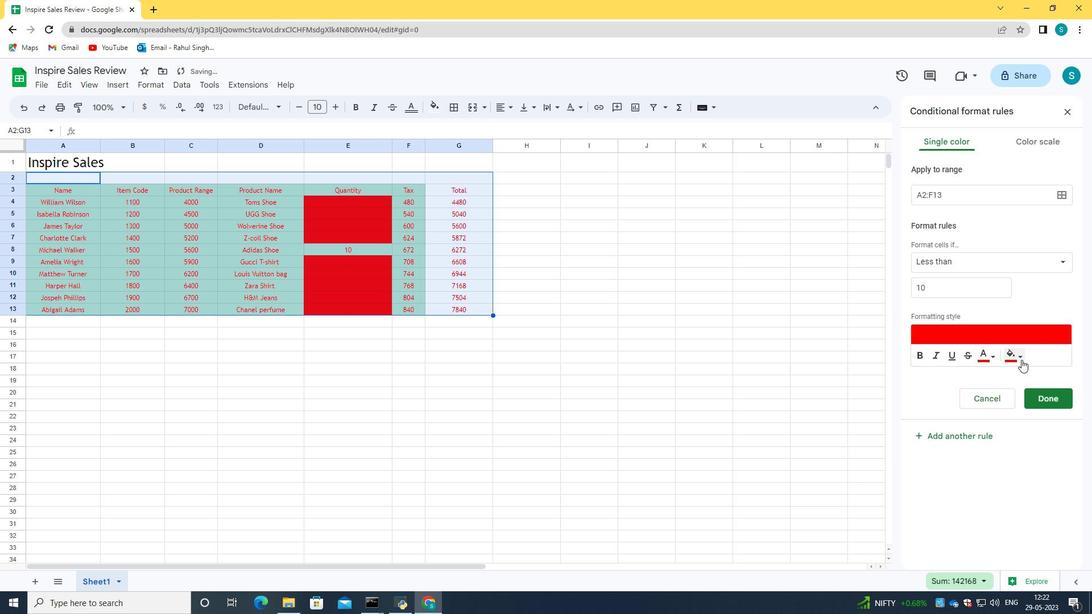 
Action: Mouse moved to (914, 410)
Screenshot: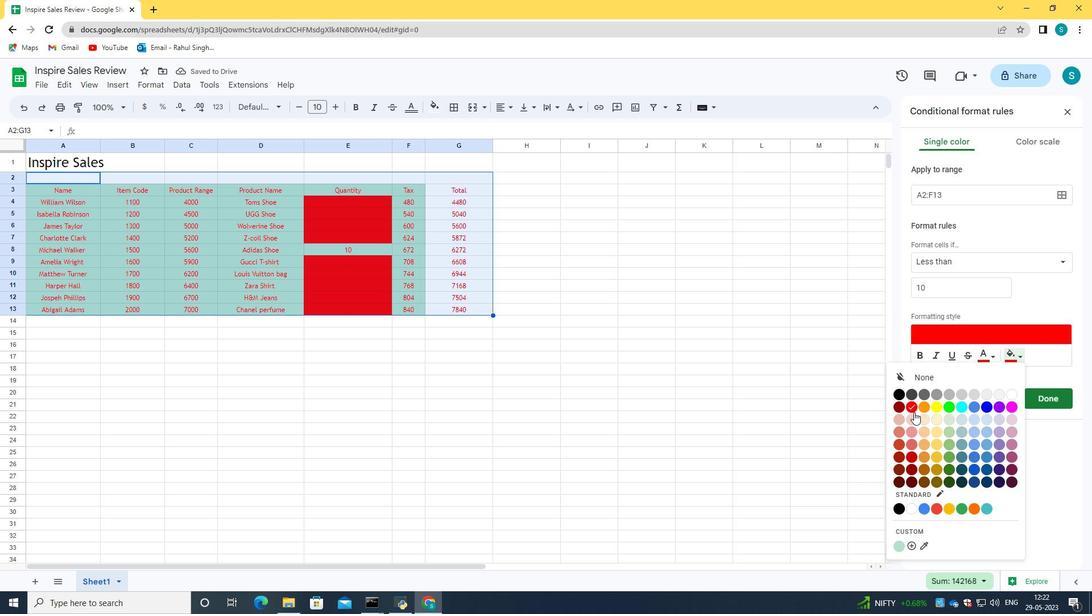 
Action: Mouse pressed left at (914, 410)
Screenshot: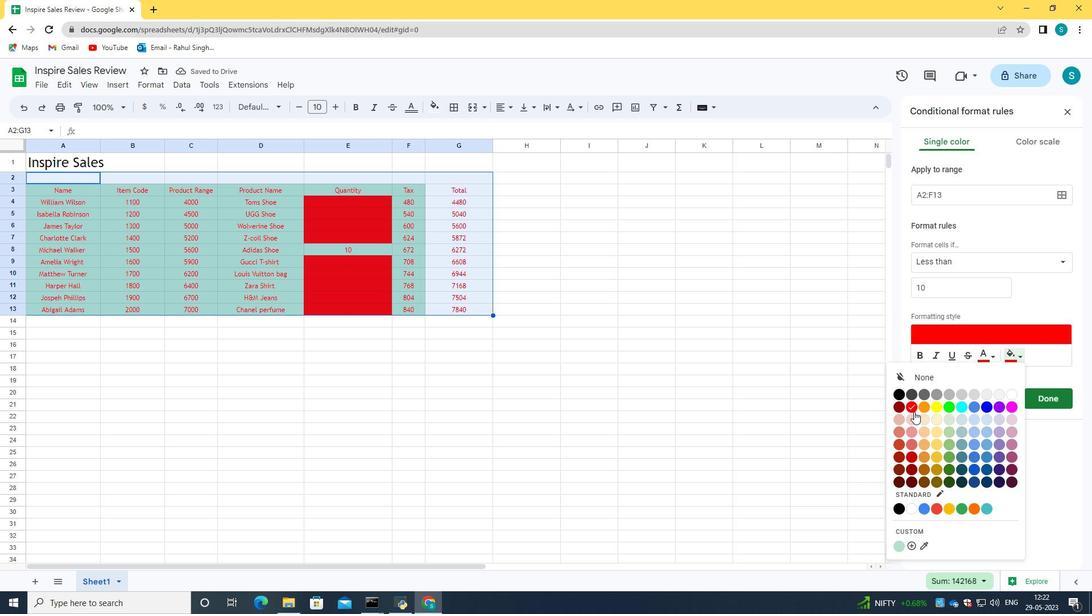 
Action: Mouse moved to (992, 354)
Screenshot: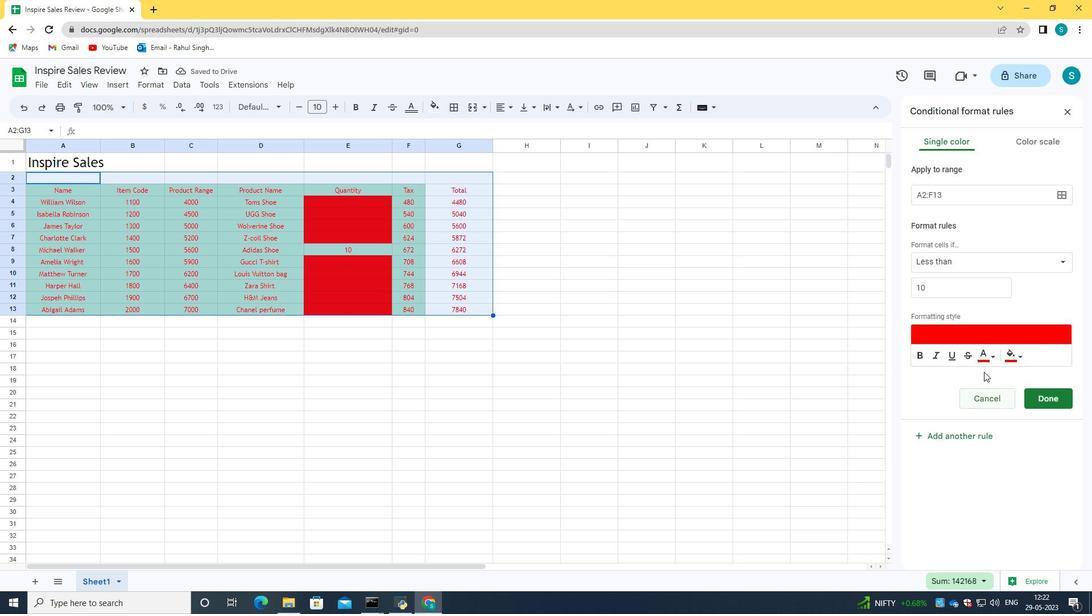 
Action: Mouse pressed left at (992, 354)
Screenshot: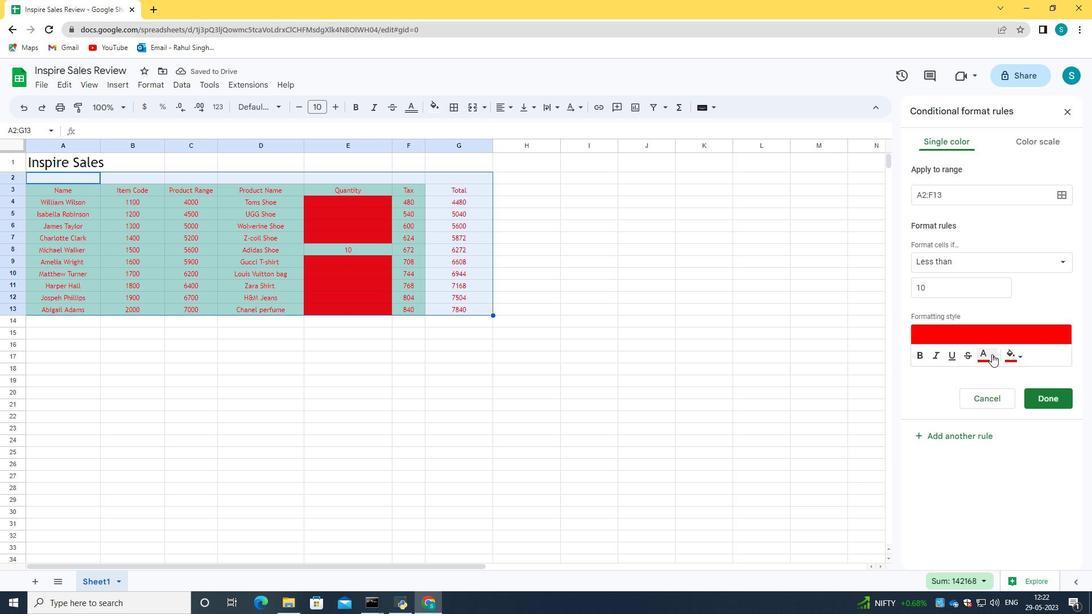 
Action: Mouse moved to (883, 457)
Screenshot: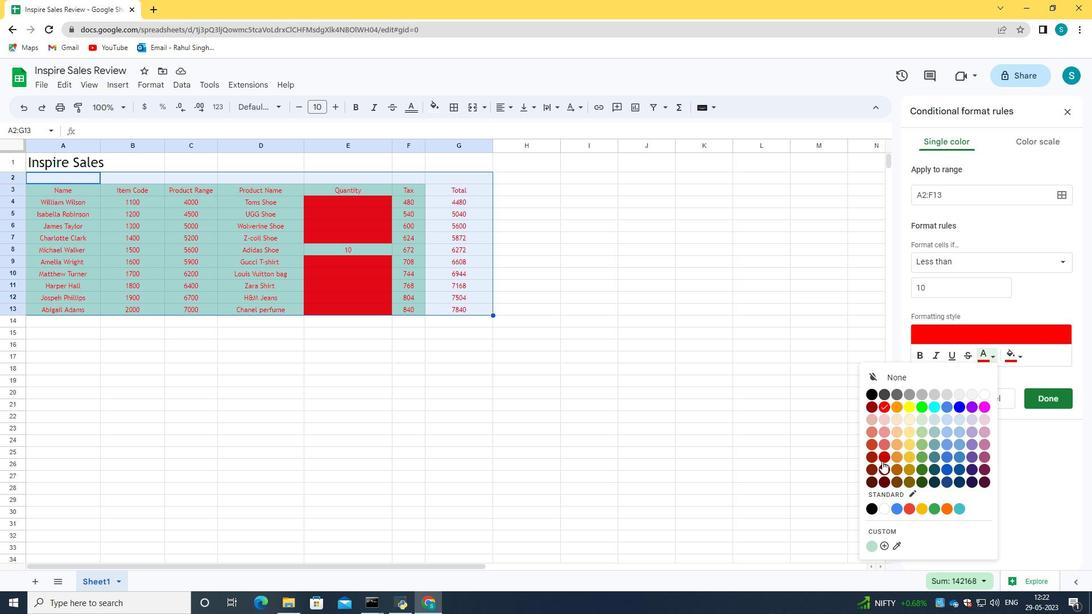 
Action: Mouse pressed left at (883, 457)
Screenshot: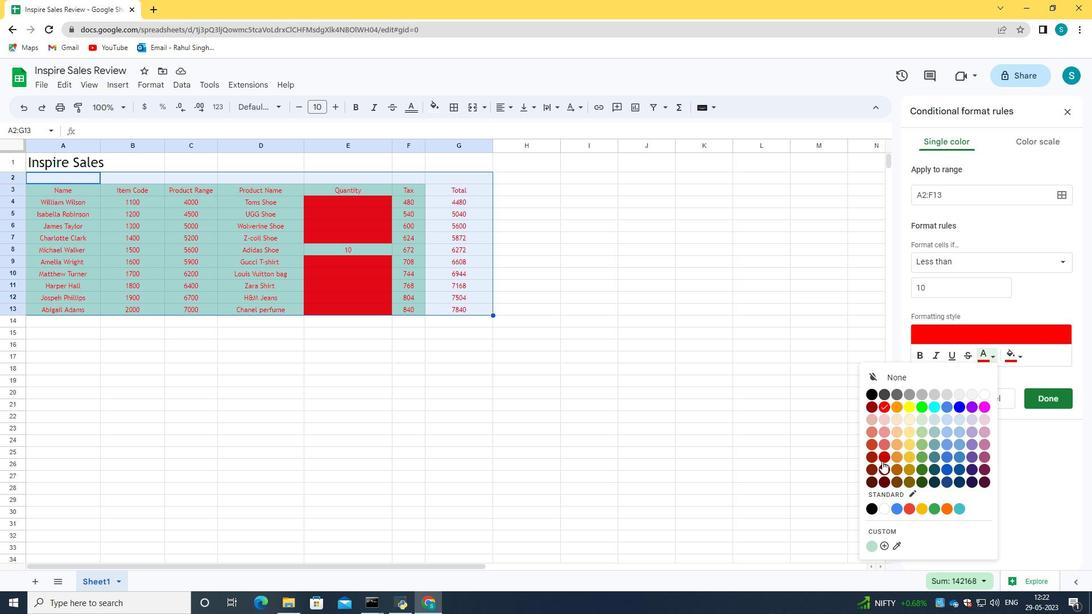 
Action: Mouse moved to (544, 204)
Screenshot: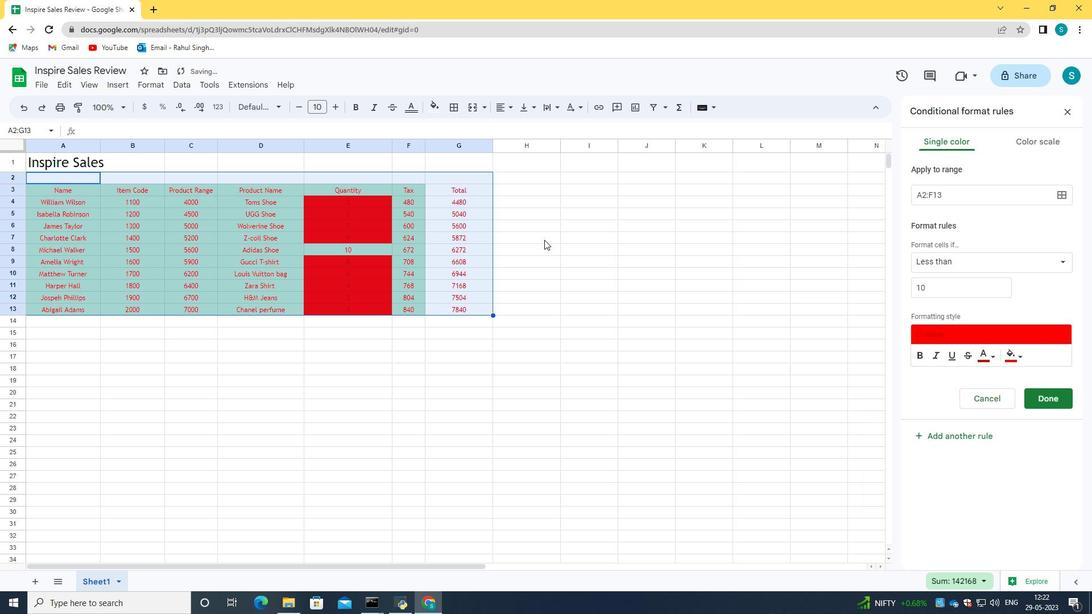 
Action: Mouse pressed left at (544, 204)
Screenshot: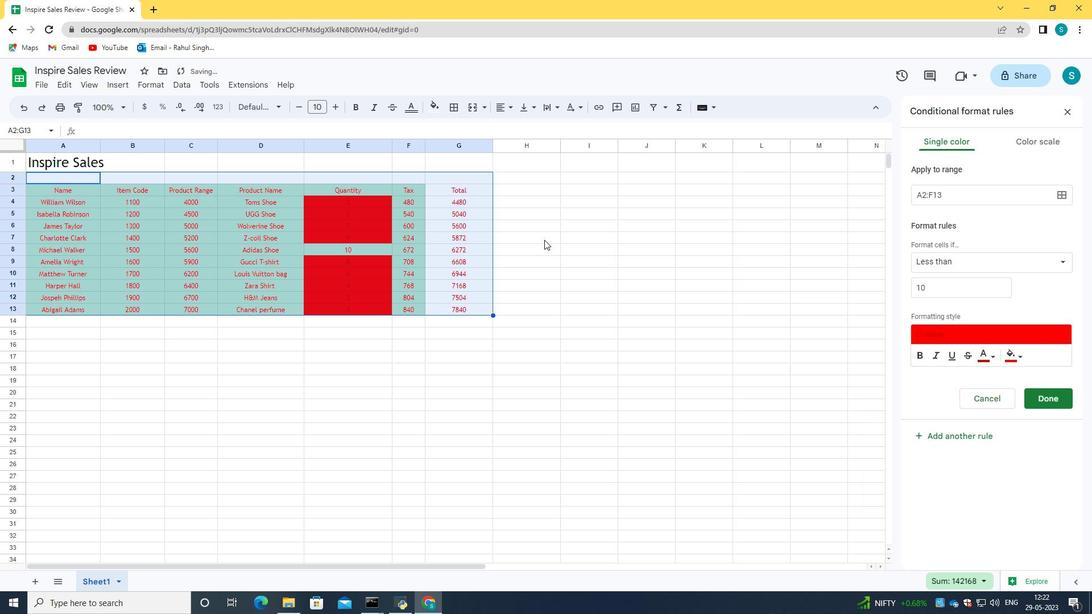 
Action: Mouse moved to (200, 87)
Screenshot: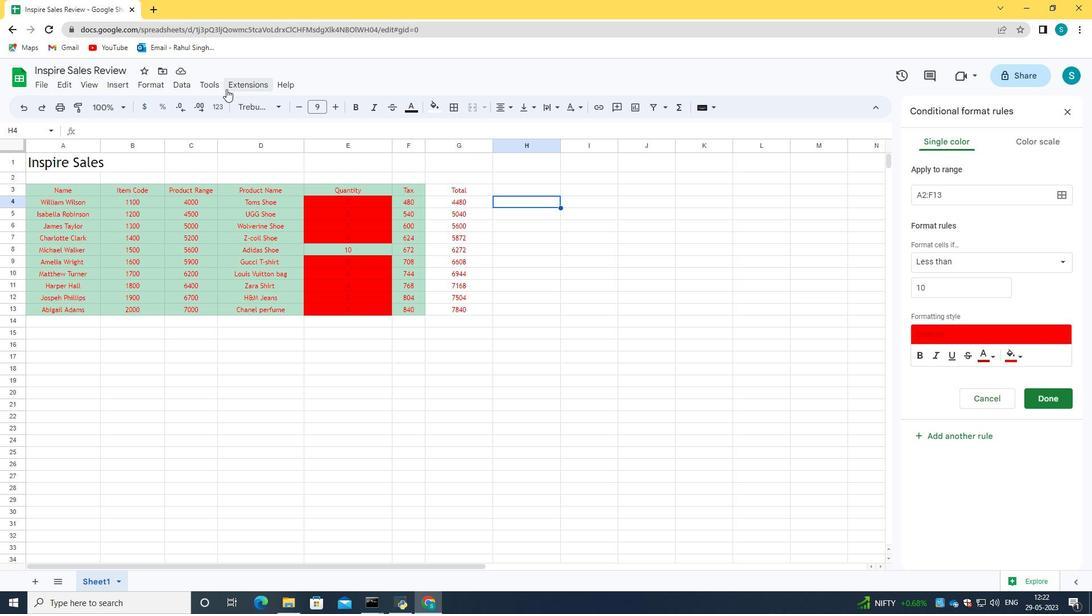 
Action: Mouse pressed left at (200, 87)
Screenshot: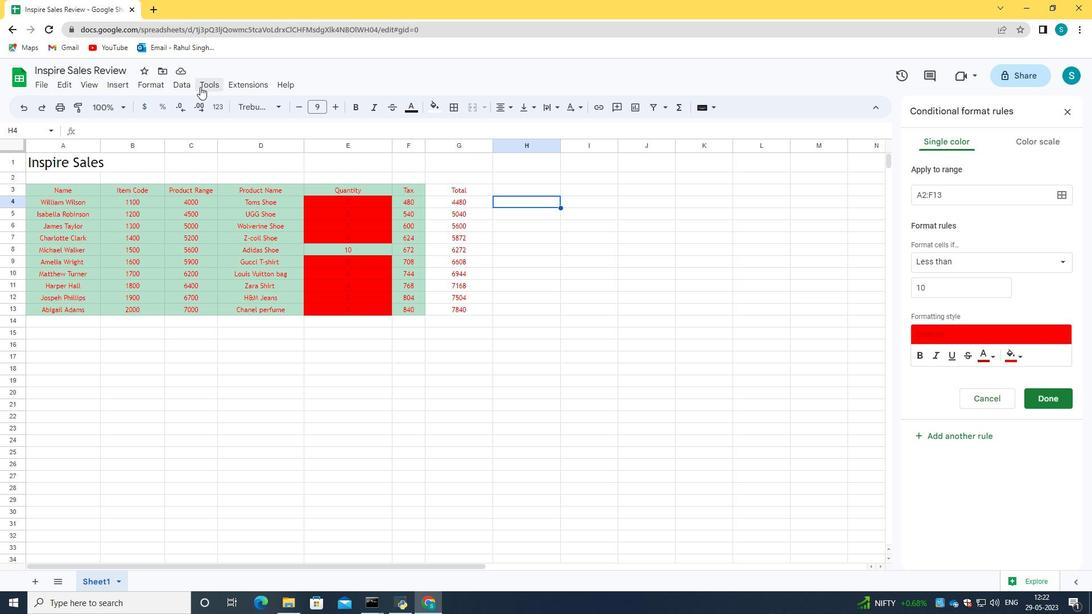
Action: Mouse moved to (1036, 396)
Screenshot: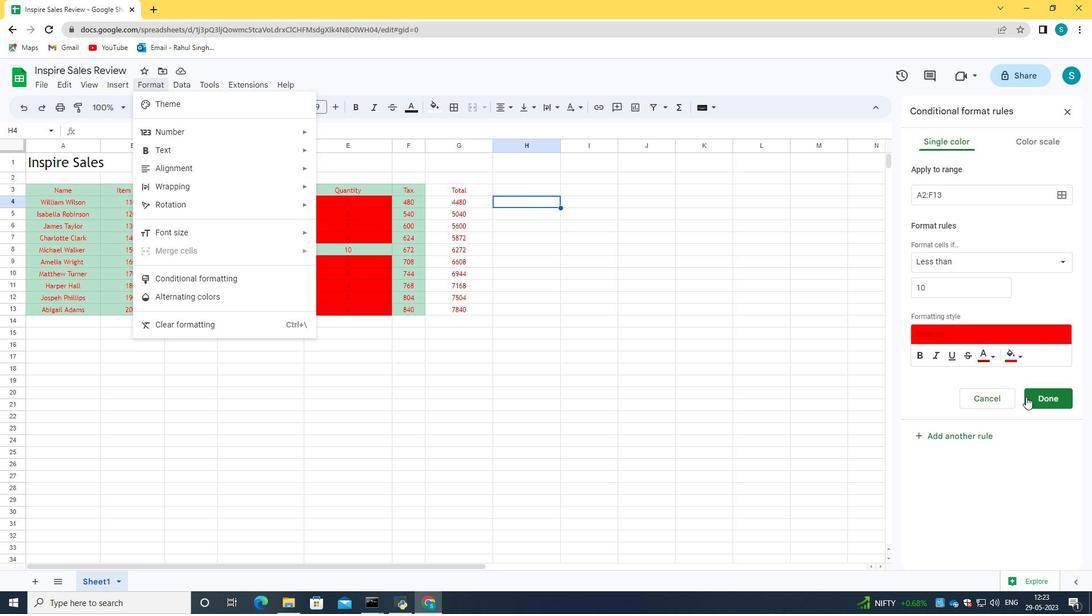 
Action: Mouse pressed left at (1036, 396)
Screenshot: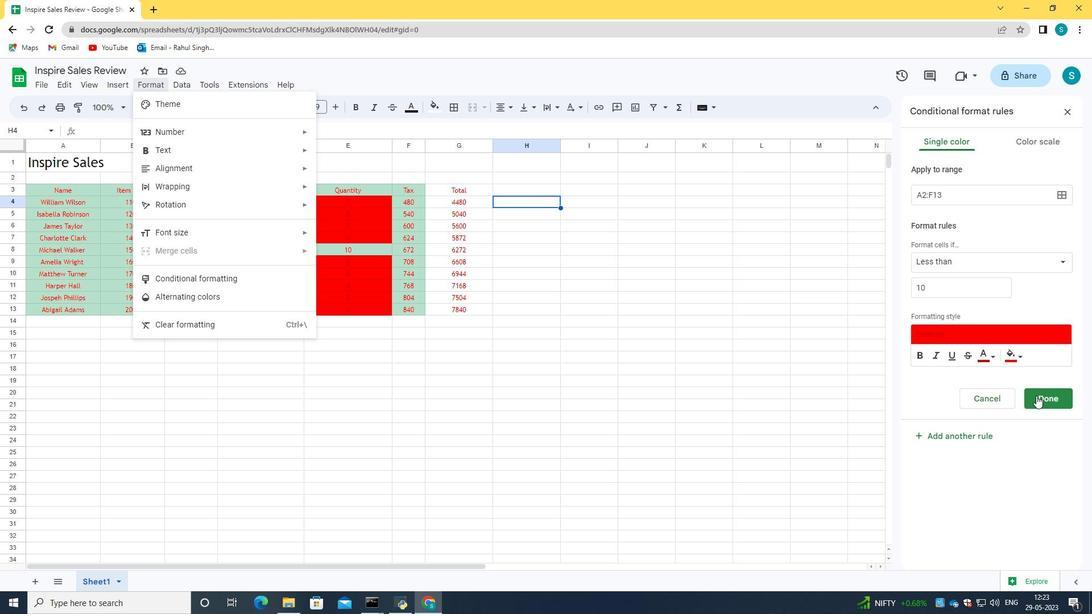 
Action: Mouse moved to (534, 221)
Screenshot: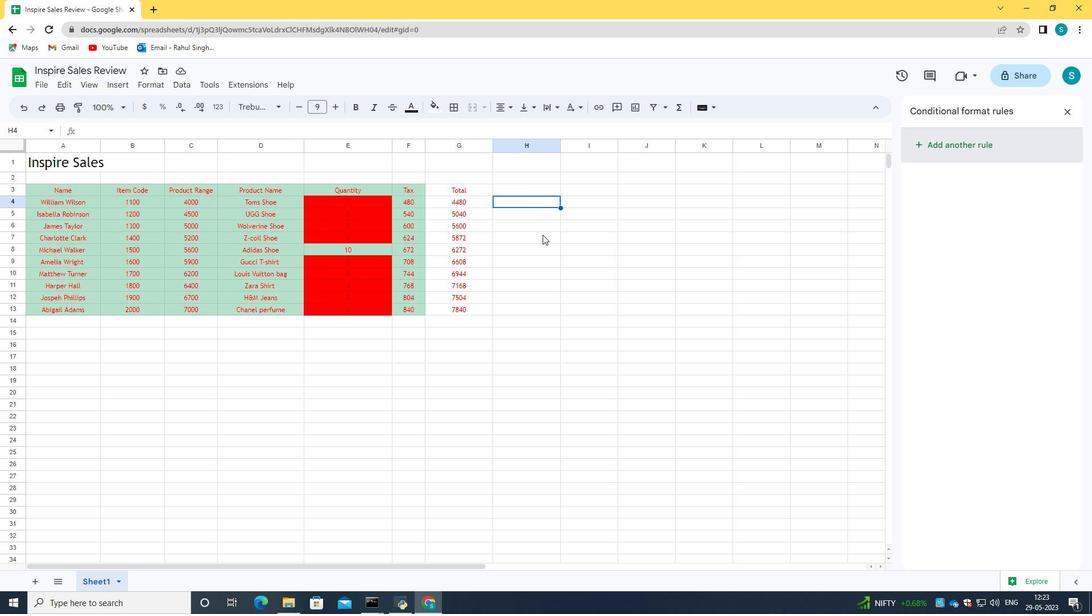 
